 Task: Font style For heading Use Alef with dark cornflower blue 2 colour & Underline. font size for heading '28 Pt. 'Change the font style of data to Amiri Quranand font size to  16 Pt. Change the alignment of both headline & data to  Align bottom. In the sheet  analysisSalesByPromotion_2022
Action: Mouse moved to (9, 19)
Screenshot: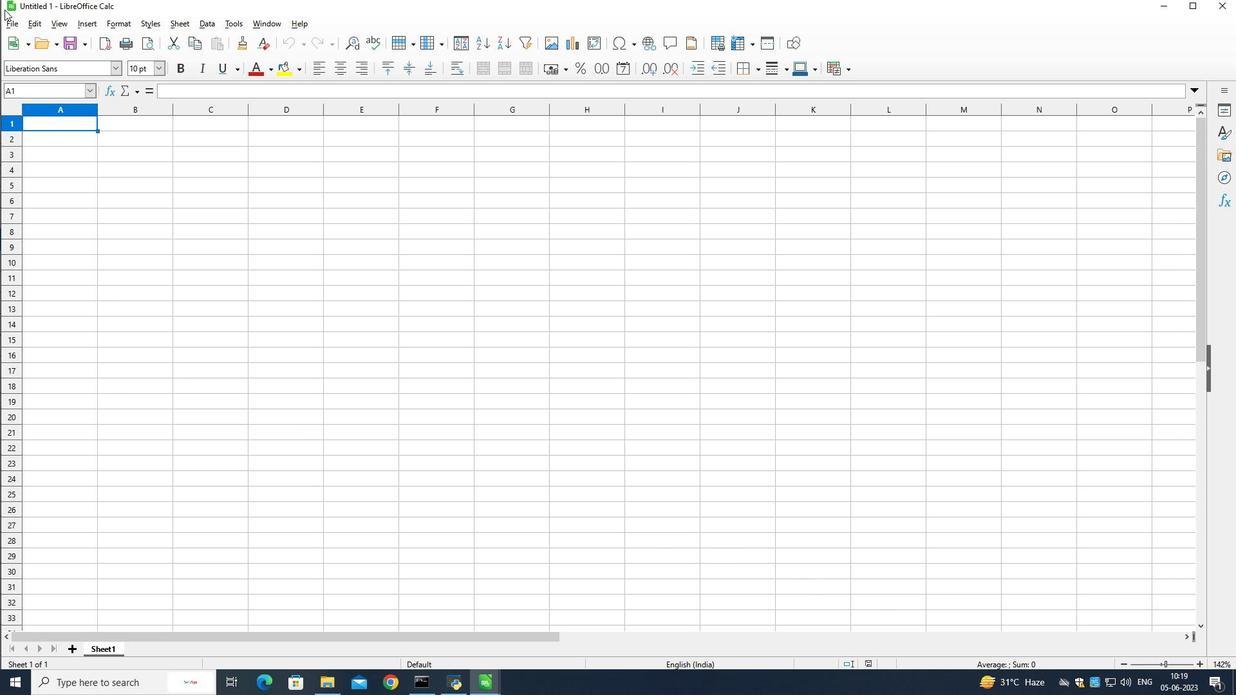 
Action: Mouse pressed left at (9, 19)
Screenshot: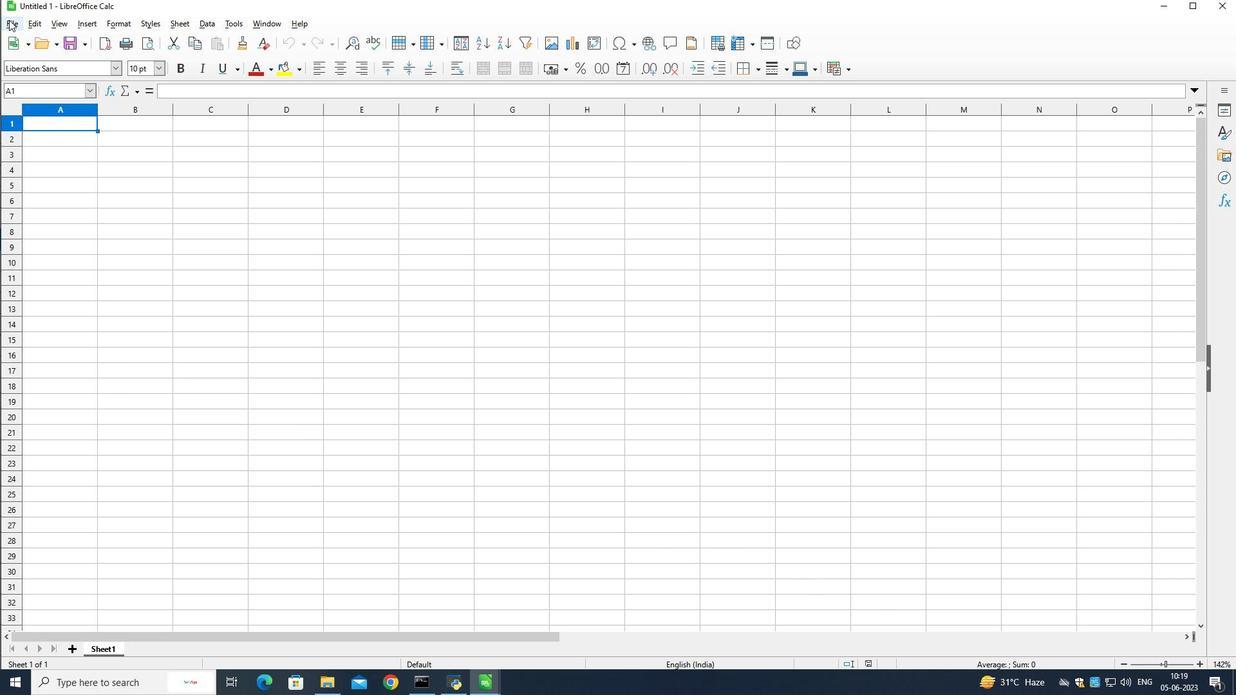 
Action: Mouse moved to (24, 53)
Screenshot: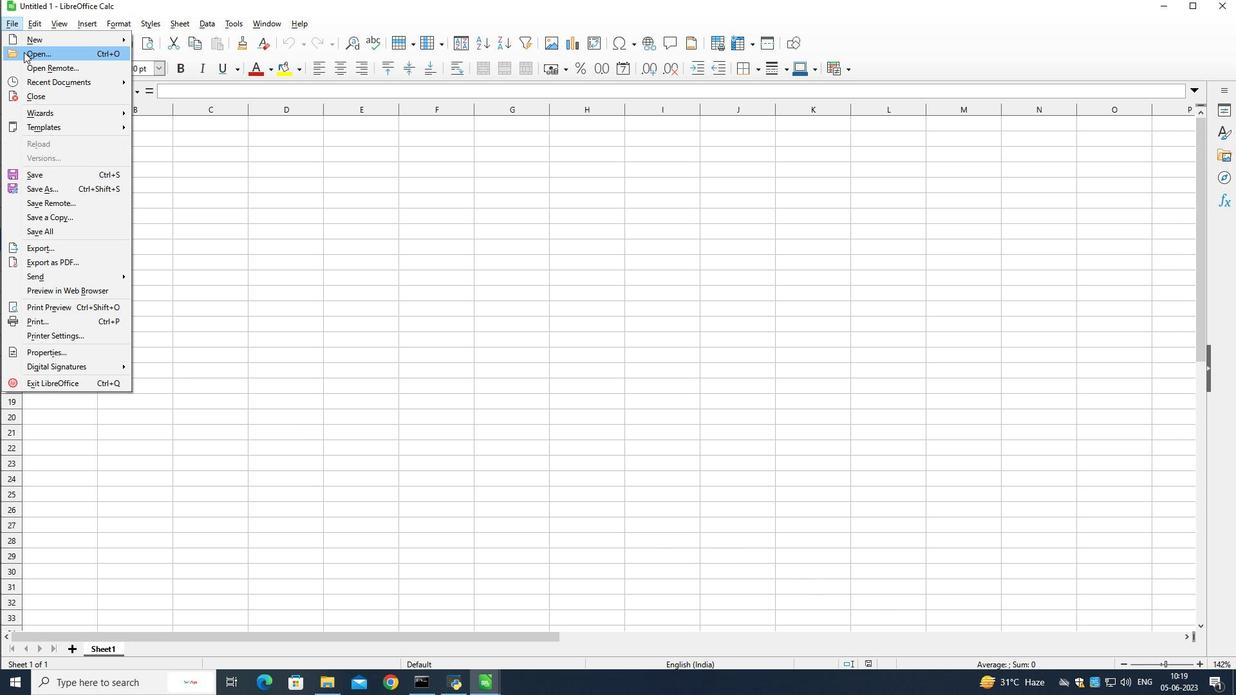 
Action: Mouse pressed left at (24, 53)
Screenshot: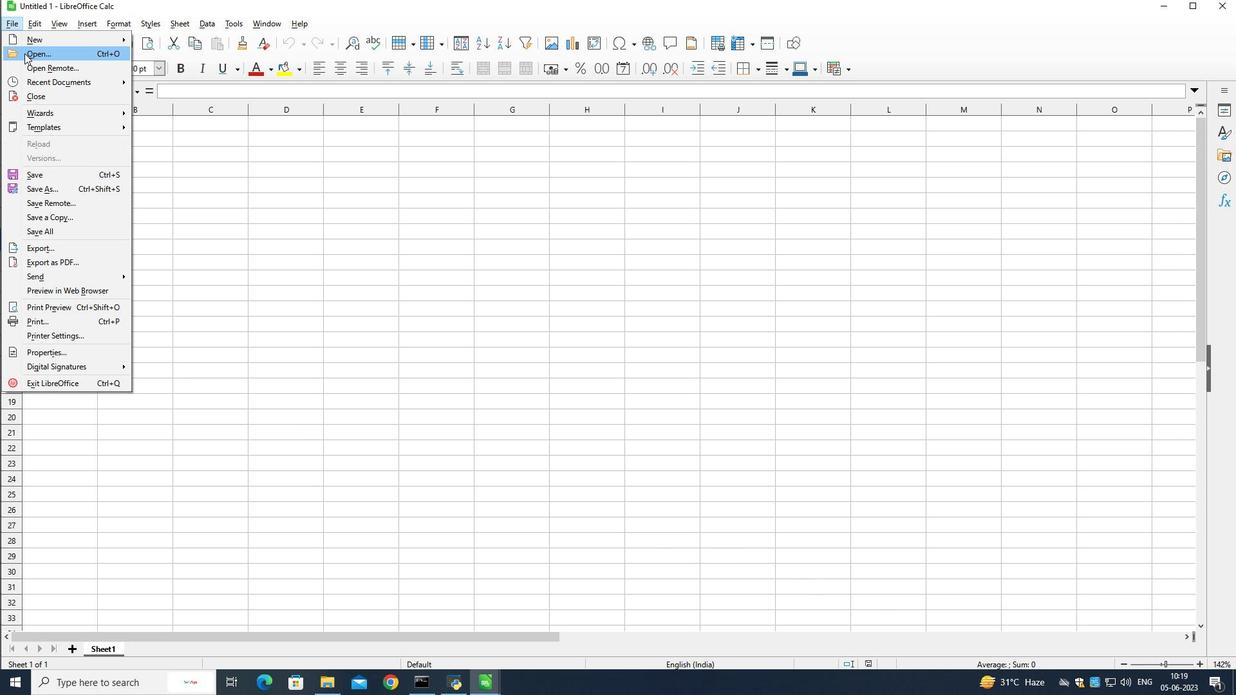 
Action: Mouse moved to (312, 243)
Screenshot: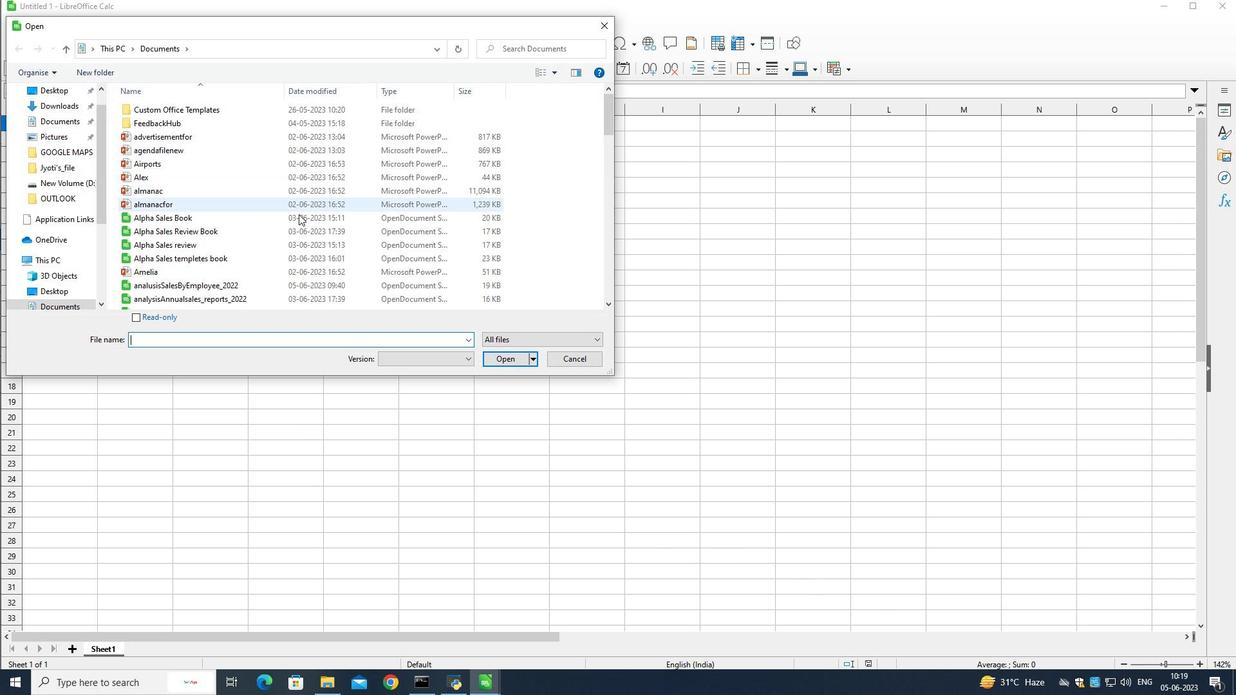 
Action: Mouse scrolled (312, 242) with delta (0, 0)
Screenshot: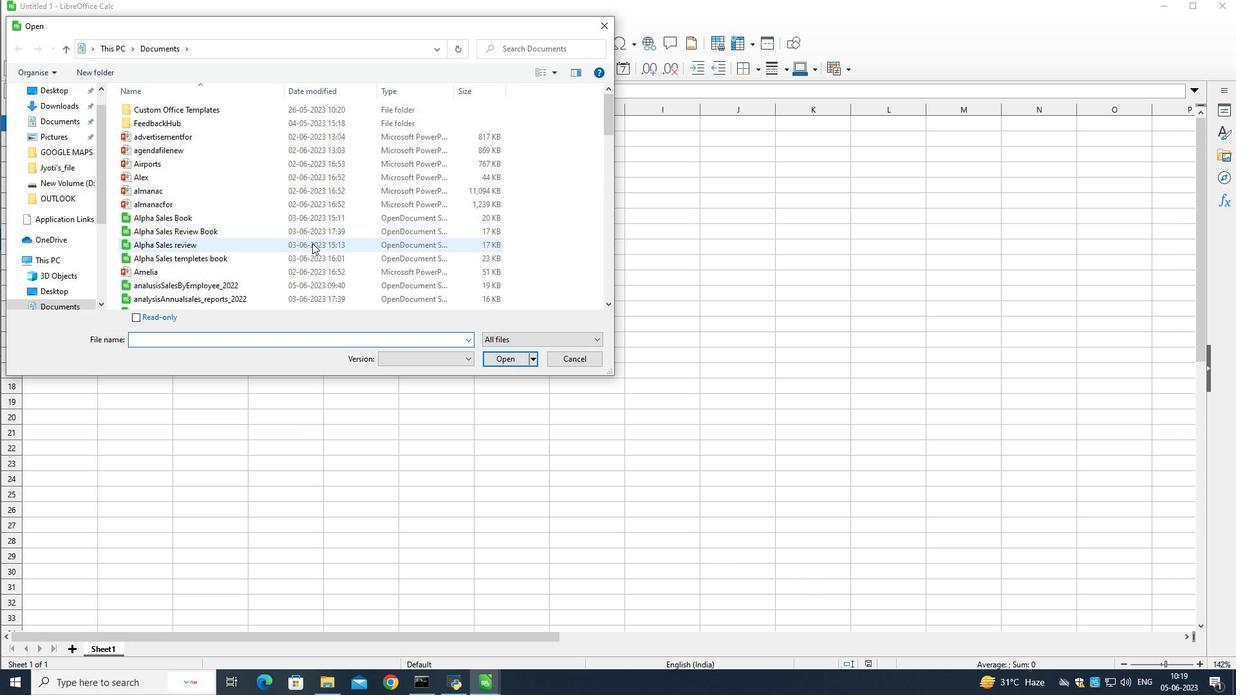 
Action: Mouse scrolled (312, 242) with delta (0, 0)
Screenshot: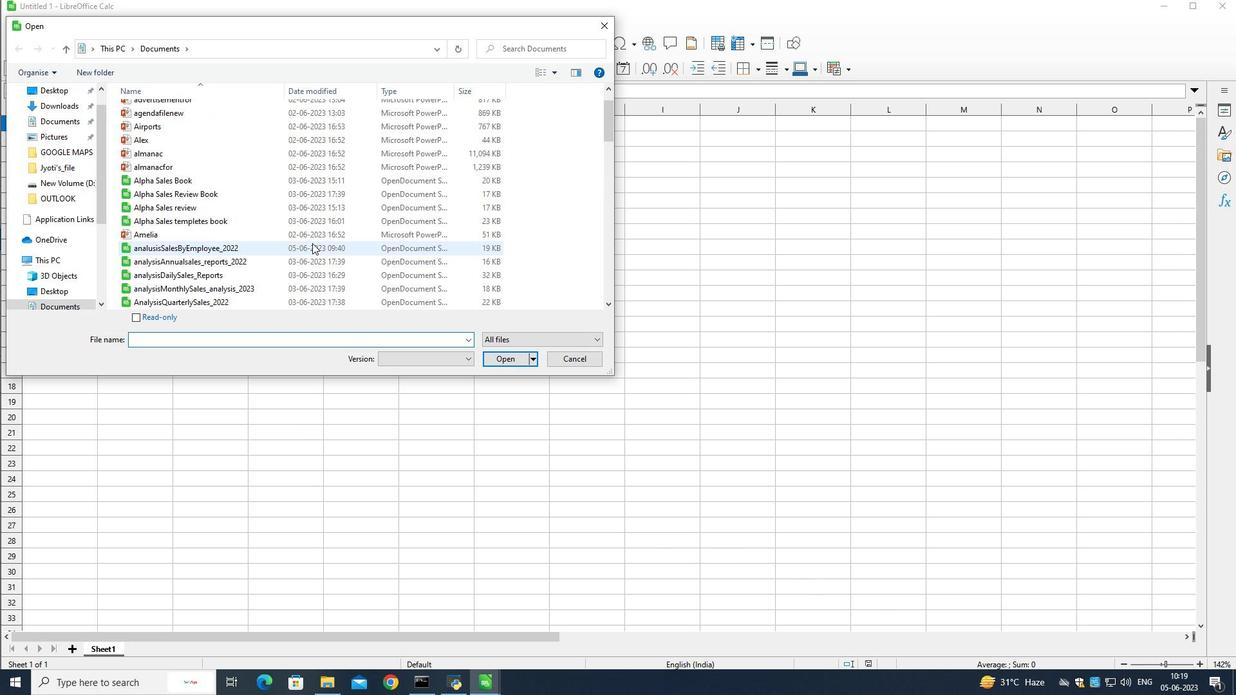 
Action: Mouse moved to (298, 265)
Screenshot: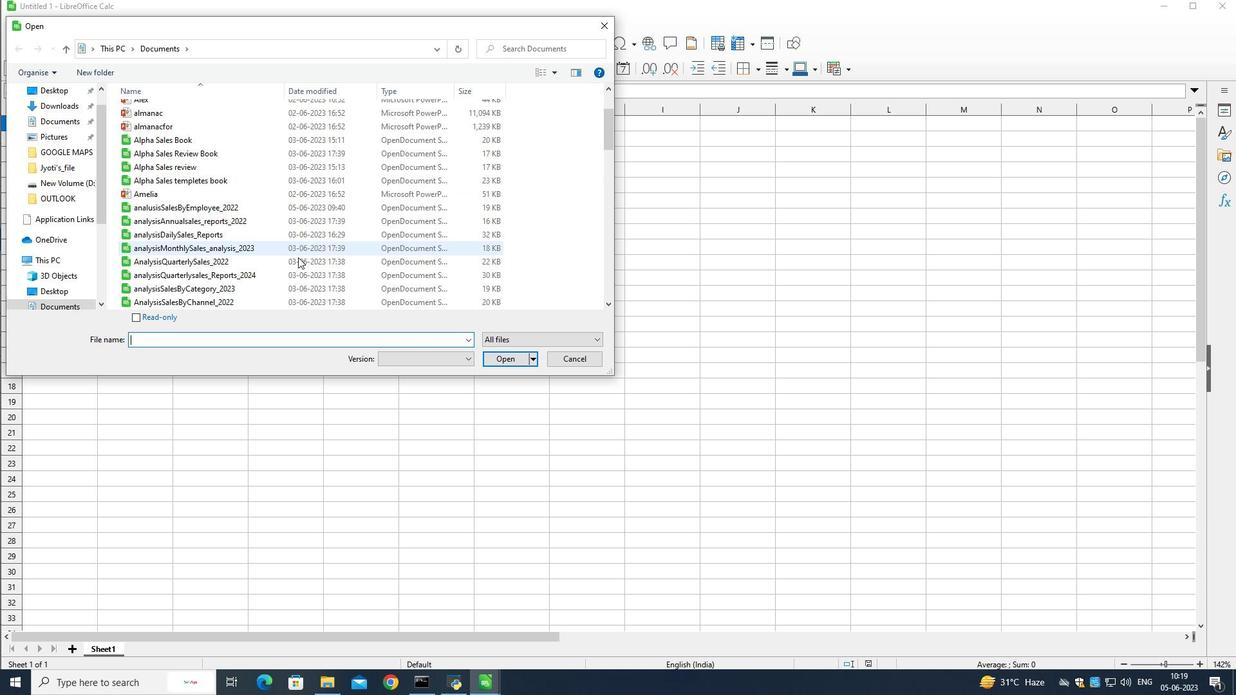 
Action: Mouse scrolled (298, 265) with delta (0, 0)
Screenshot: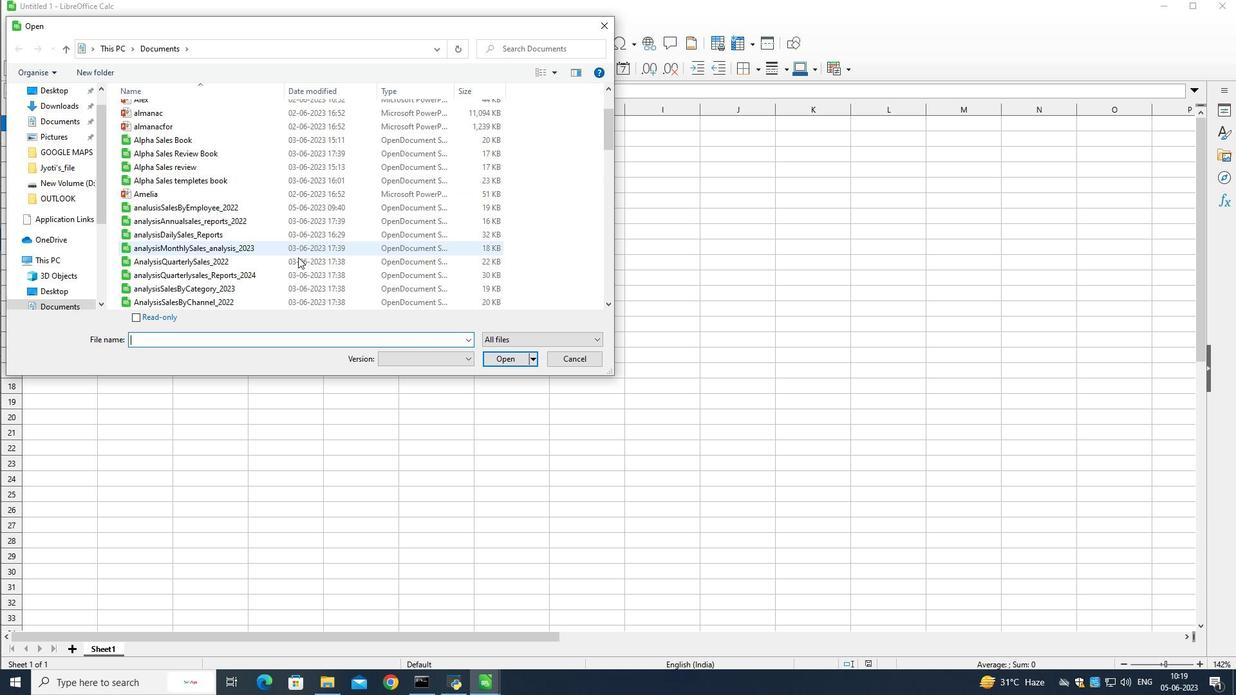 
Action: Mouse moved to (299, 266)
Screenshot: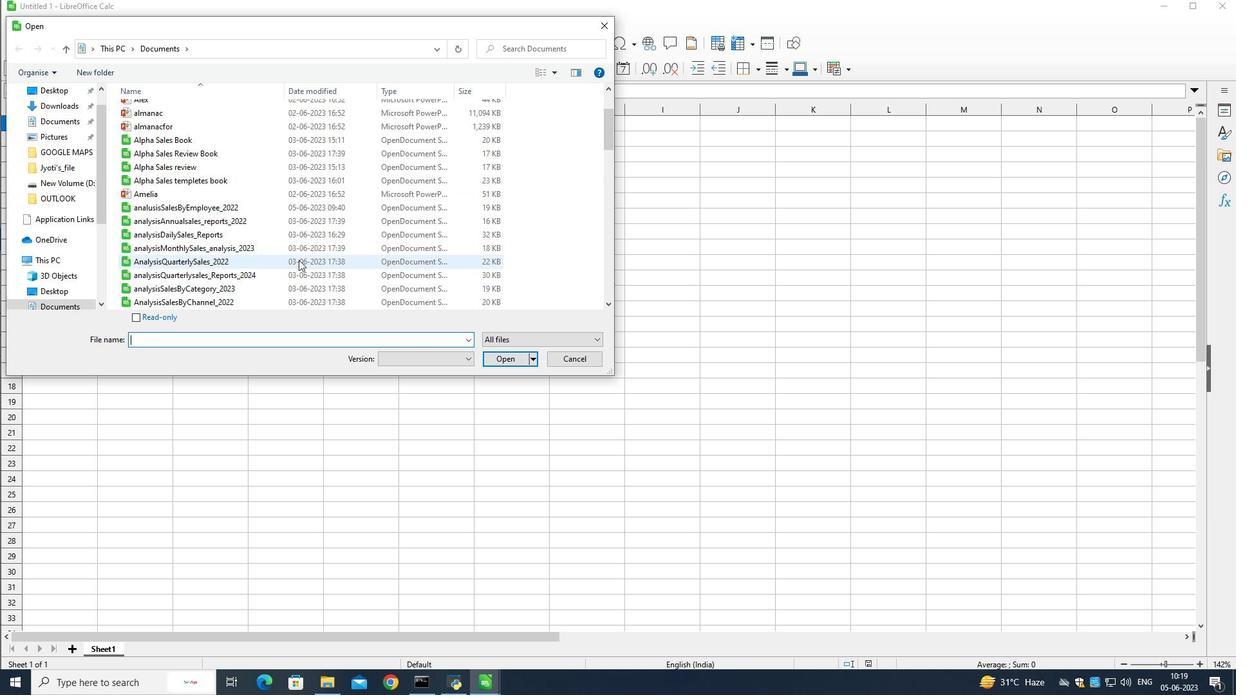 
Action: Mouse scrolled (299, 265) with delta (0, 0)
Screenshot: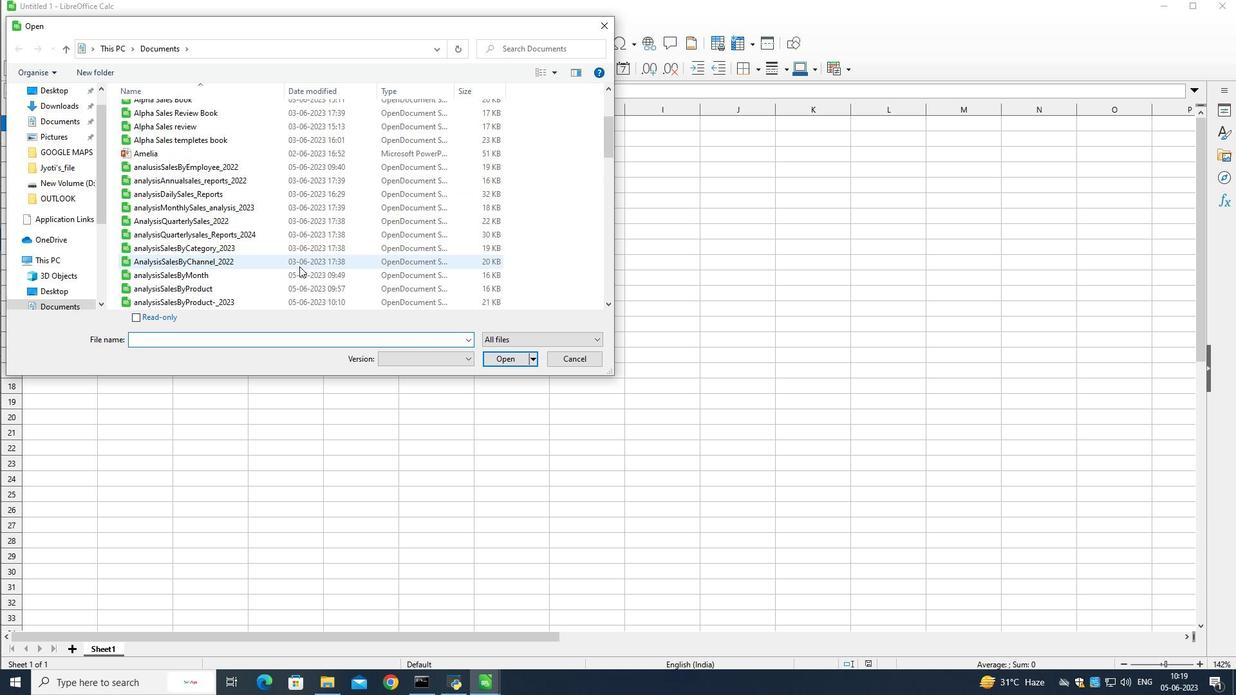 
Action: Mouse moved to (299, 266)
Screenshot: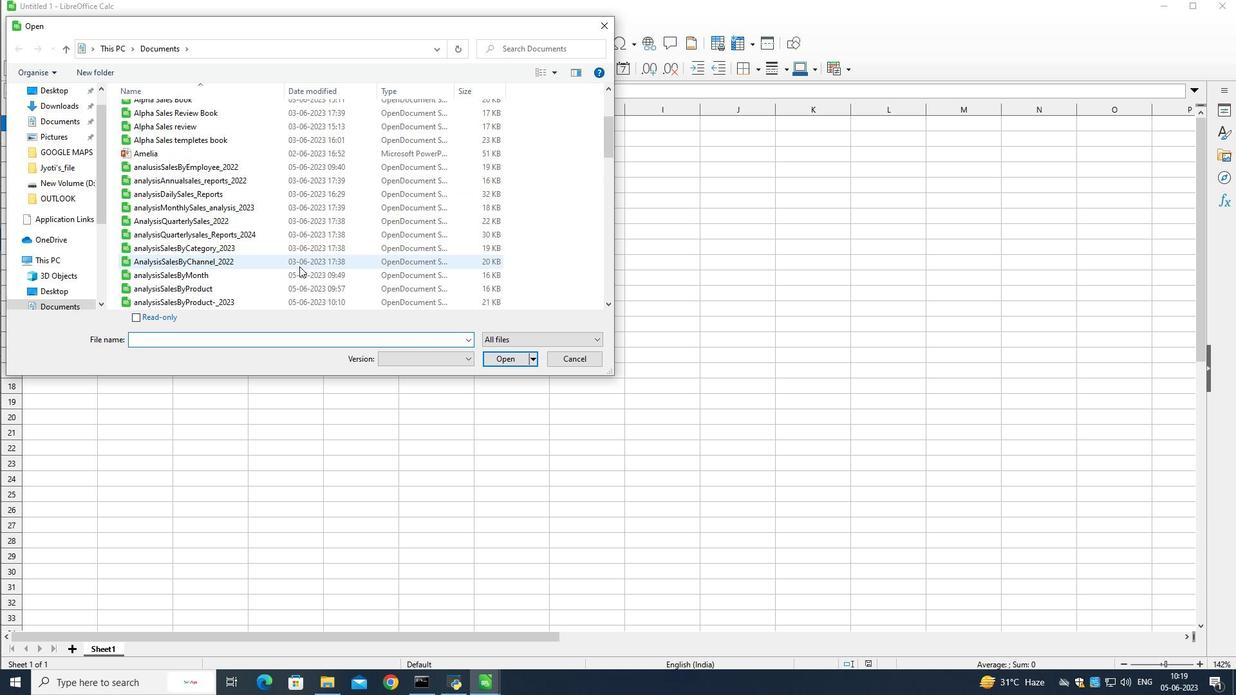 
Action: Mouse scrolled (299, 265) with delta (0, 0)
Screenshot: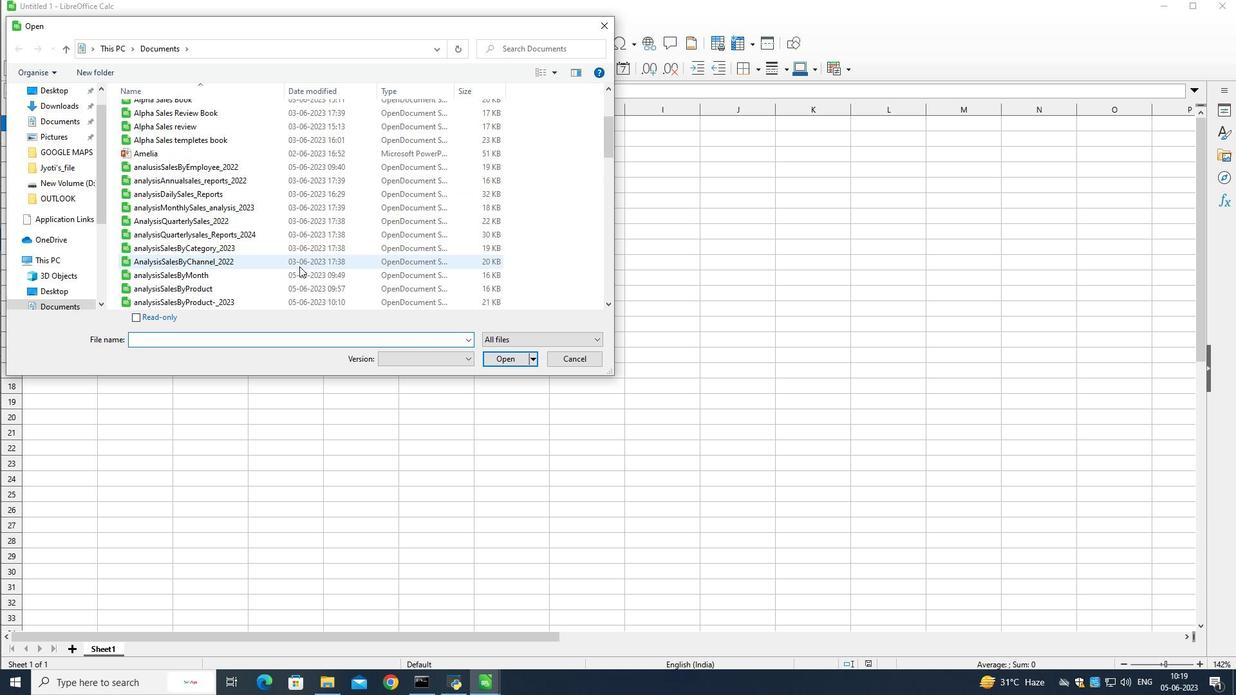 
Action: Mouse moved to (301, 239)
Screenshot: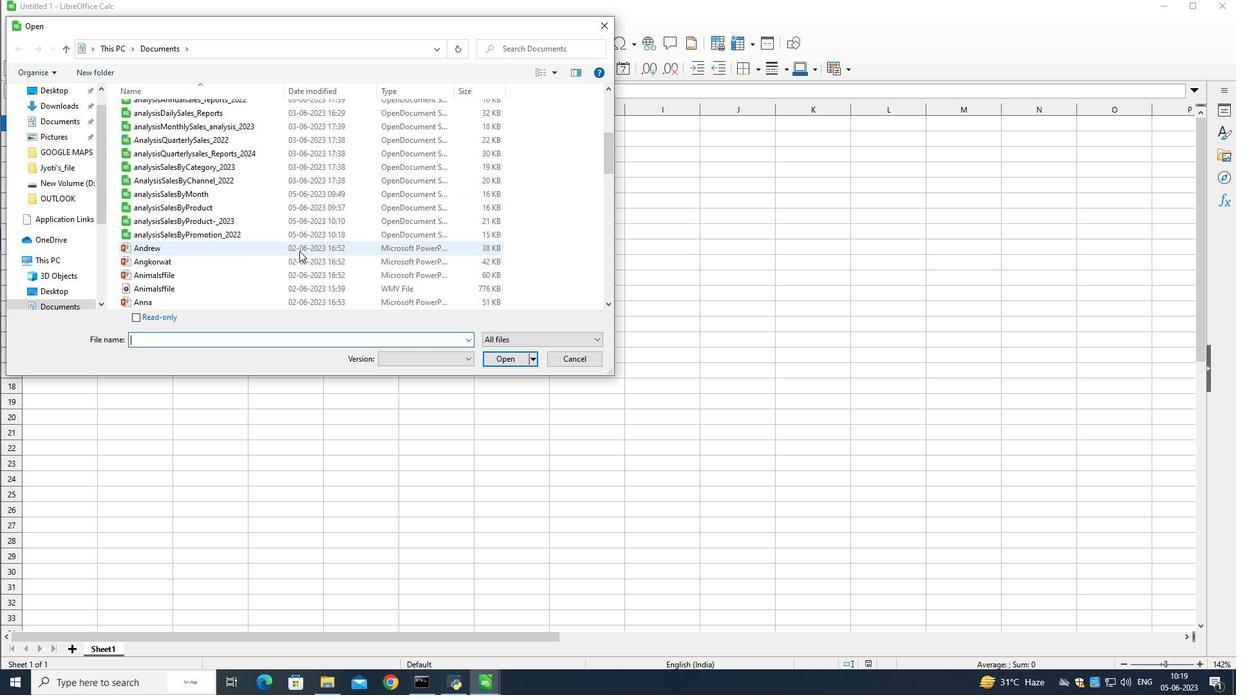
Action: Mouse pressed left at (301, 239)
Screenshot: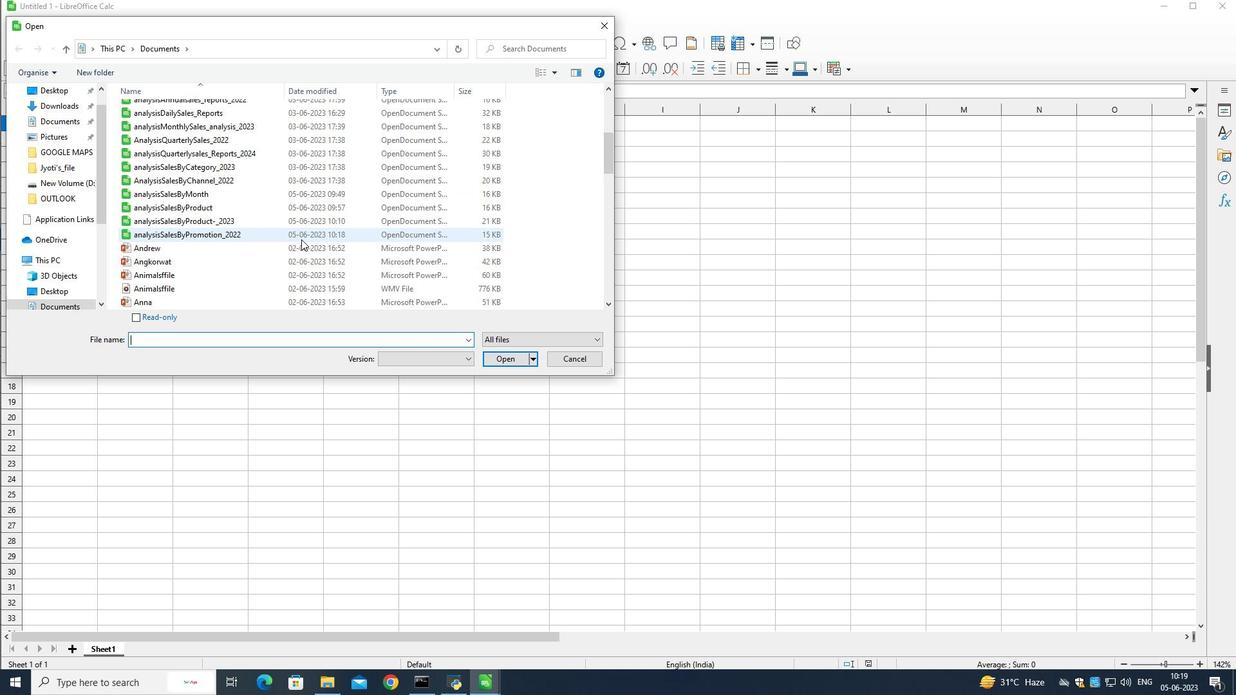 
Action: Mouse moved to (493, 359)
Screenshot: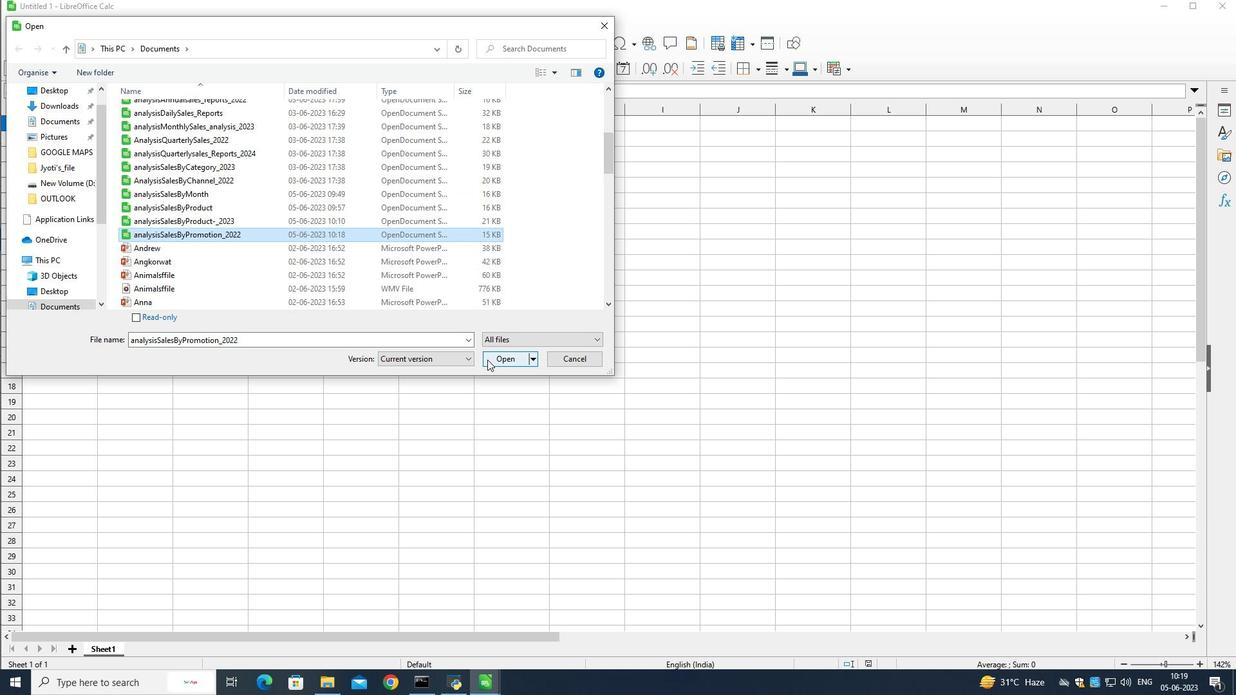 
Action: Mouse pressed left at (493, 359)
Screenshot: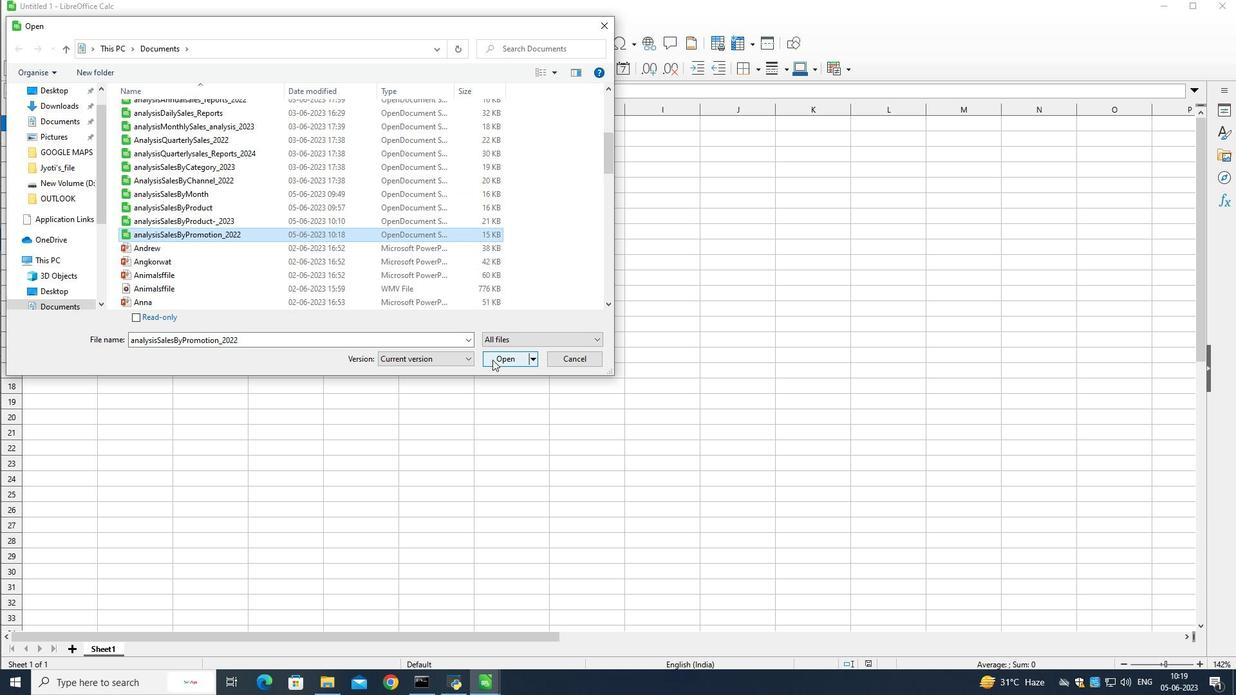 
Action: Mouse moved to (142, 117)
Screenshot: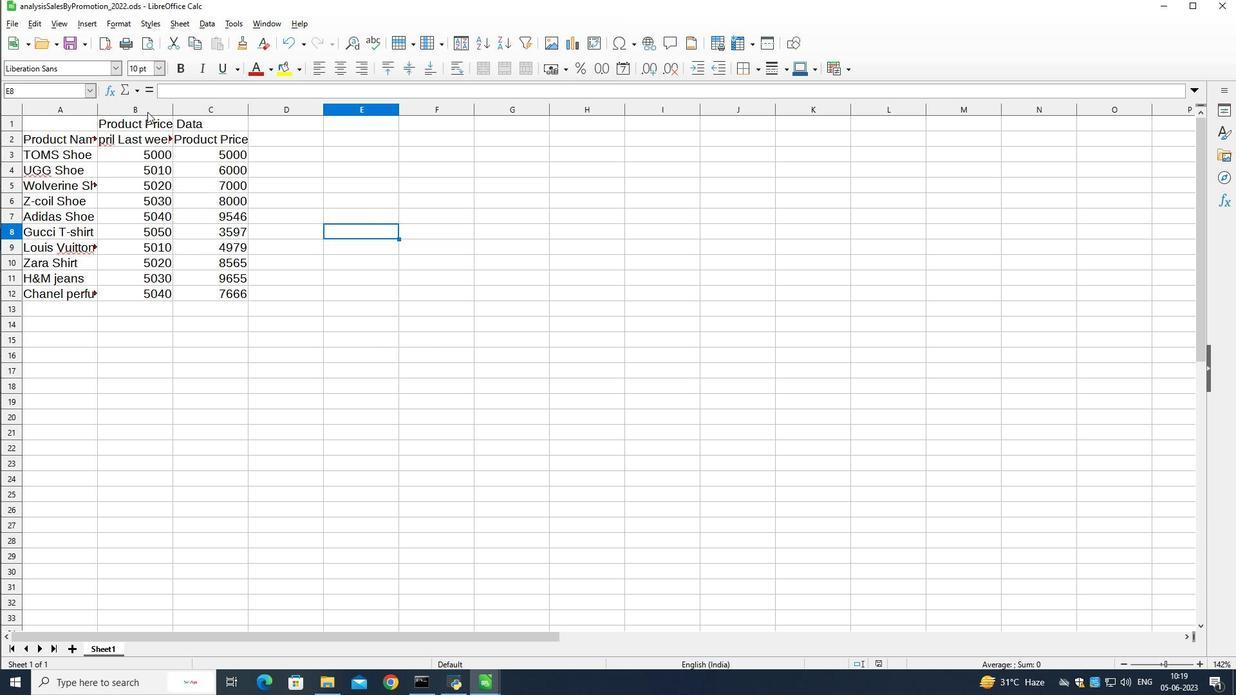 
Action: Mouse pressed left at (142, 117)
Screenshot: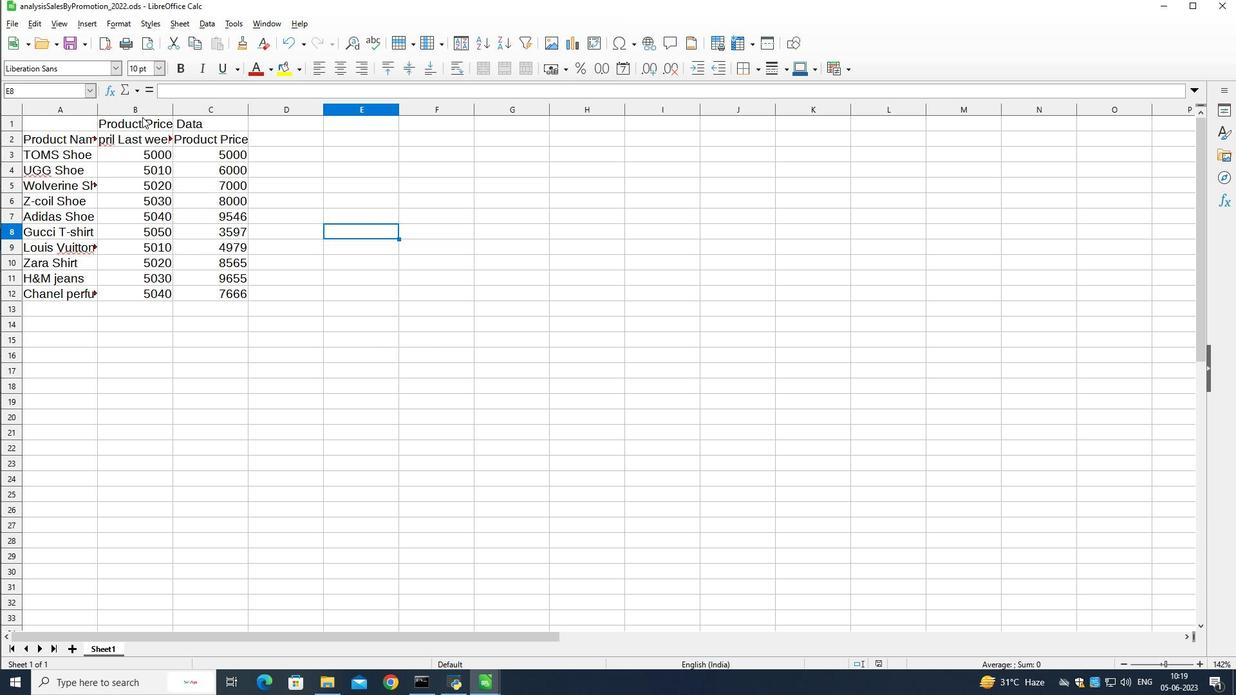 
Action: Mouse pressed left at (142, 117)
Screenshot: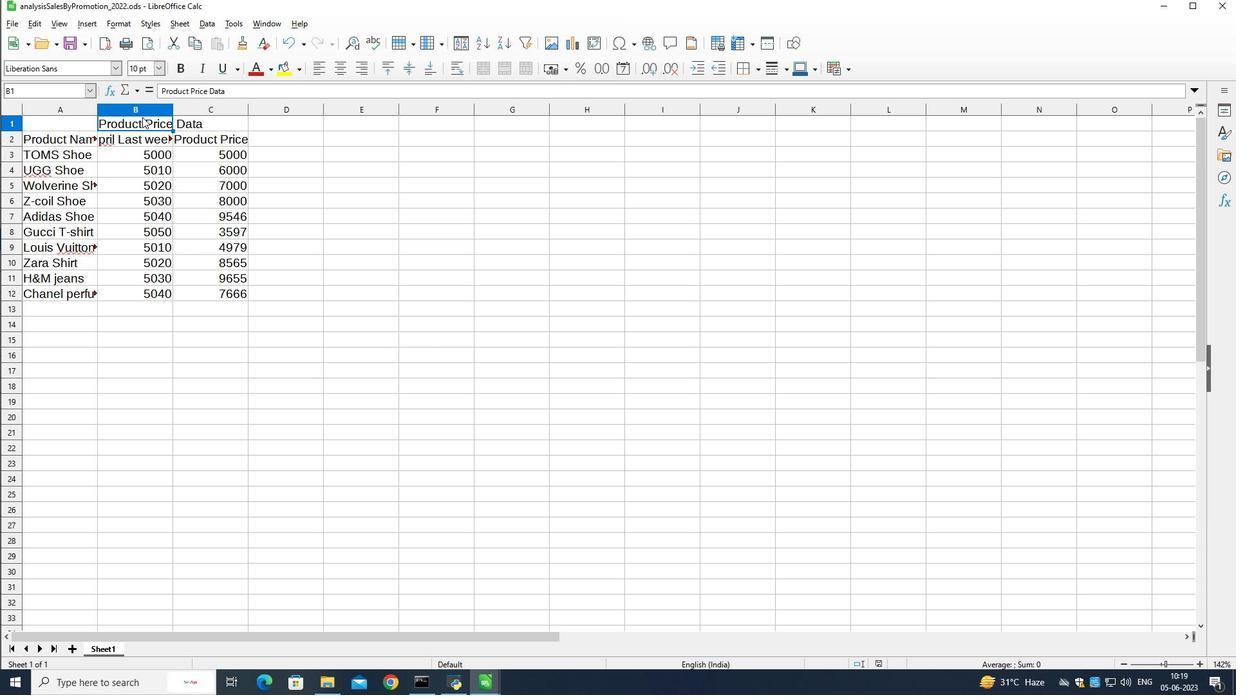 
Action: Mouse moved to (142, 119)
Screenshot: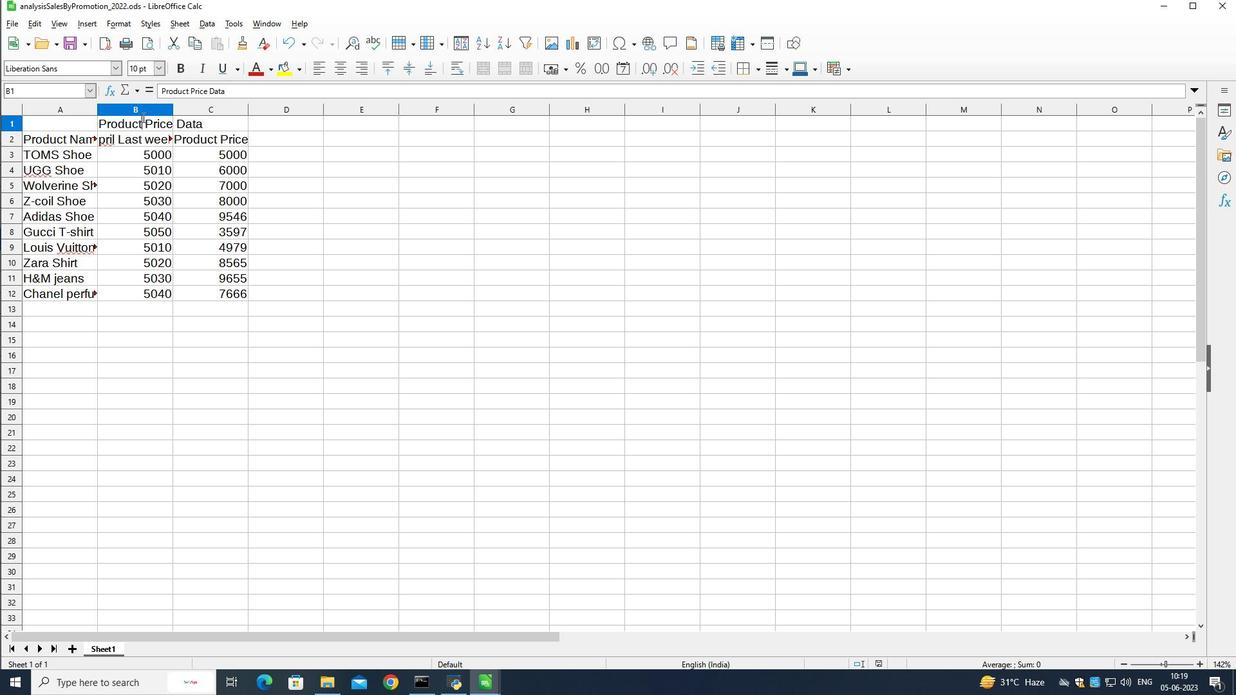 
Action: Mouse pressed left at (142, 119)
Screenshot: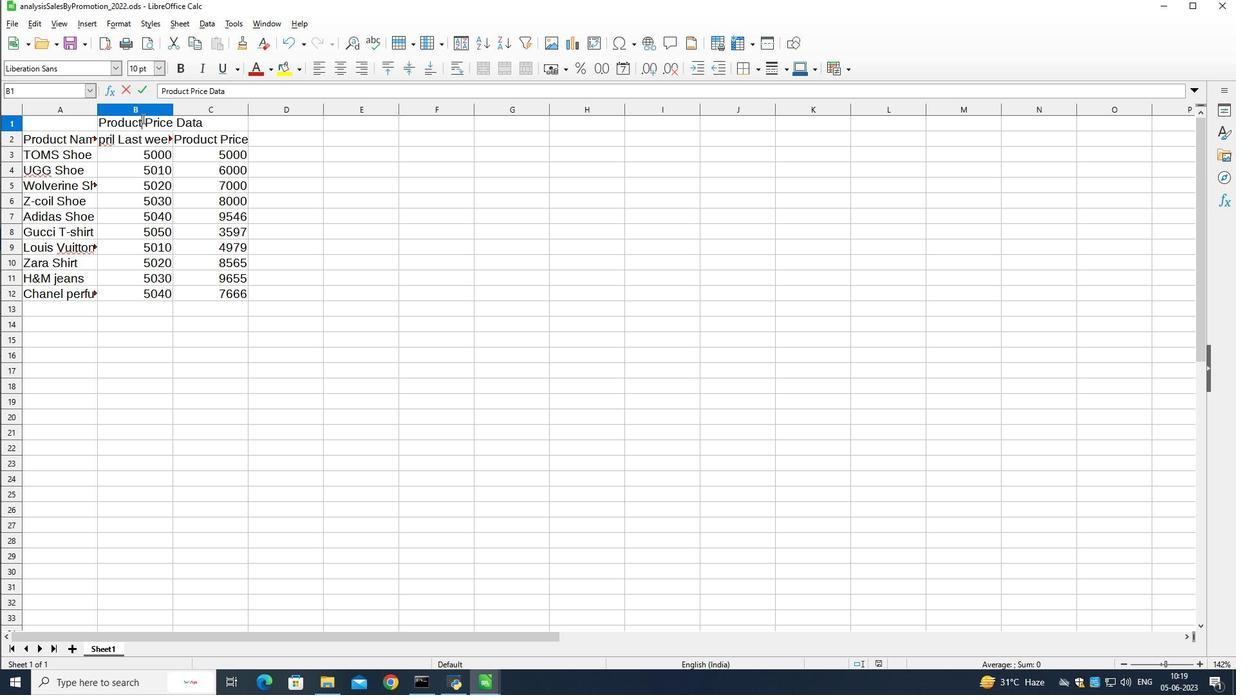 
Action: Mouse pressed left at (142, 119)
Screenshot: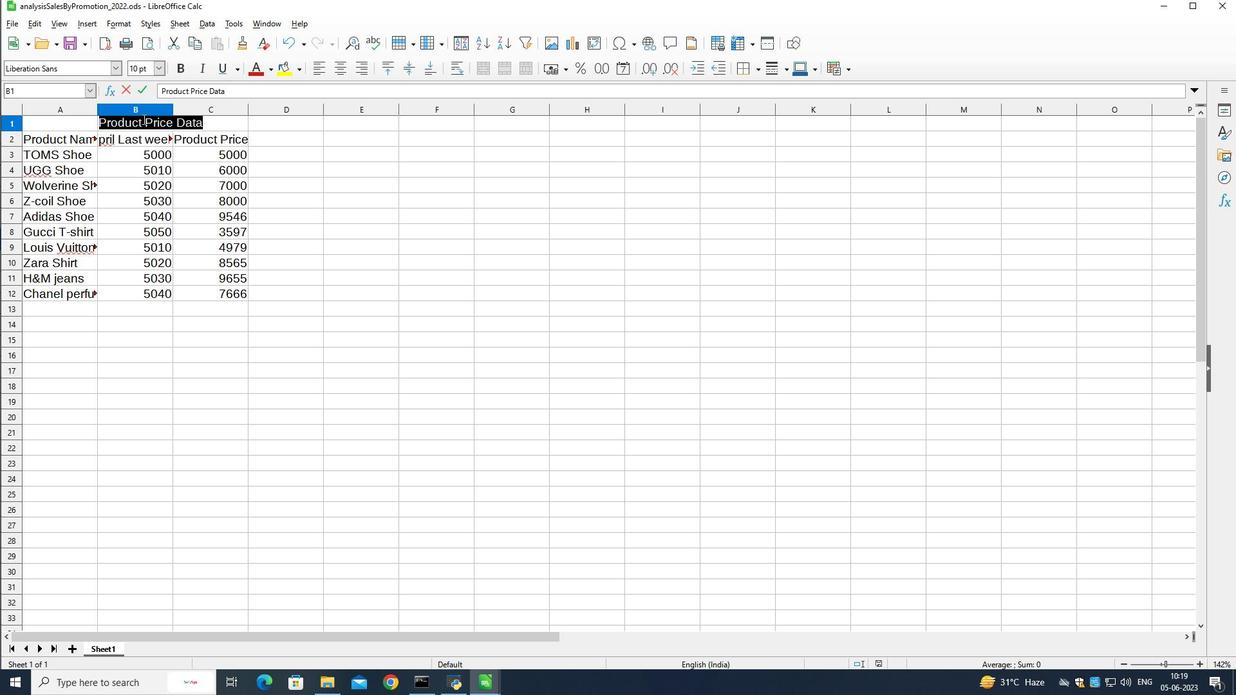 
Action: Mouse moved to (77, 69)
Screenshot: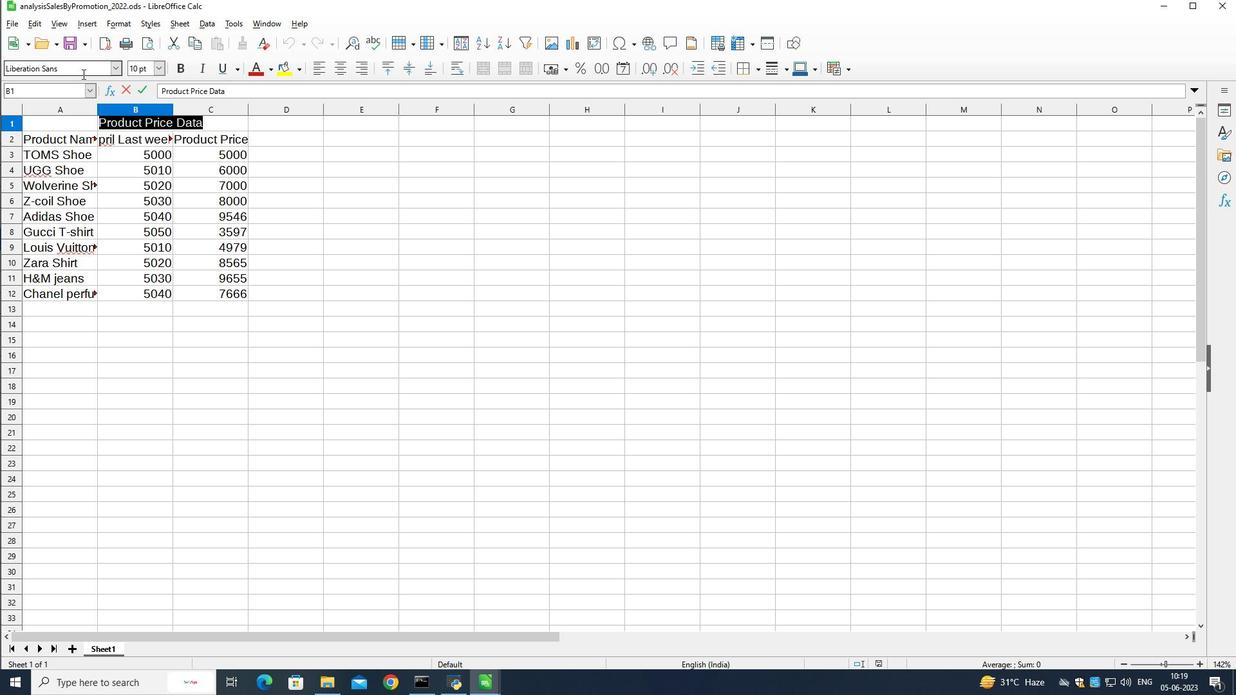 
Action: Mouse pressed left at (77, 69)
Screenshot: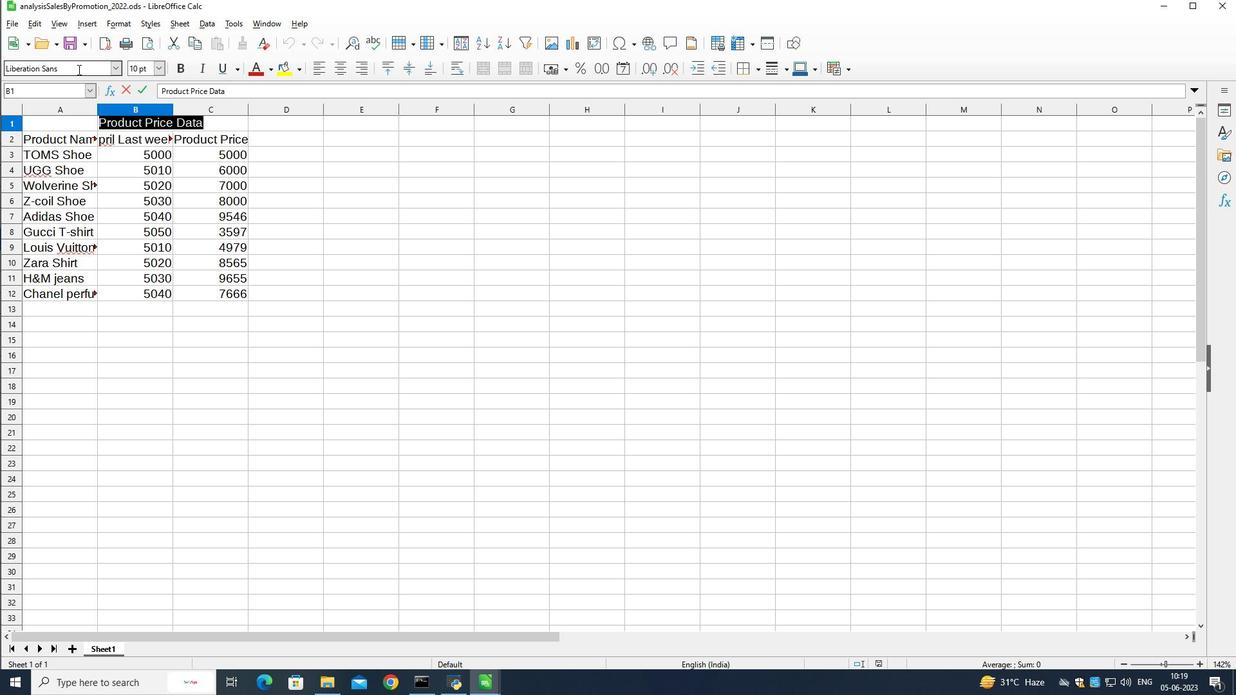 
Action: Mouse pressed left at (77, 69)
Screenshot: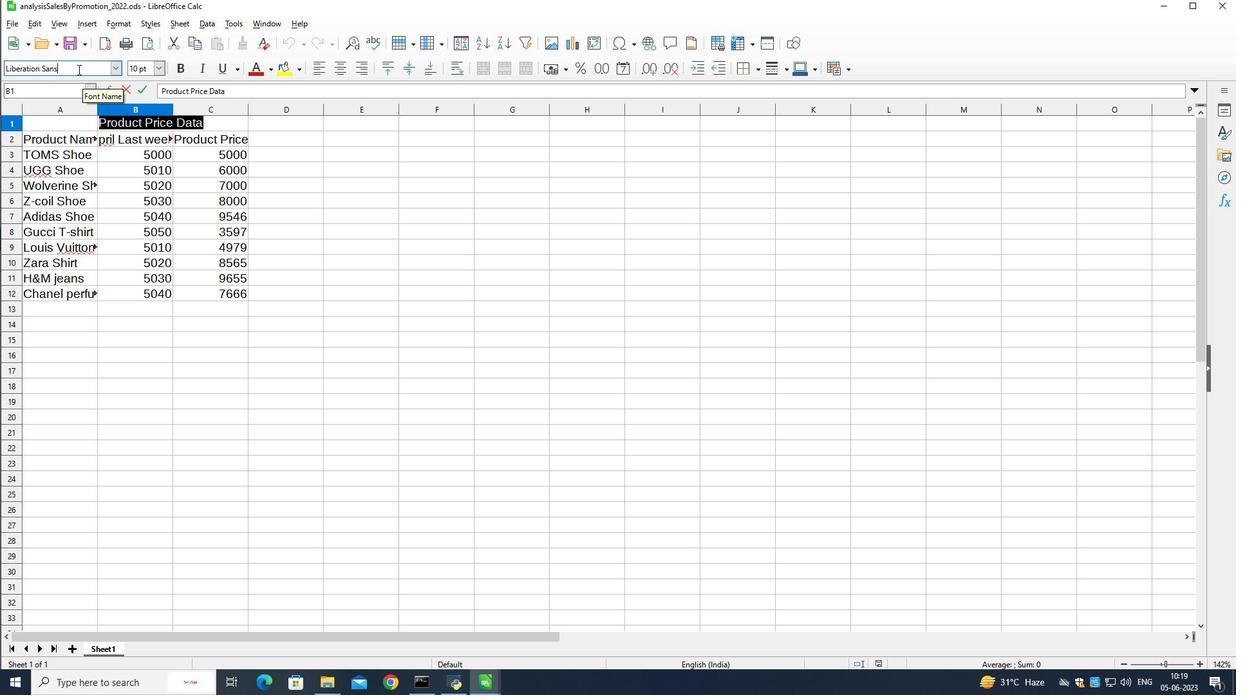 
Action: Mouse pressed left at (77, 69)
Screenshot: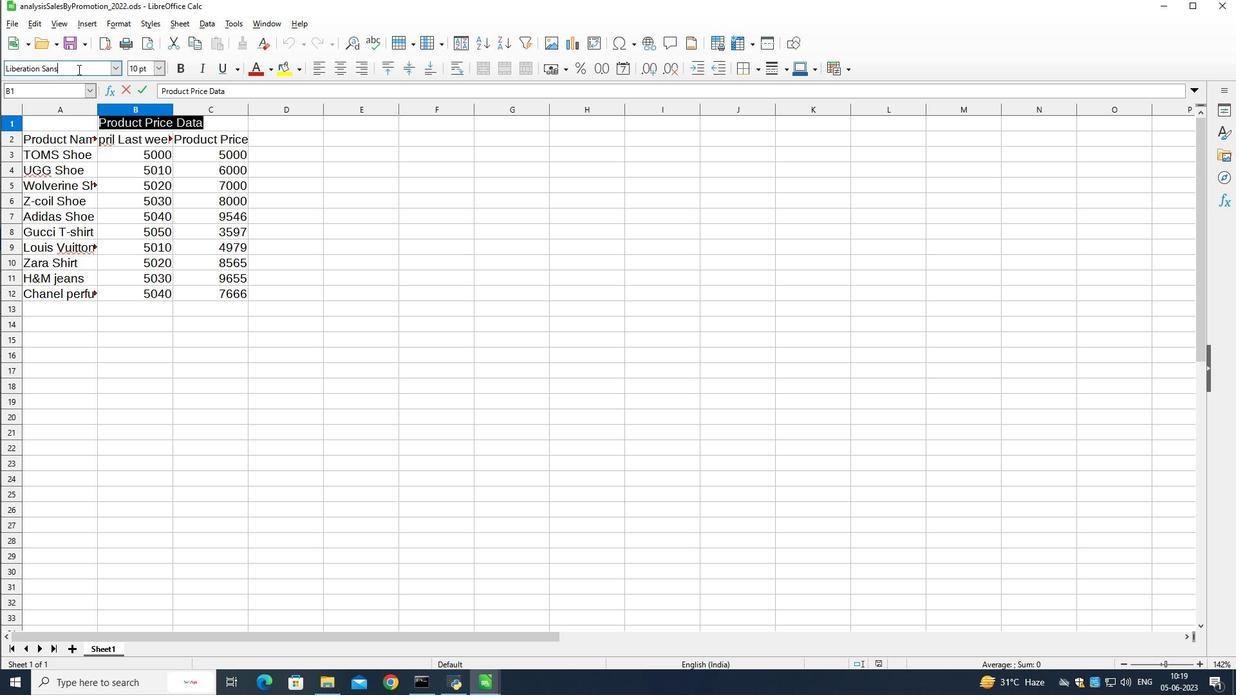 
Action: Mouse pressed left at (77, 69)
Screenshot: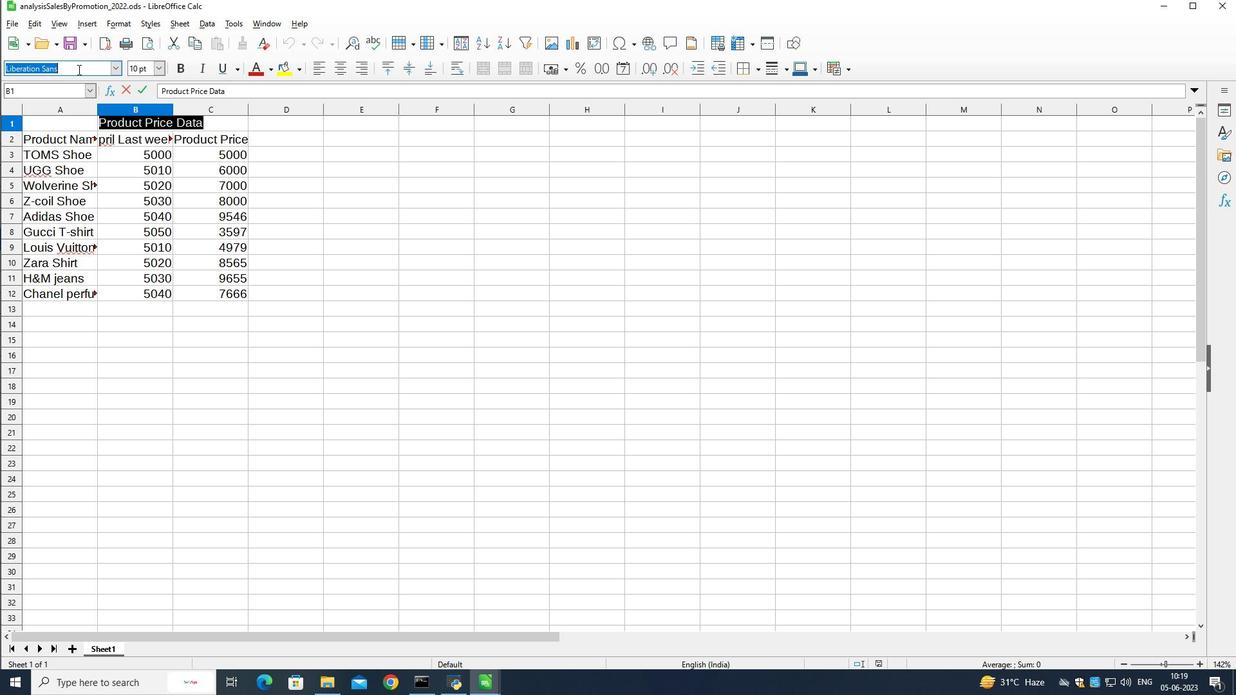 
Action: Key pressed <Key.shift>ALef<Key.enter>
Screenshot: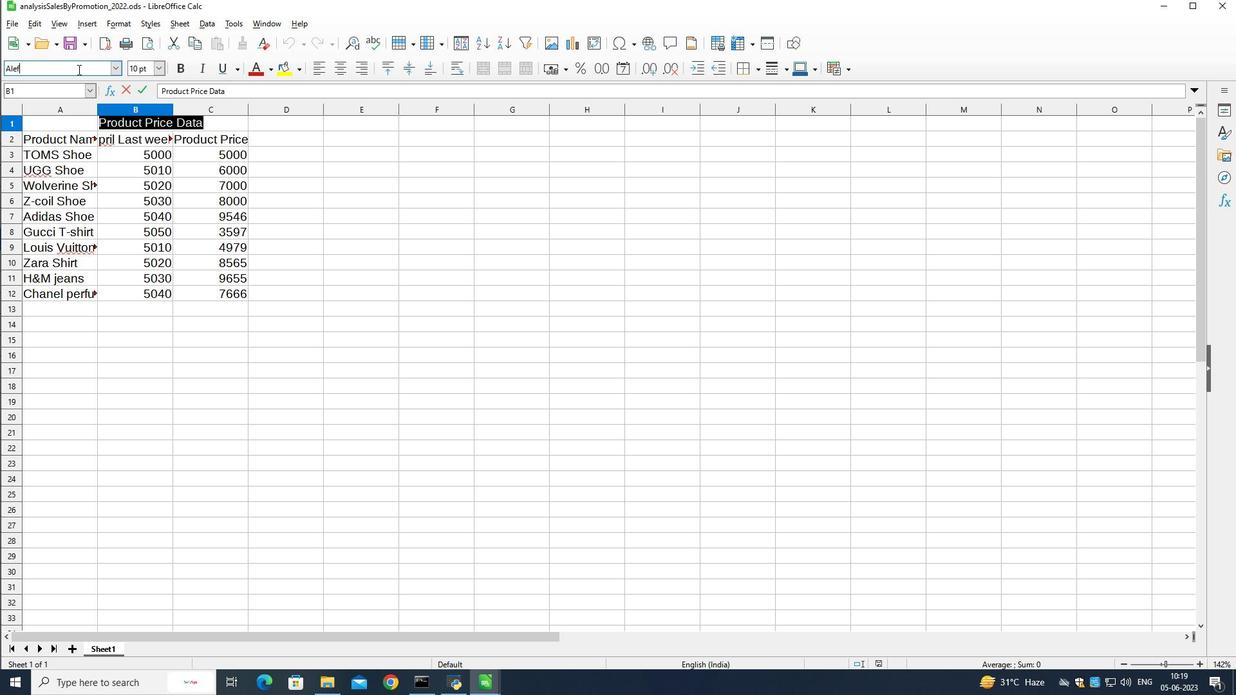 
Action: Mouse moved to (269, 72)
Screenshot: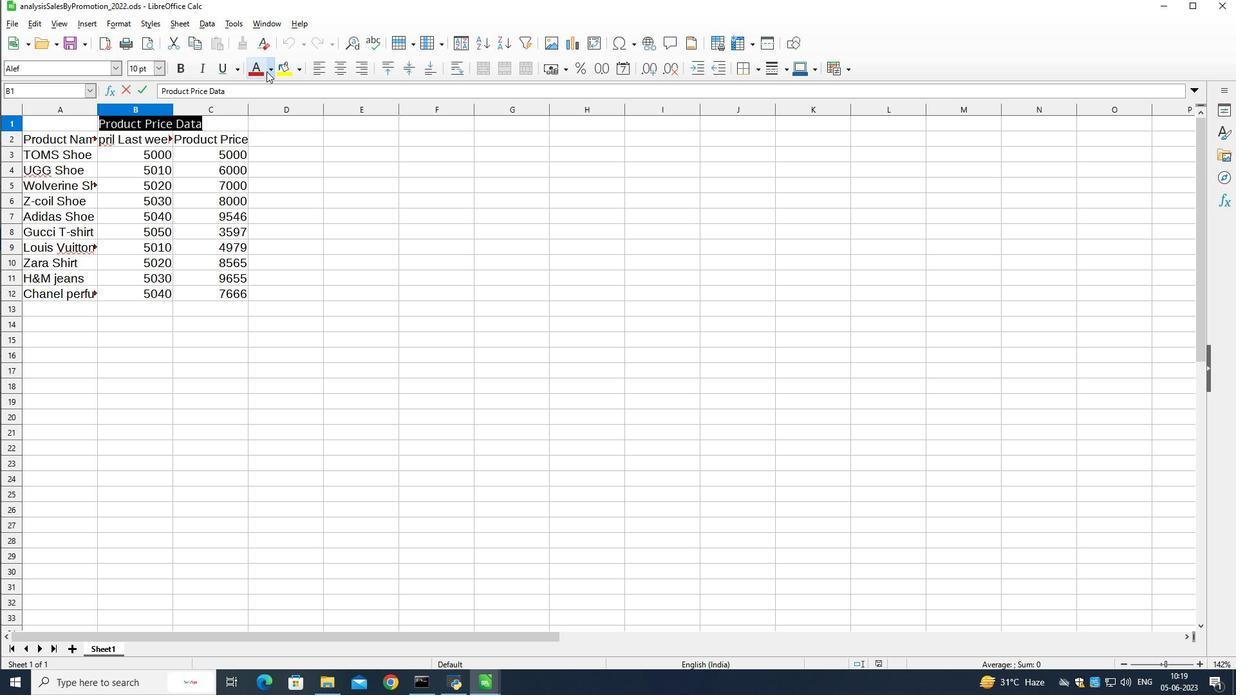 
Action: Mouse pressed left at (269, 72)
Screenshot: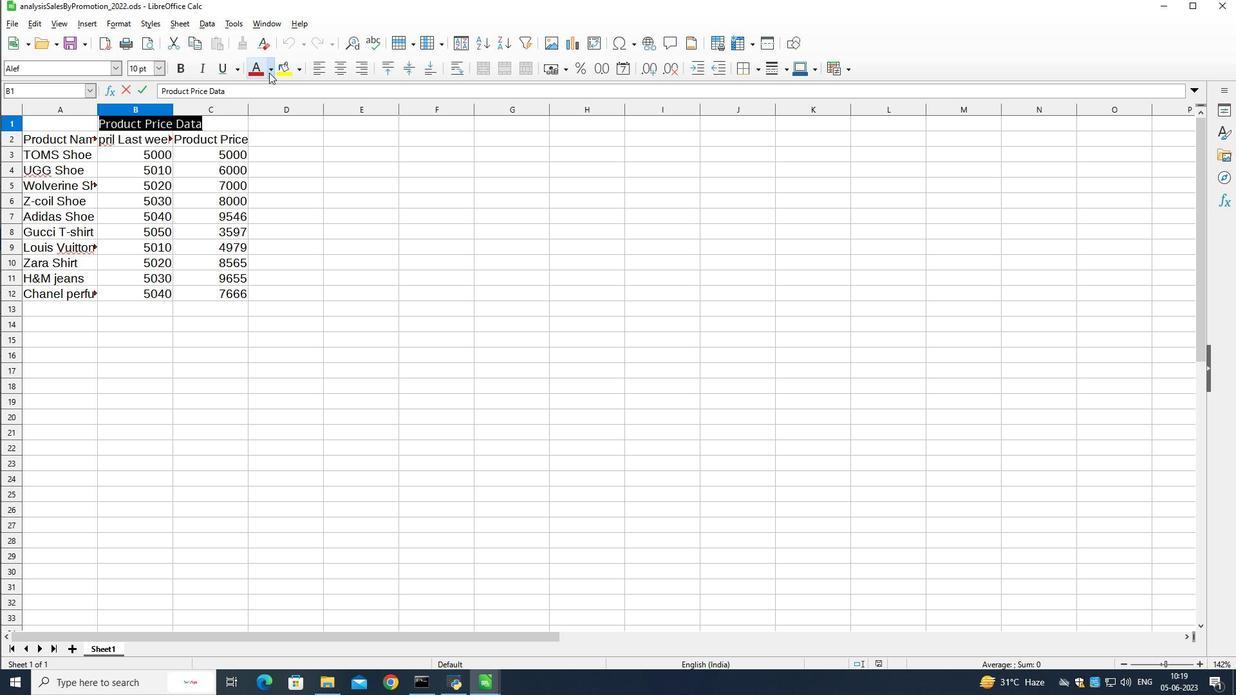 
Action: Mouse moved to (310, 301)
Screenshot: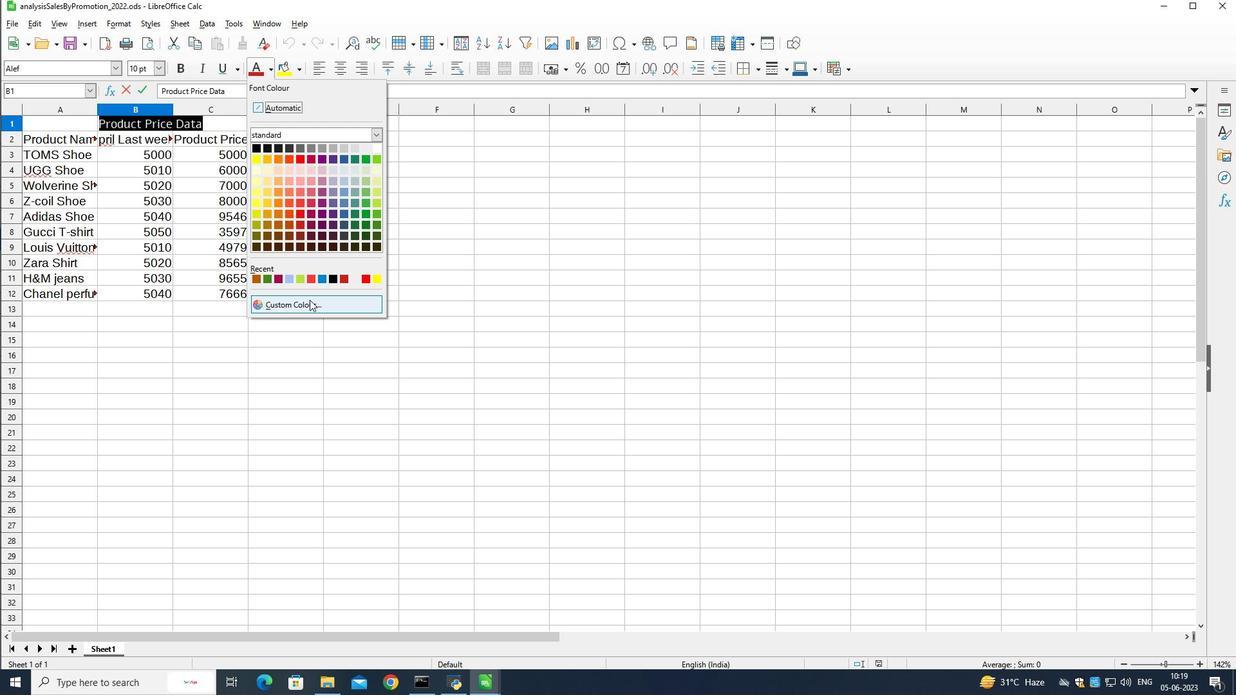 
Action: Mouse pressed left at (310, 301)
Screenshot: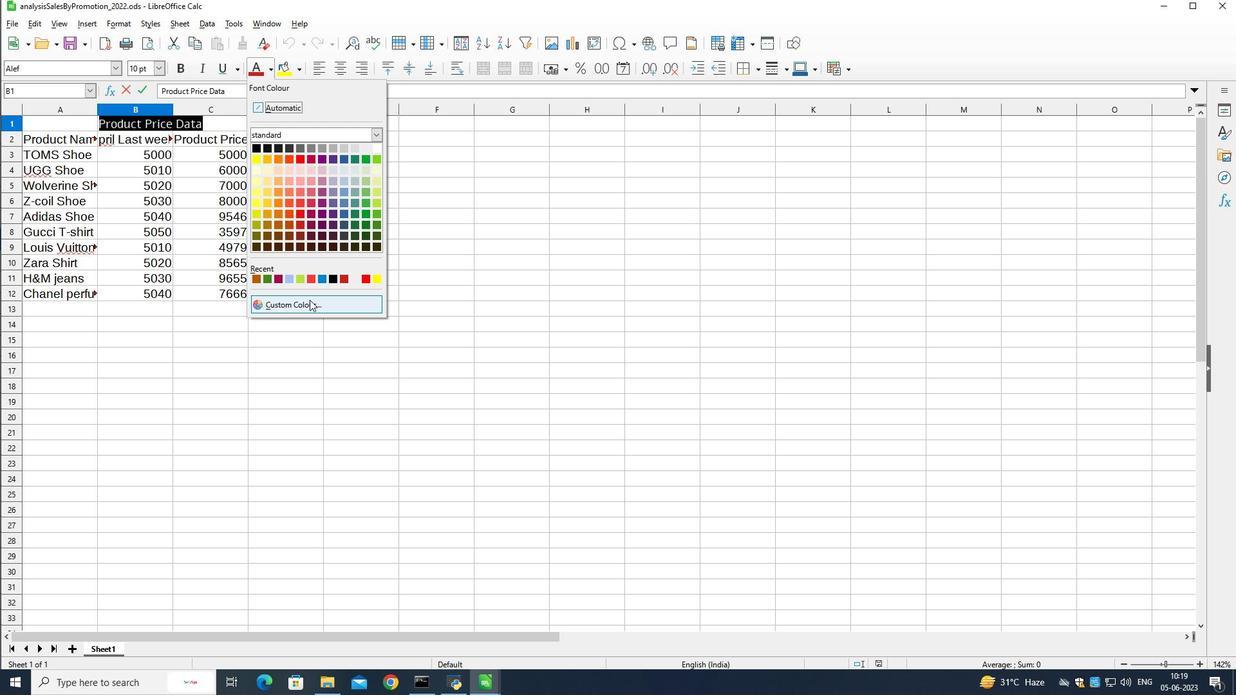 
Action: Mouse moved to (742, 285)
Screenshot: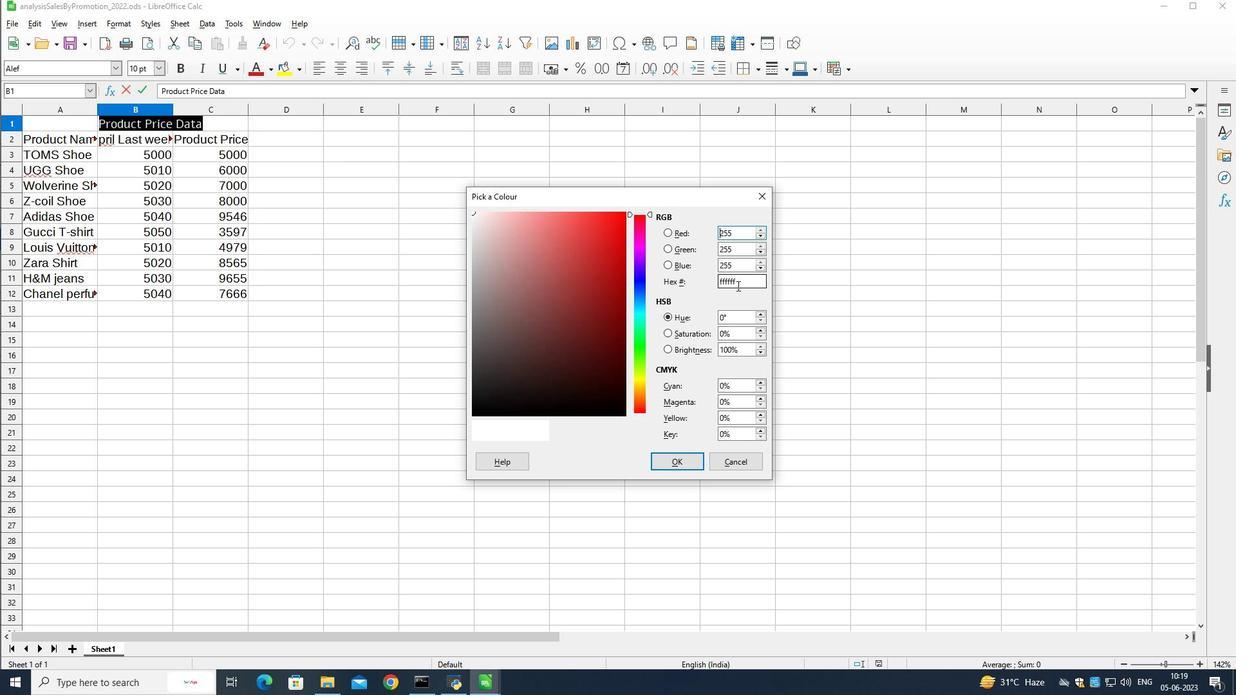 
Action: Mouse pressed left at (742, 285)
Screenshot: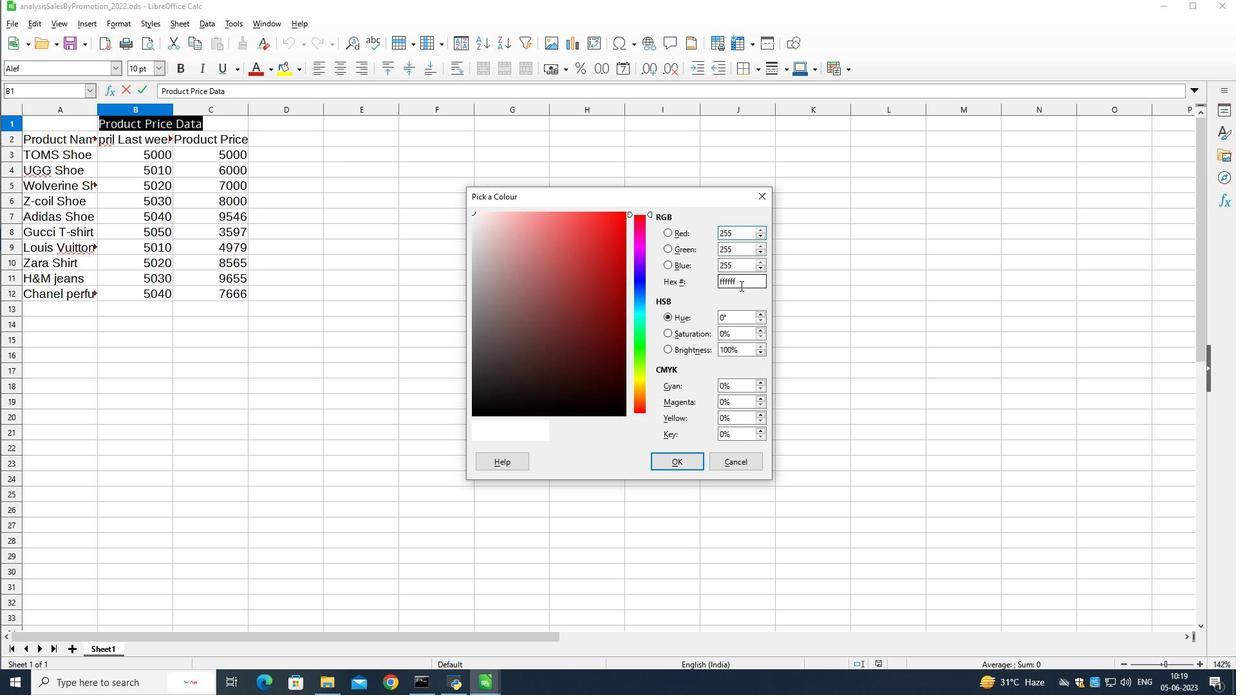 
Action: Mouse pressed left at (742, 285)
Screenshot: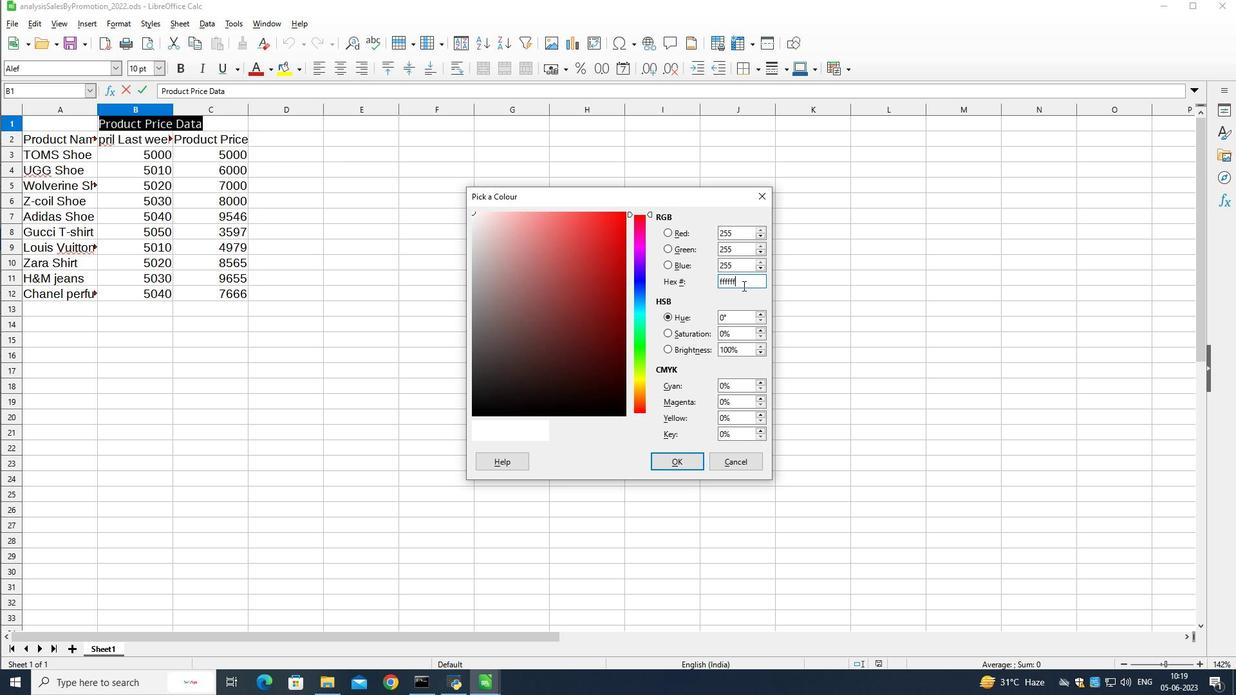 
Action: Mouse moved to (744, 284)
Screenshot: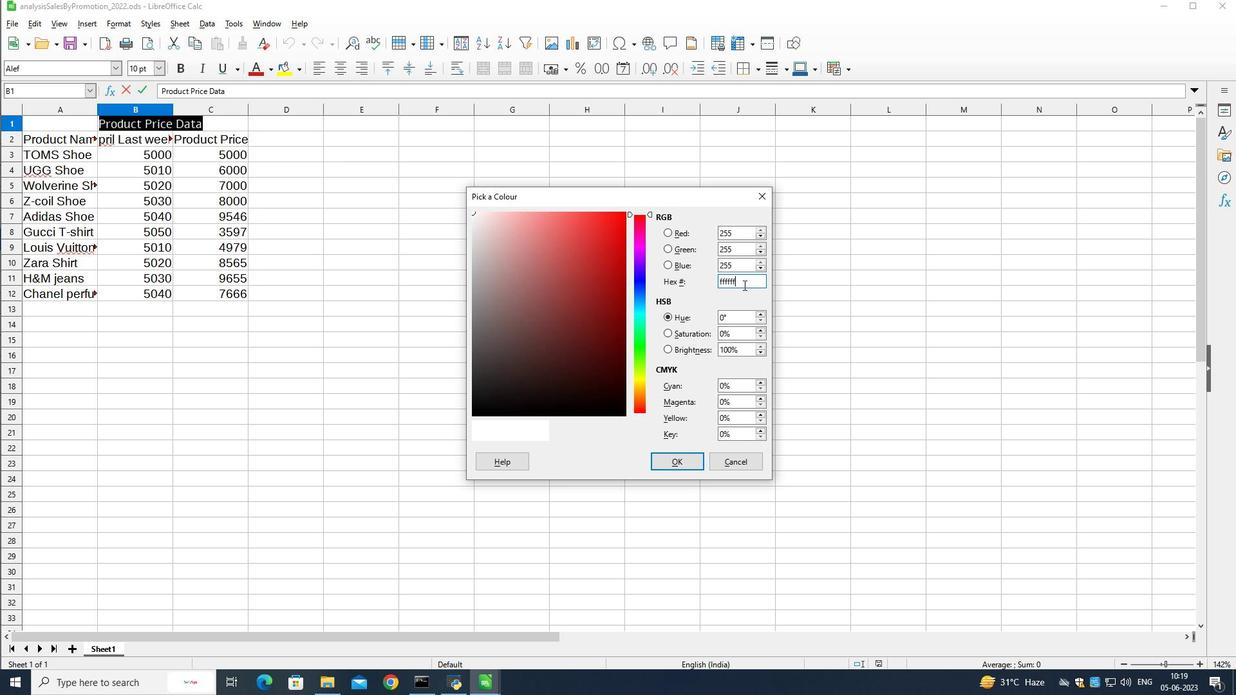 
Action: Mouse pressed left at (744, 284)
Screenshot: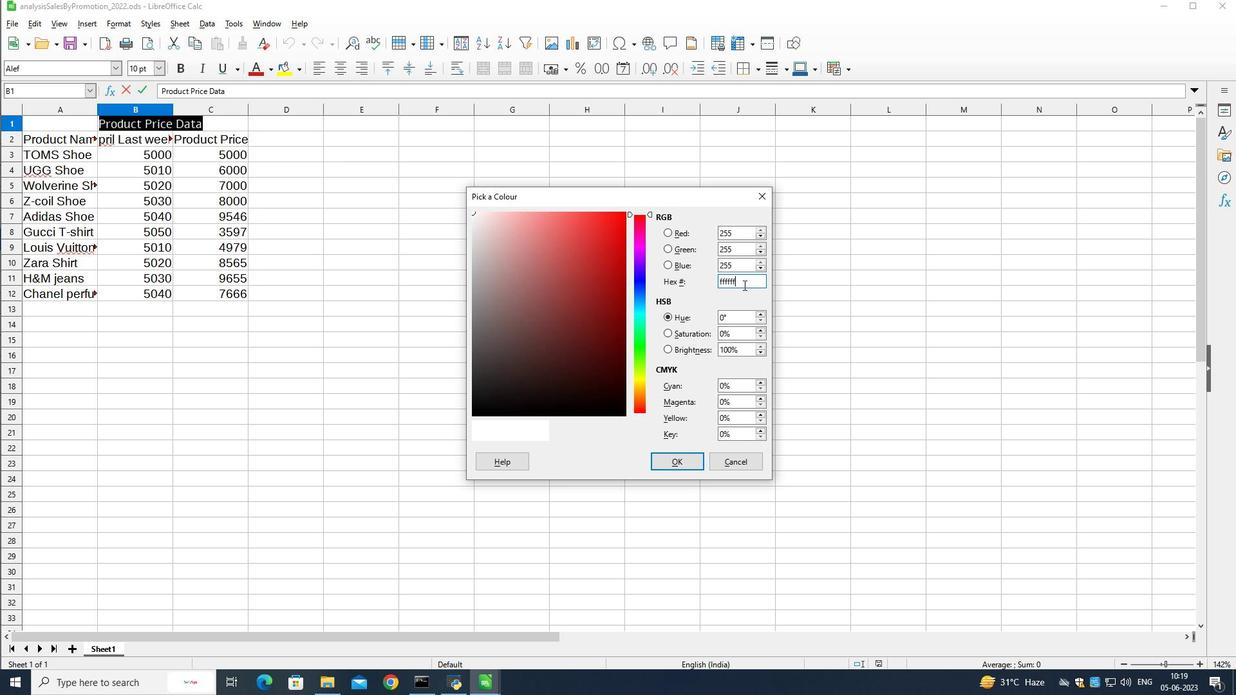 
Action: Mouse pressed left at (744, 284)
Screenshot: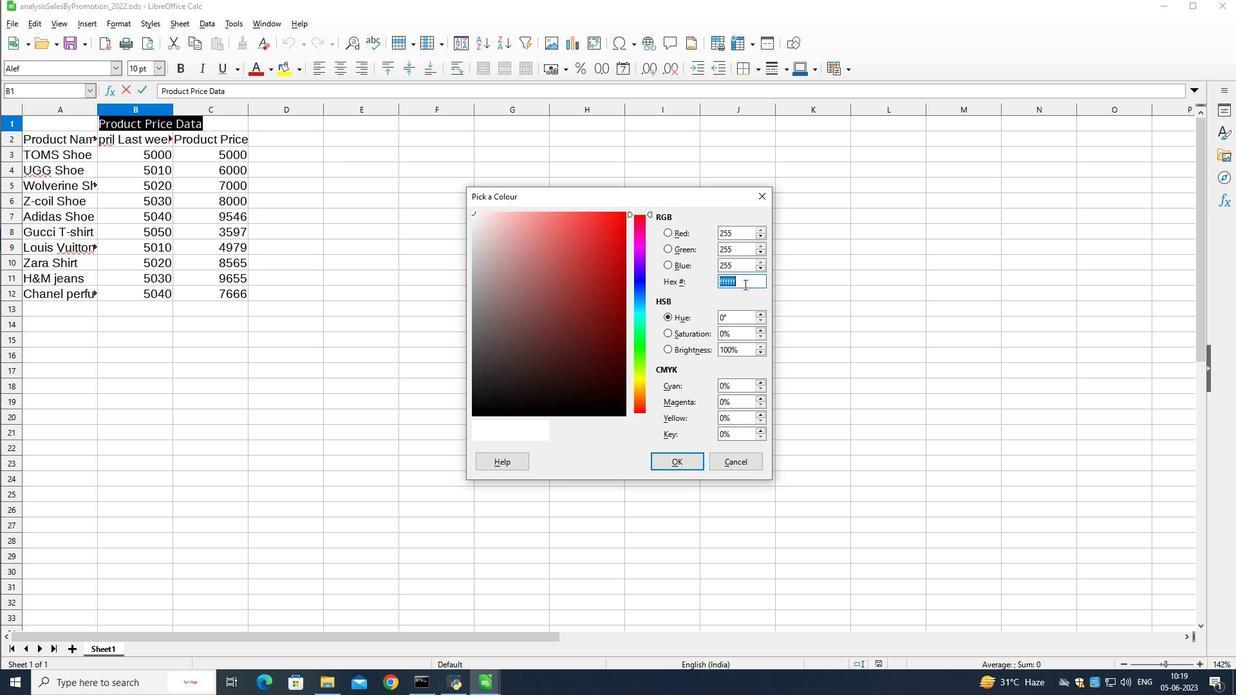 
Action: Key pressed <Key.shift><Key.shift><Key.shift>#a4c2f4
Screenshot: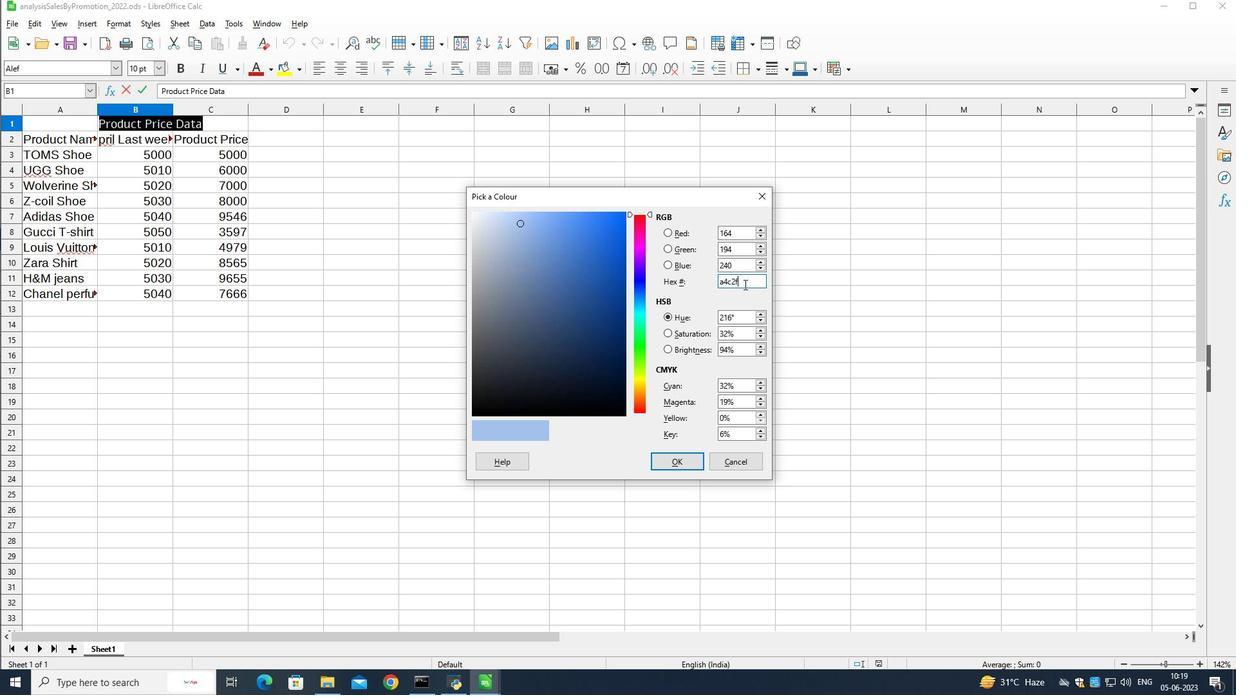 
Action: Mouse moved to (684, 464)
Screenshot: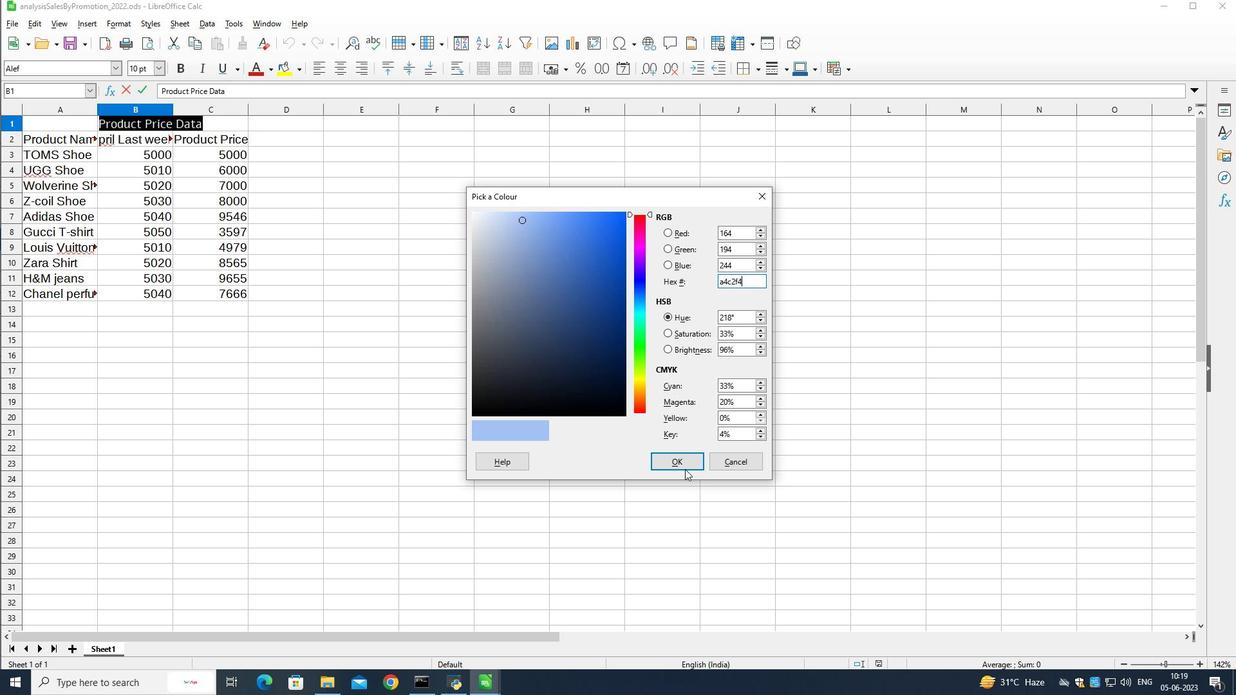 
Action: Mouse pressed left at (684, 464)
Screenshot: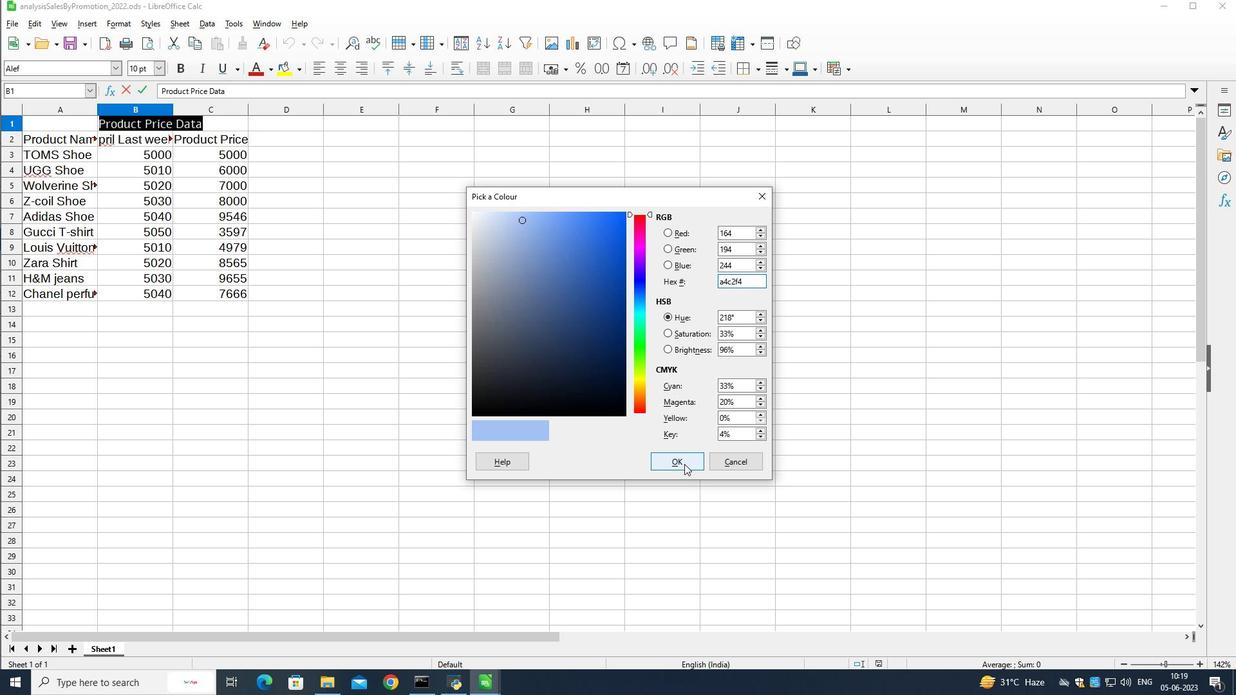 
Action: Mouse moved to (221, 73)
Screenshot: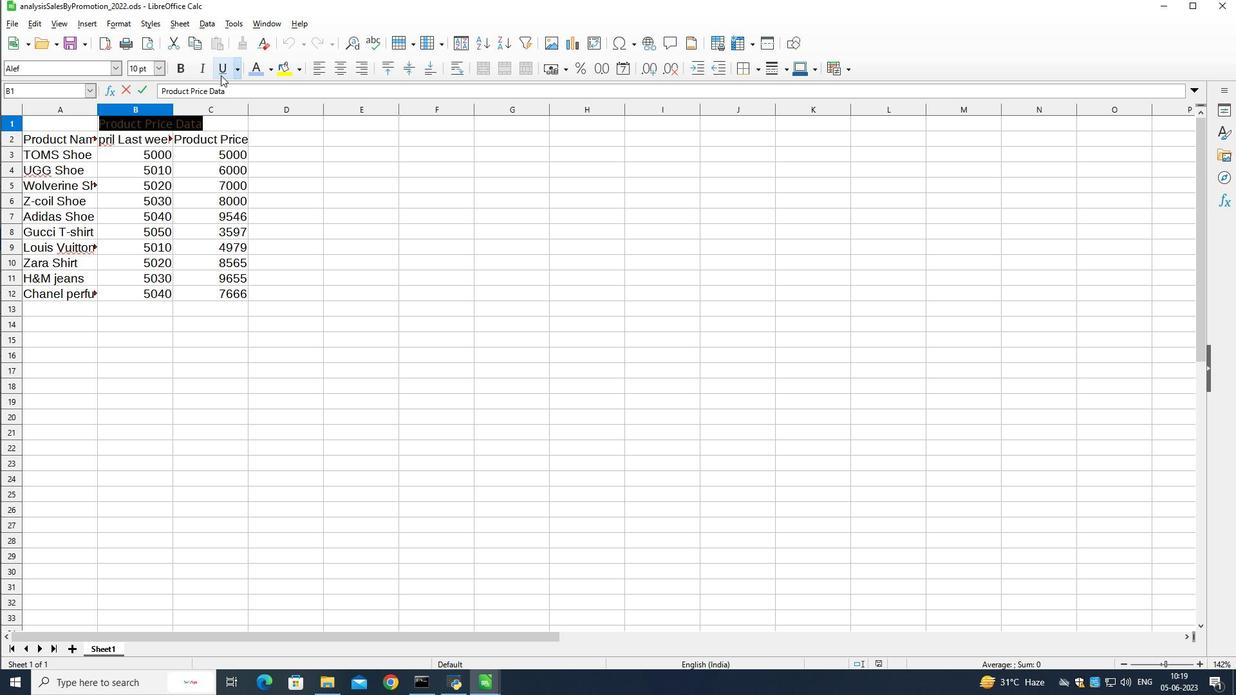 
Action: Mouse pressed left at (221, 73)
Screenshot: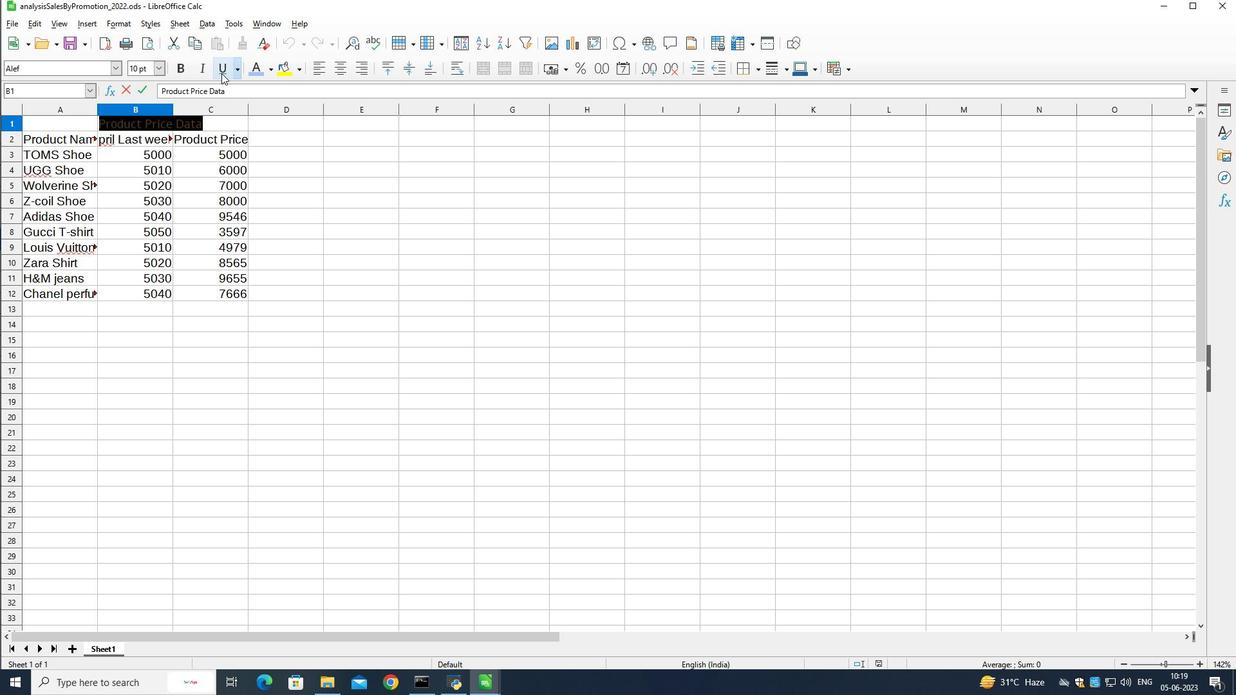 
Action: Mouse moved to (165, 67)
Screenshot: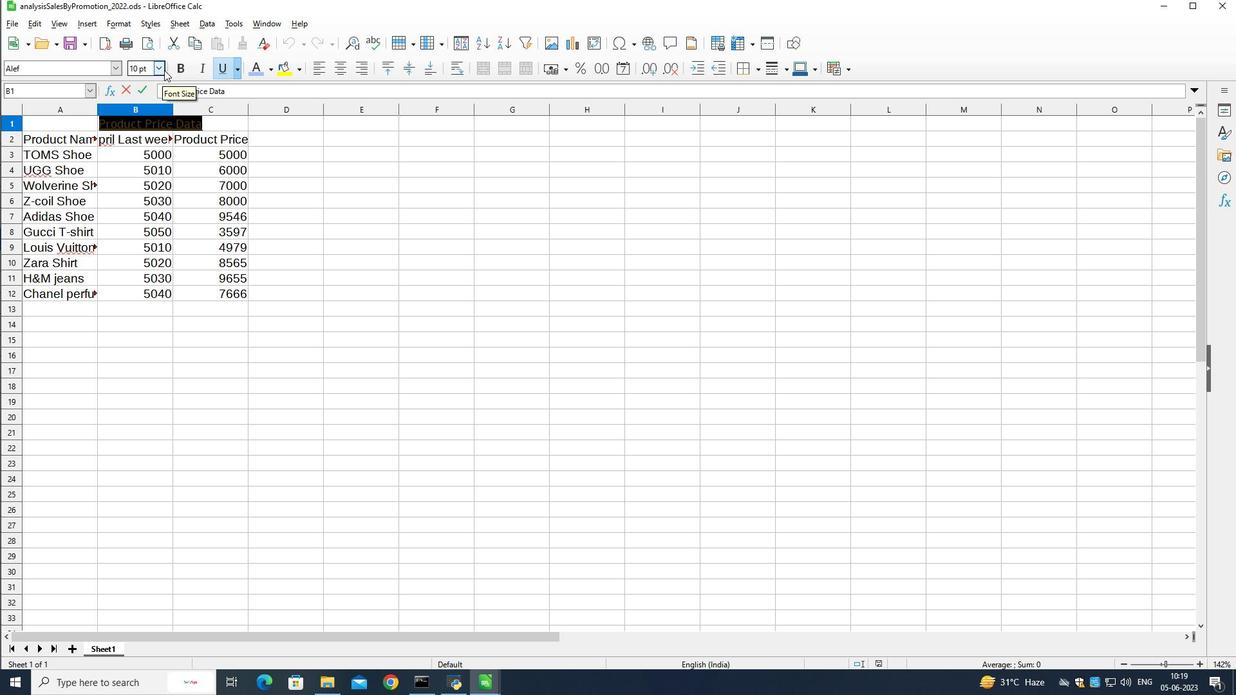 
Action: Mouse pressed left at (165, 67)
Screenshot: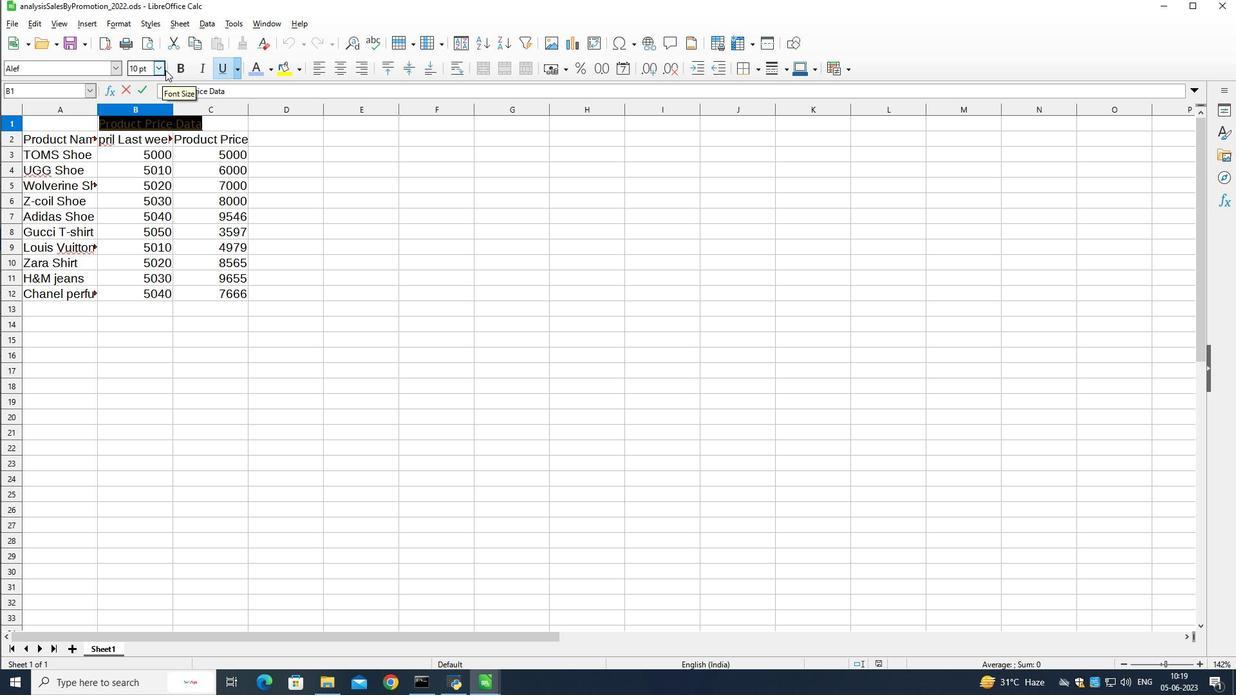 
Action: Mouse moved to (160, 63)
Screenshot: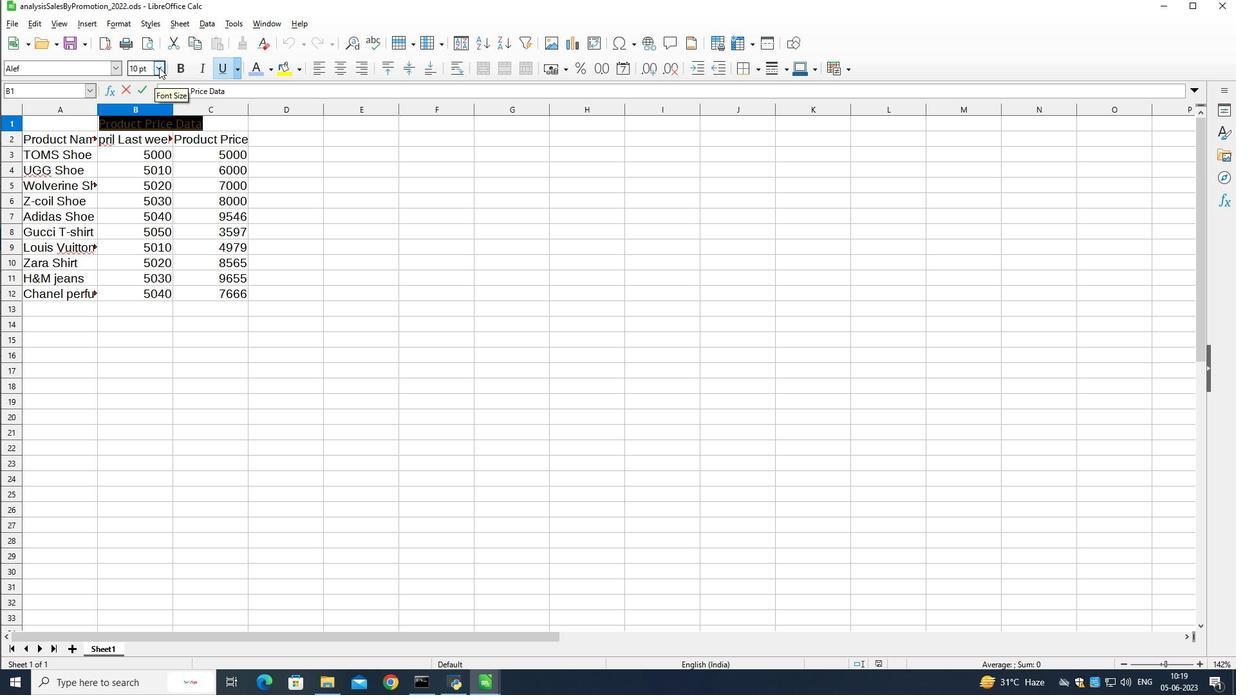 
Action: Mouse pressed left at (160, 63)
Screenshot: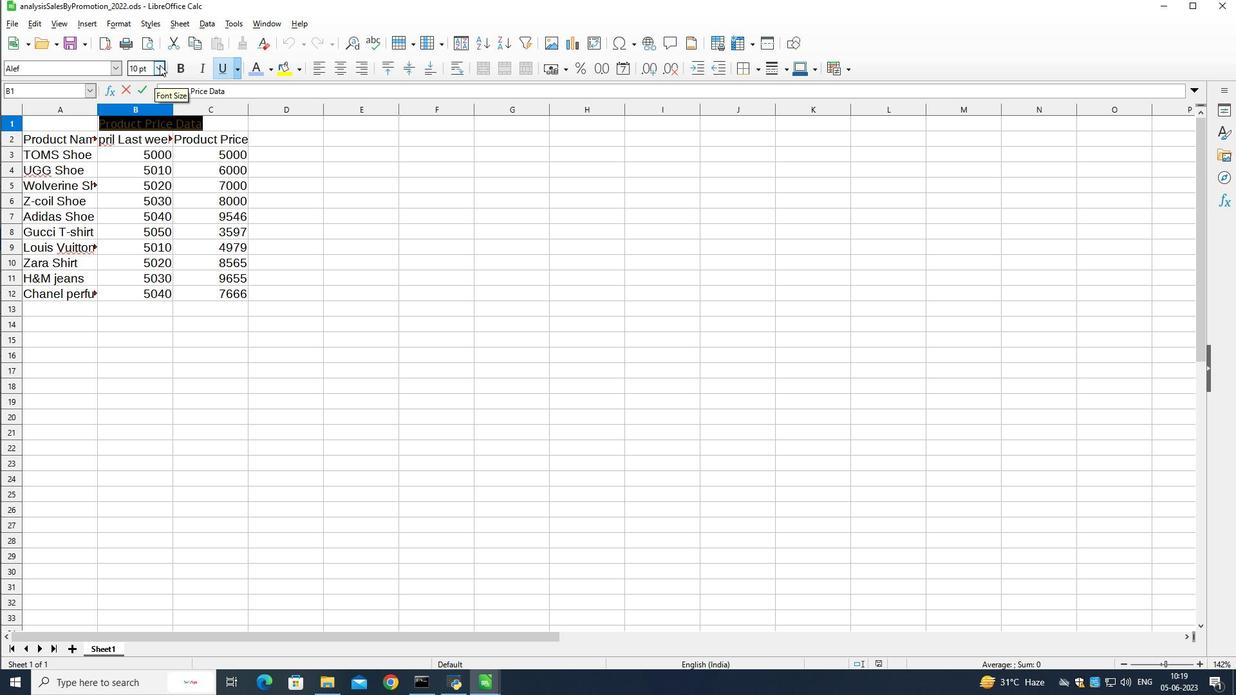 
Action: Mouse moved to (141, 277)
Screenshot: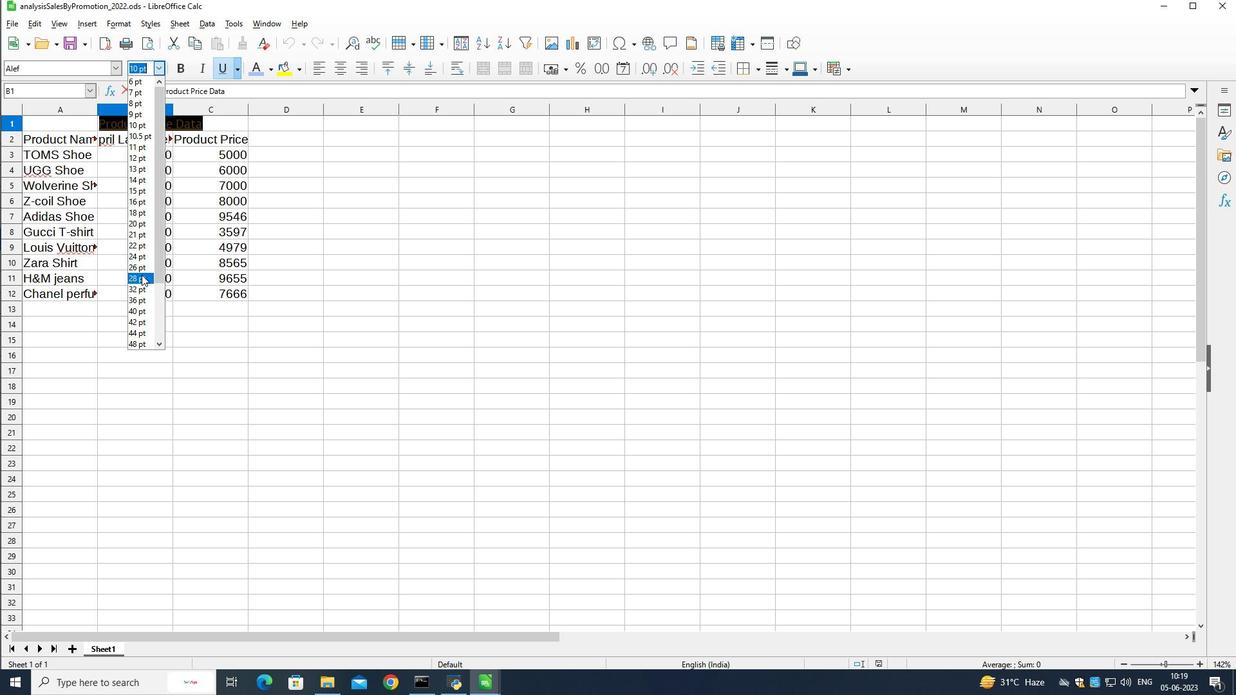 
Action: Mouse pressed left at (141, 277)
Screenshot: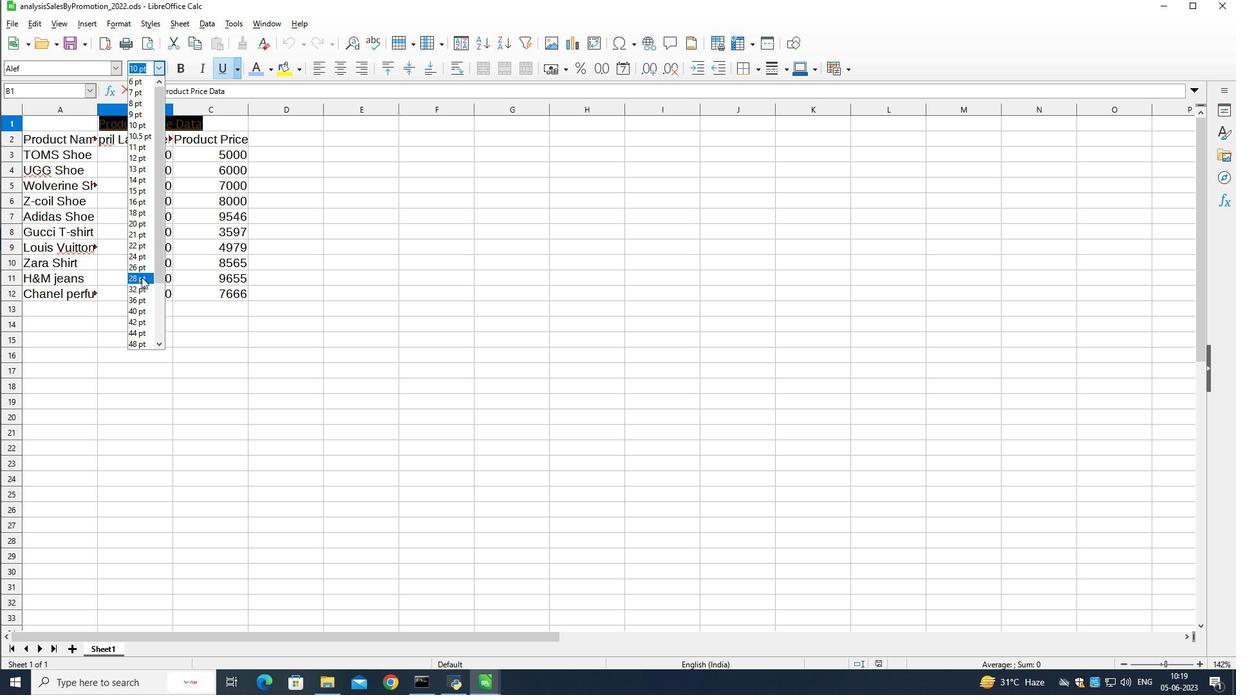
Action: Mouse moved to (255, 239)
Screenshot: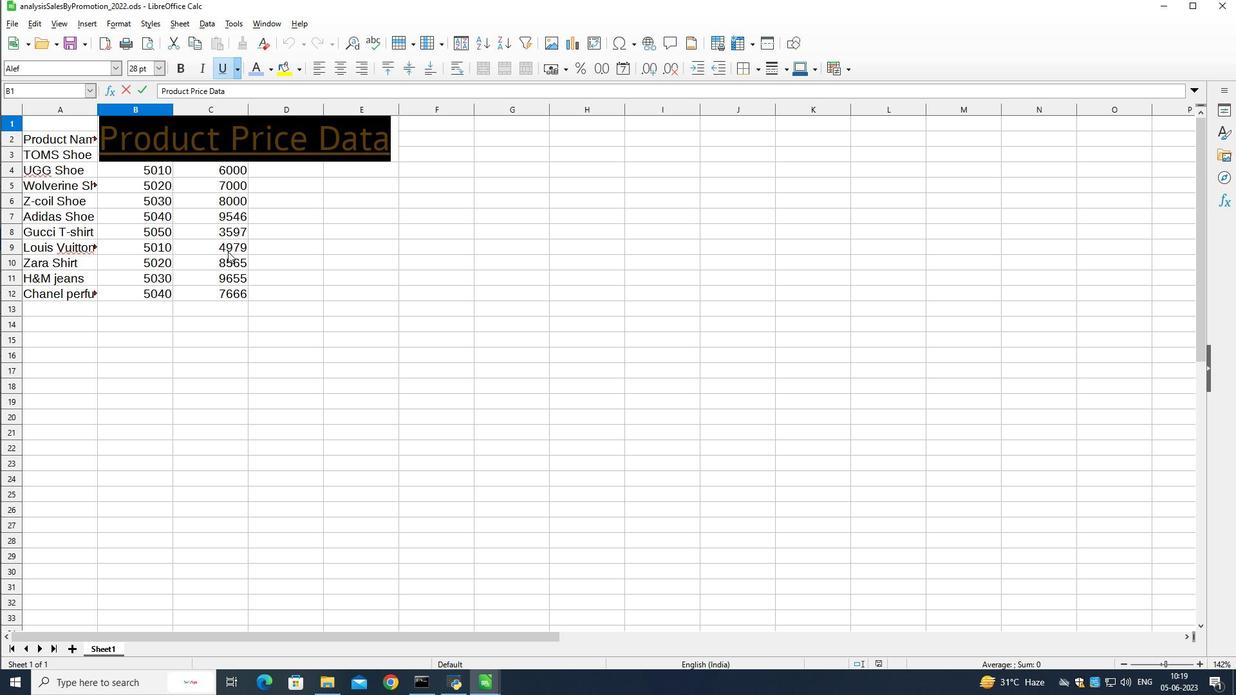 
Action: Mouse pressed left at (255, 239)
Screenshot: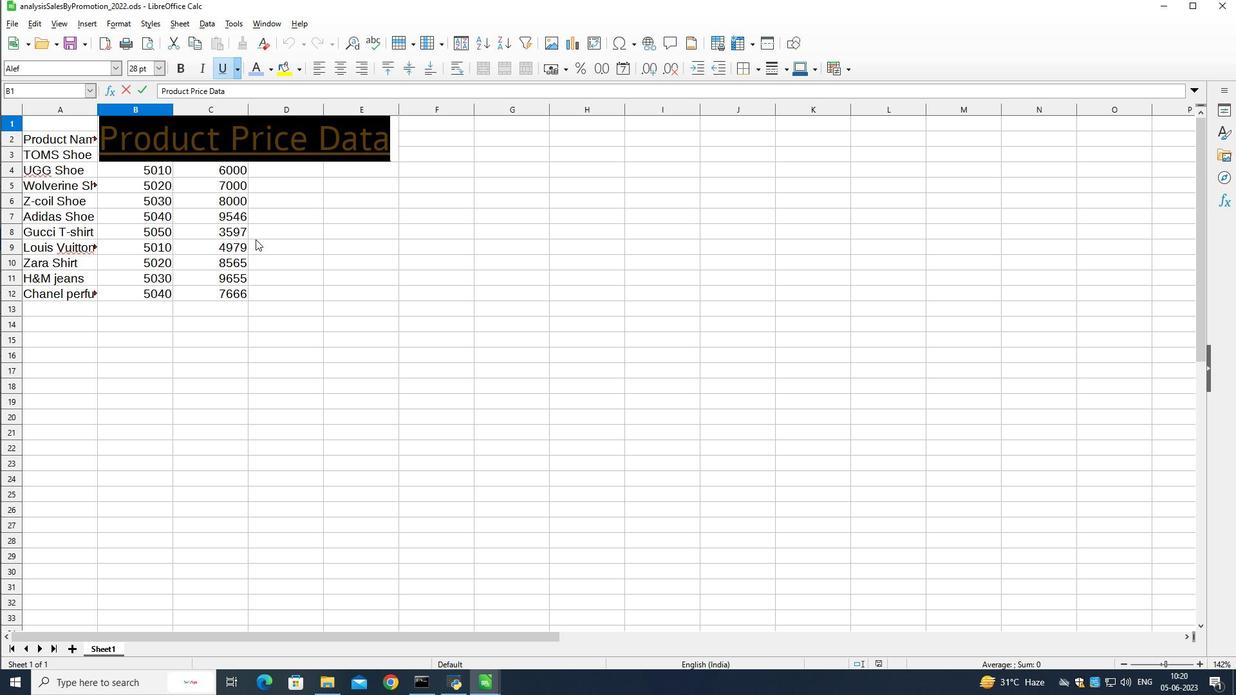 
Action: Mouse moved to (46, 166)
Screenshot: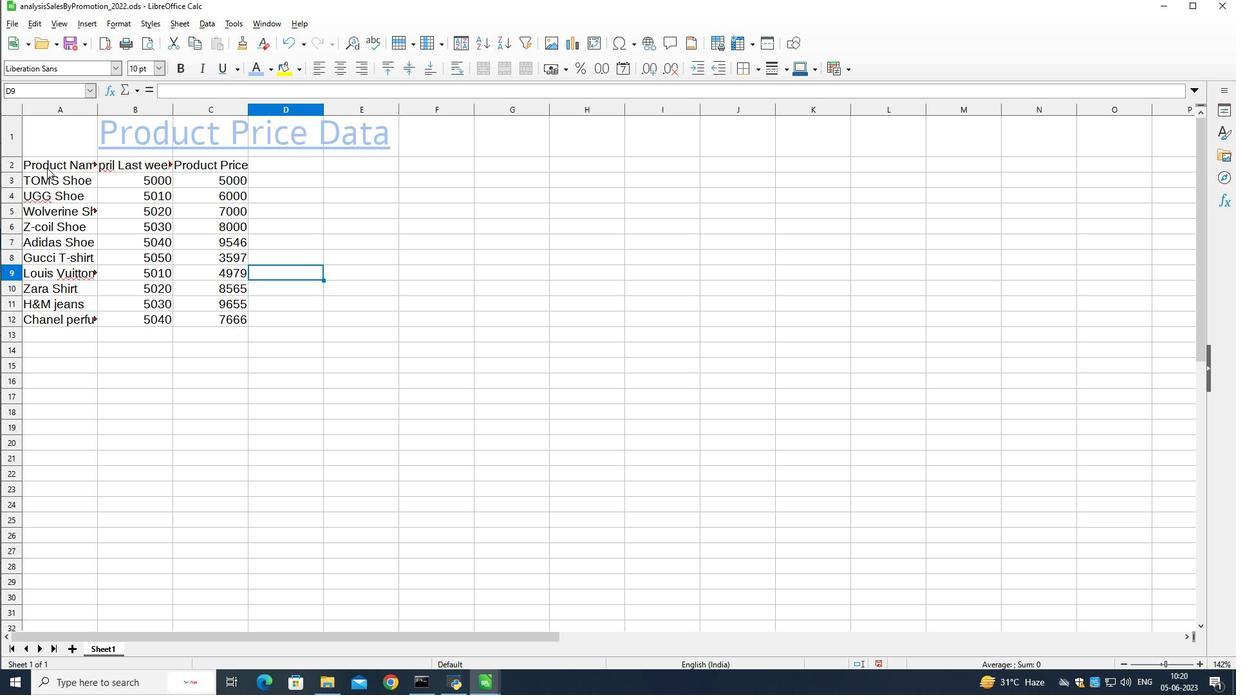 
Action: Mouse pressed left at (46, 166)
Screenshot: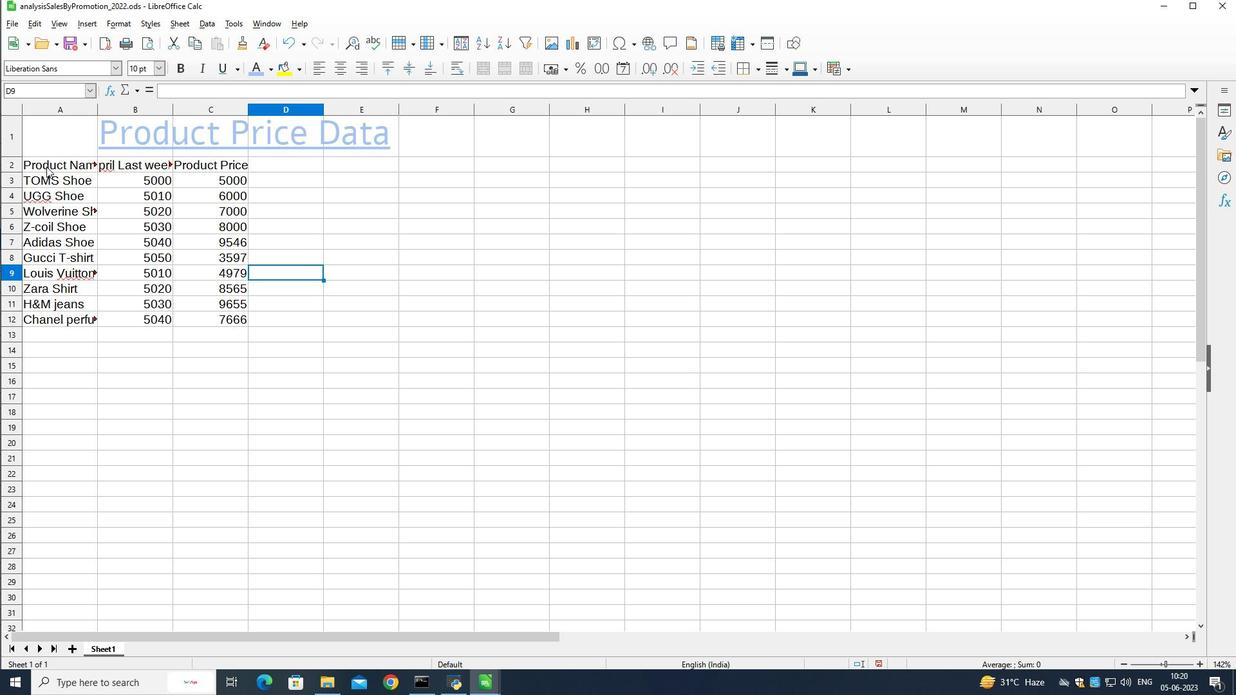 
Action: Mouse pressed left at (46, 166)
Screenshot: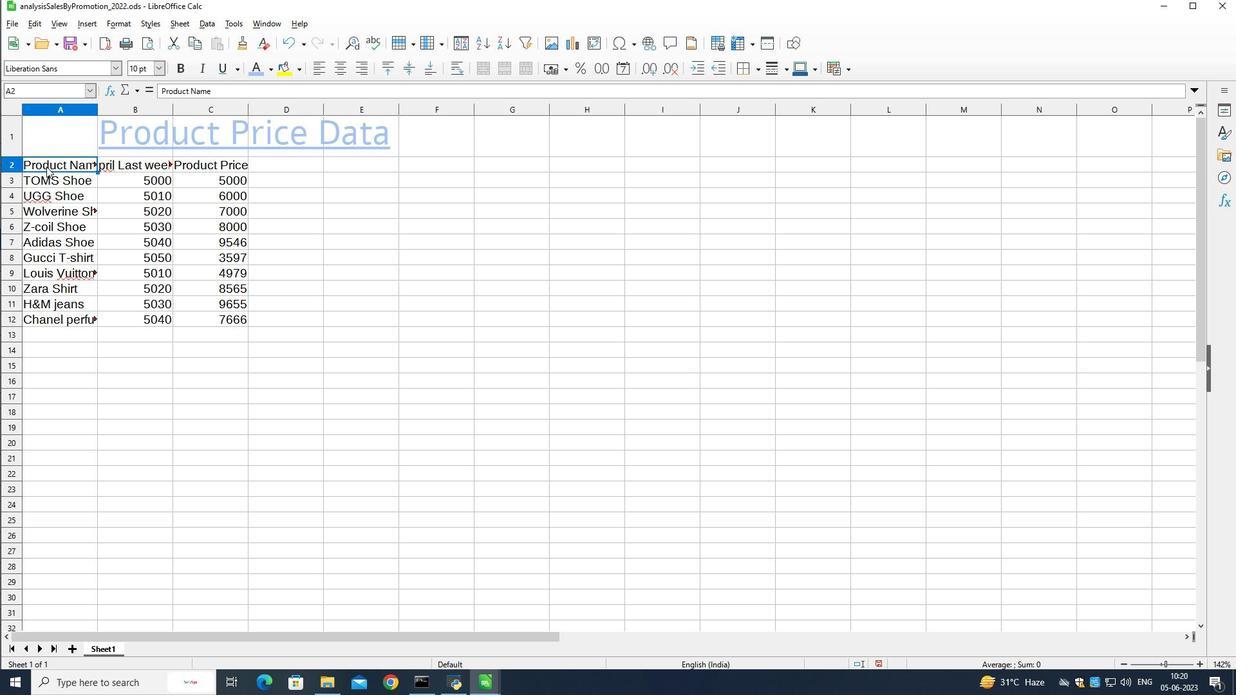 
Action: Mouse moved to (70, 73)
Screenshot: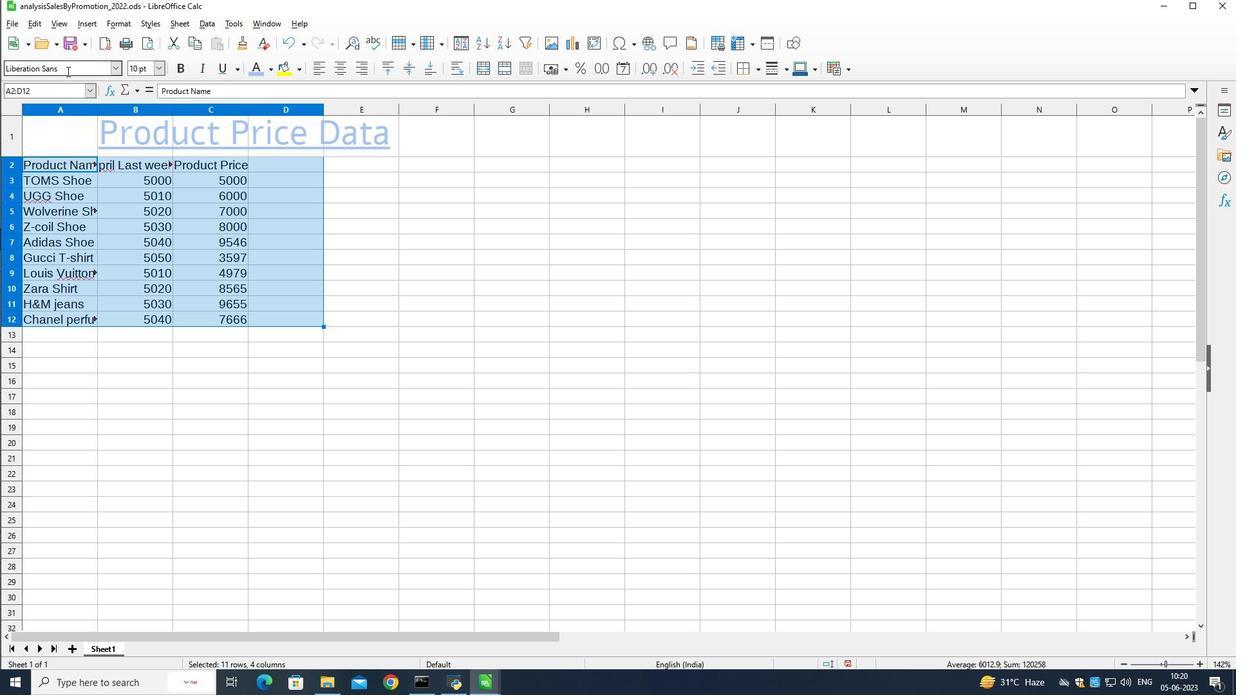 
Action: Mouse pressed left at (70, 73)
Screenshot: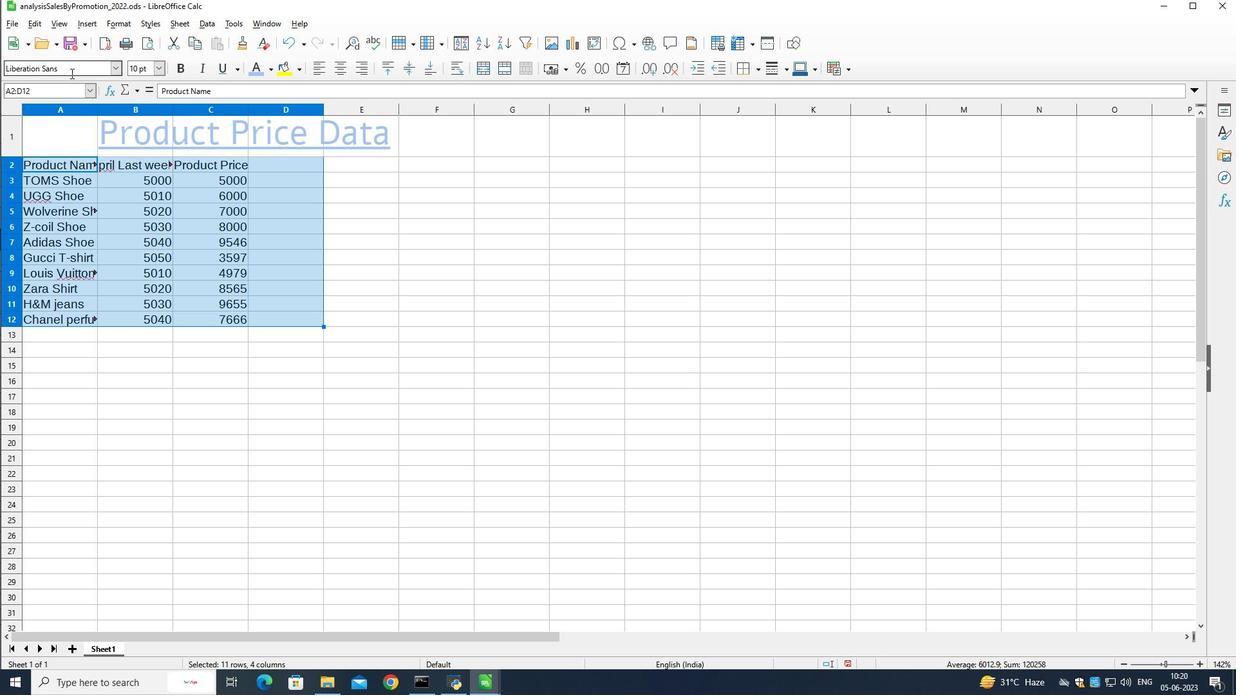 
Action: Mouse pressed left at (70, 73)
Screenshot: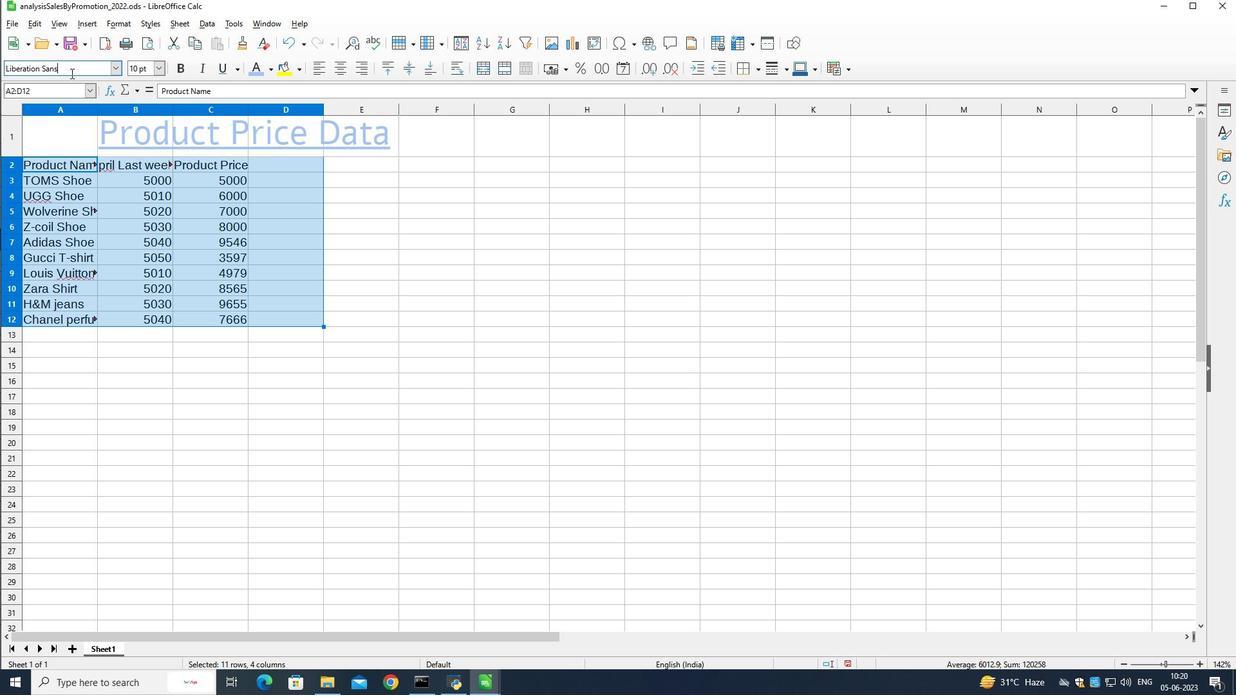 
Action: Mouse pressed left at (70, 73)
Screenshot: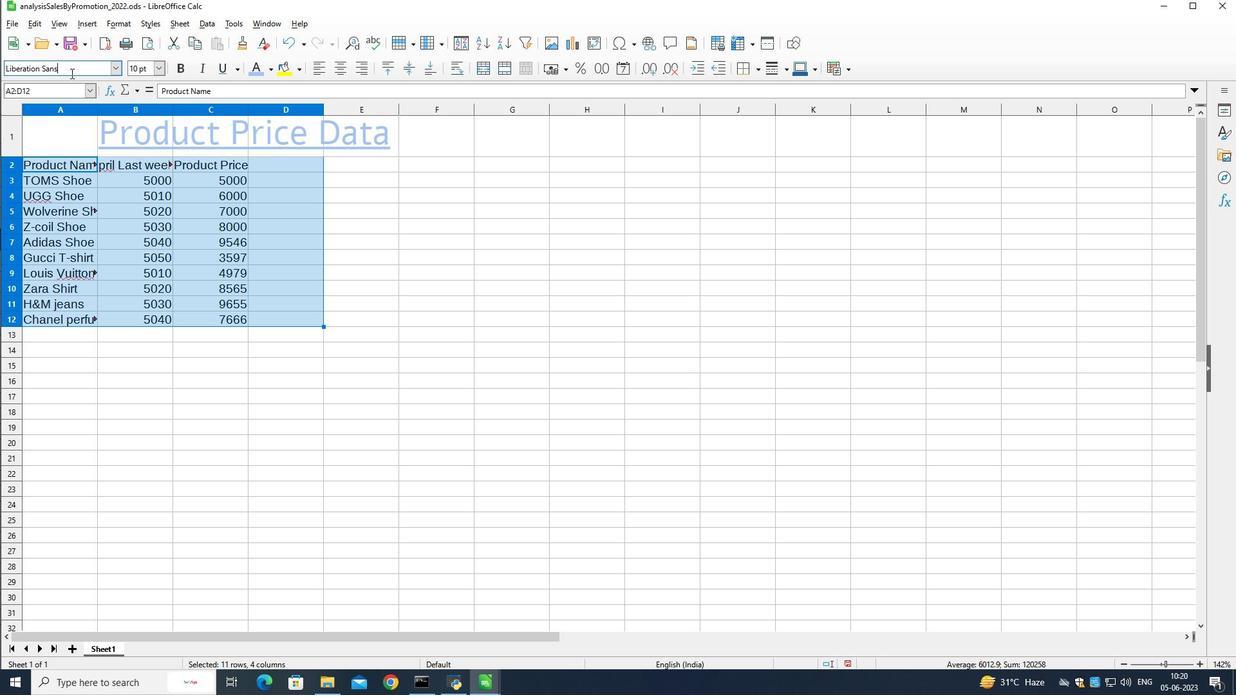 
Action: Key pressed <Key.shift>Amiri<Key.space><Key.enter>
Screenshot: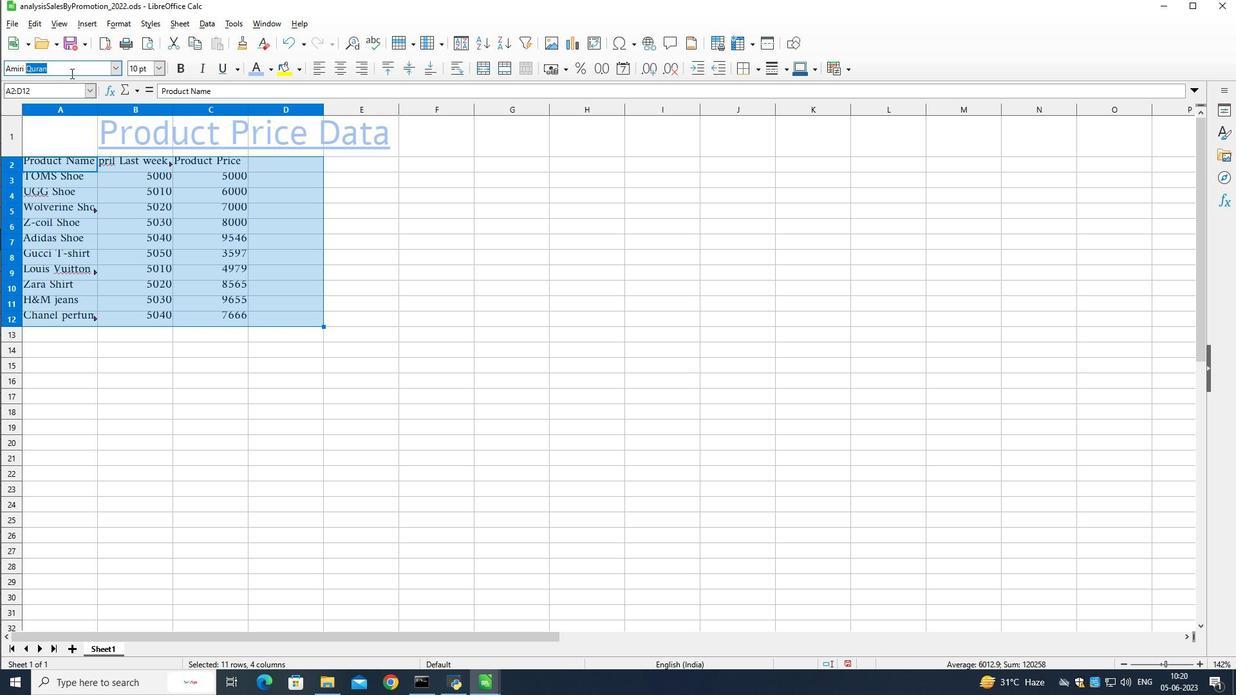 
Action: Mouse moved to (159, 70)
Screenshot: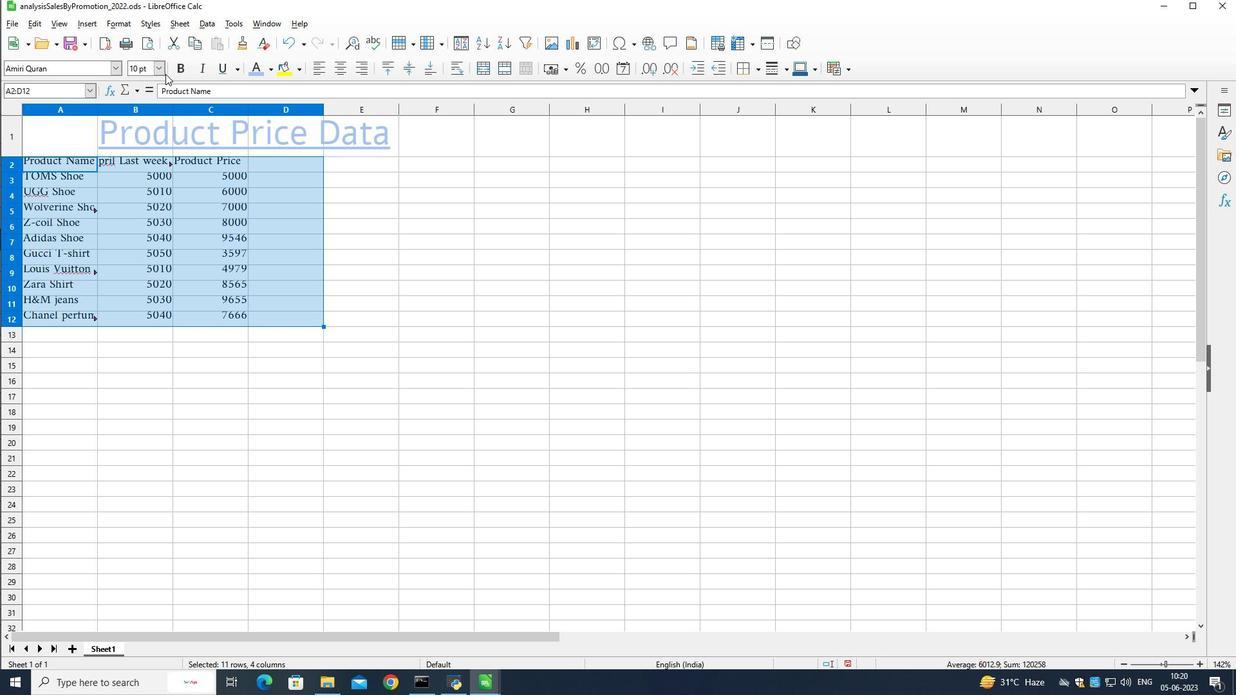 
Action: Mouse pressed left at (159, 70)
Screenshot: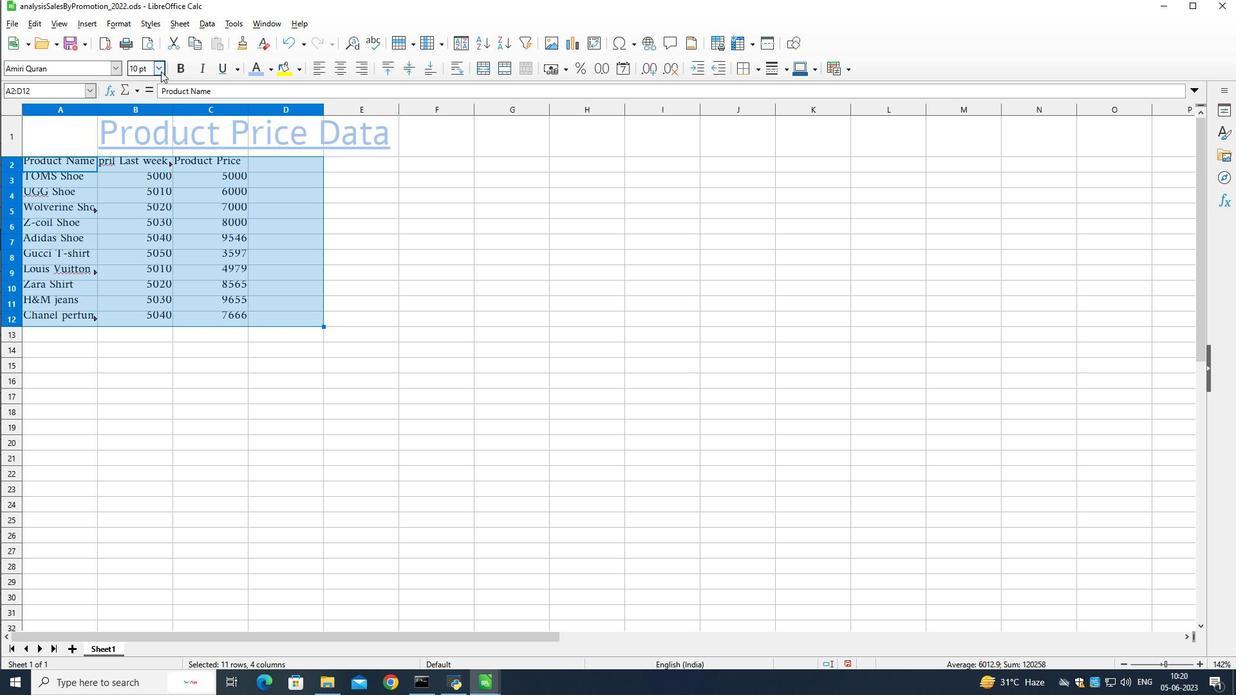 
Action: Mouse moved to (143, 204)
Screenshot: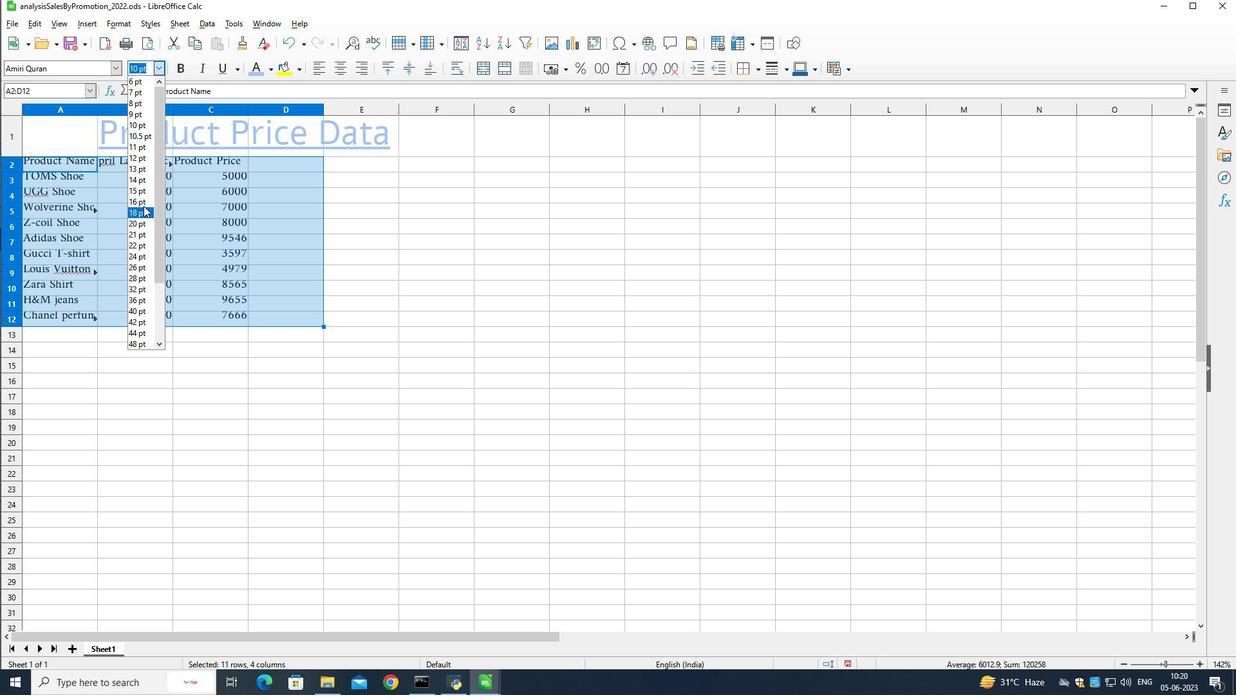 
Action: Mouse pressed left at (143, 204)
Screenshot: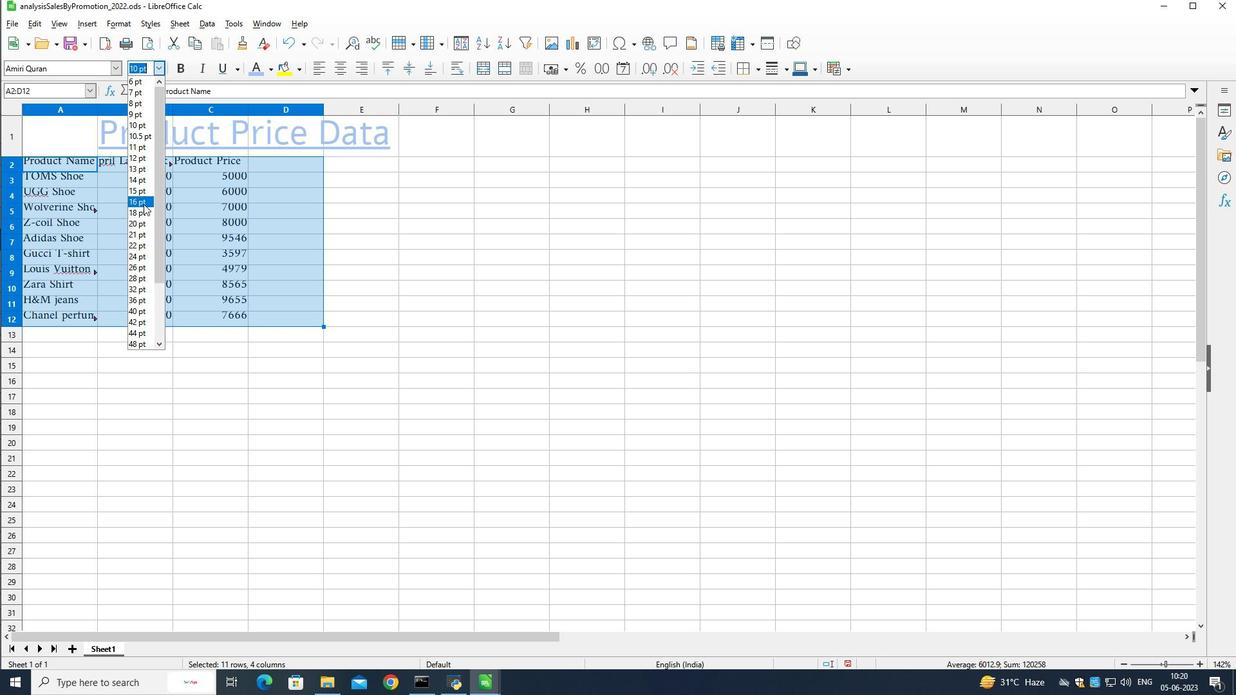
Action: Mouse moved to (457, 294)
Screenshot: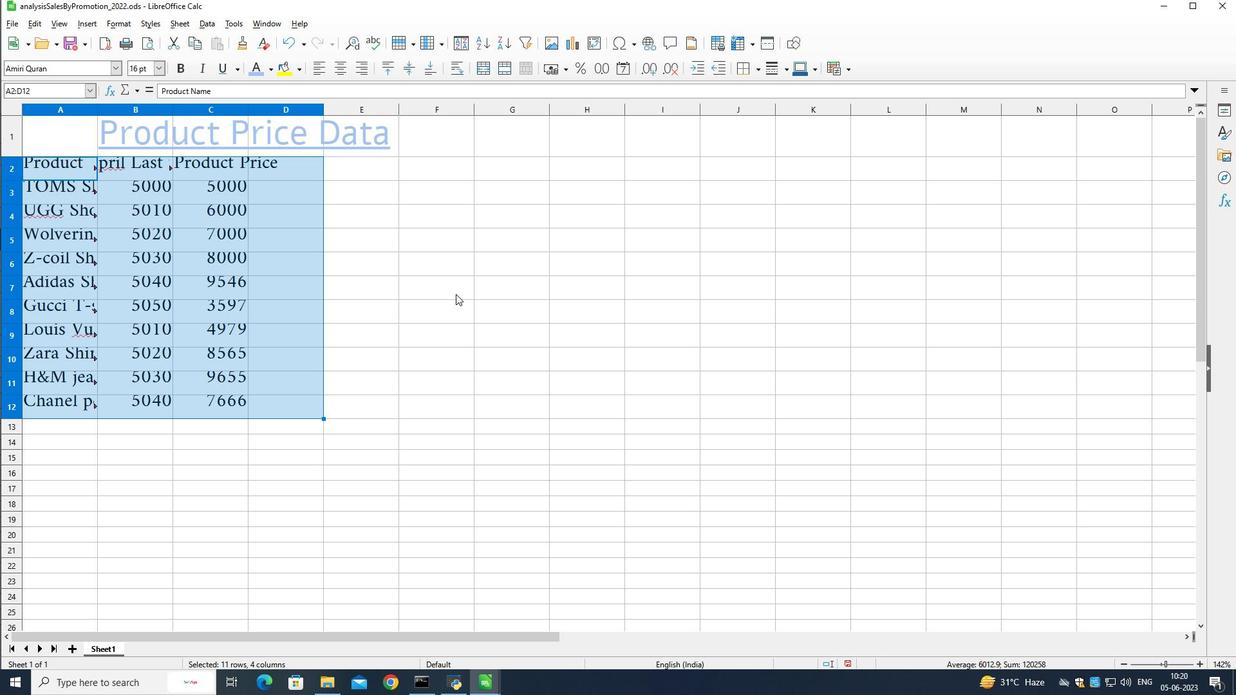 
Action: Mouse pressed left at (457, 294)
Screenshot: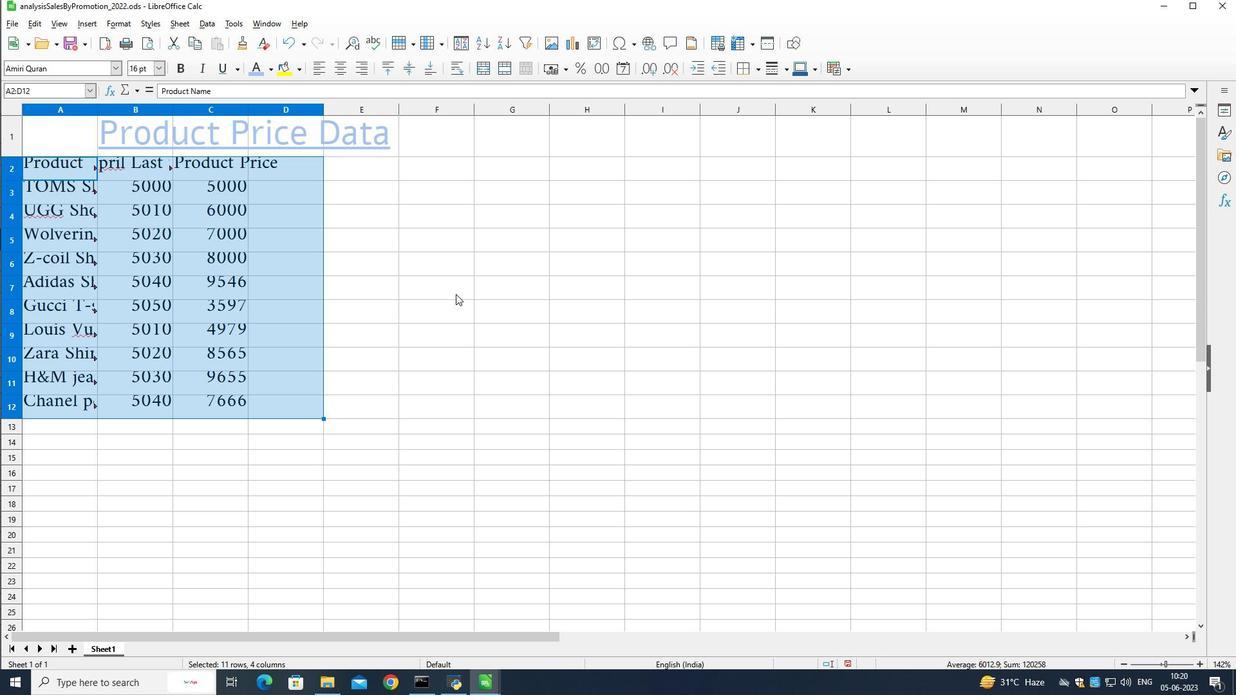 
Action: Mouse moved to (38, 129)
Screenshot: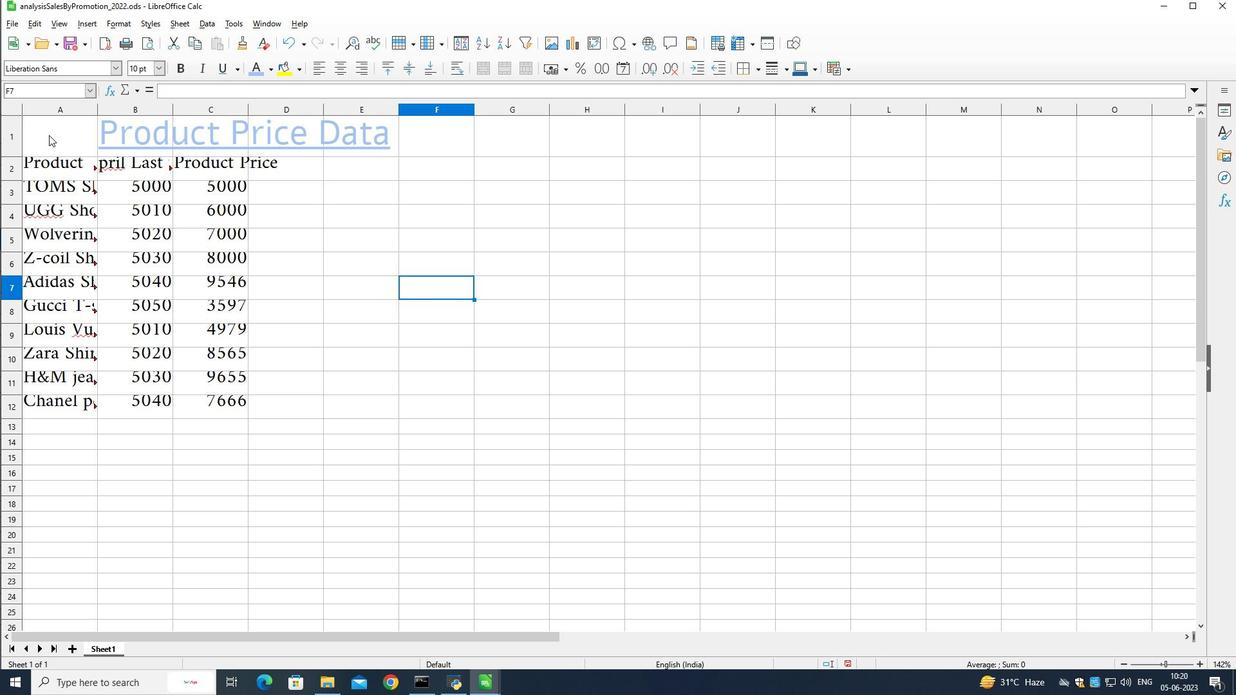 
Action: Mouse pressed left at (38, 129)
Screenshot: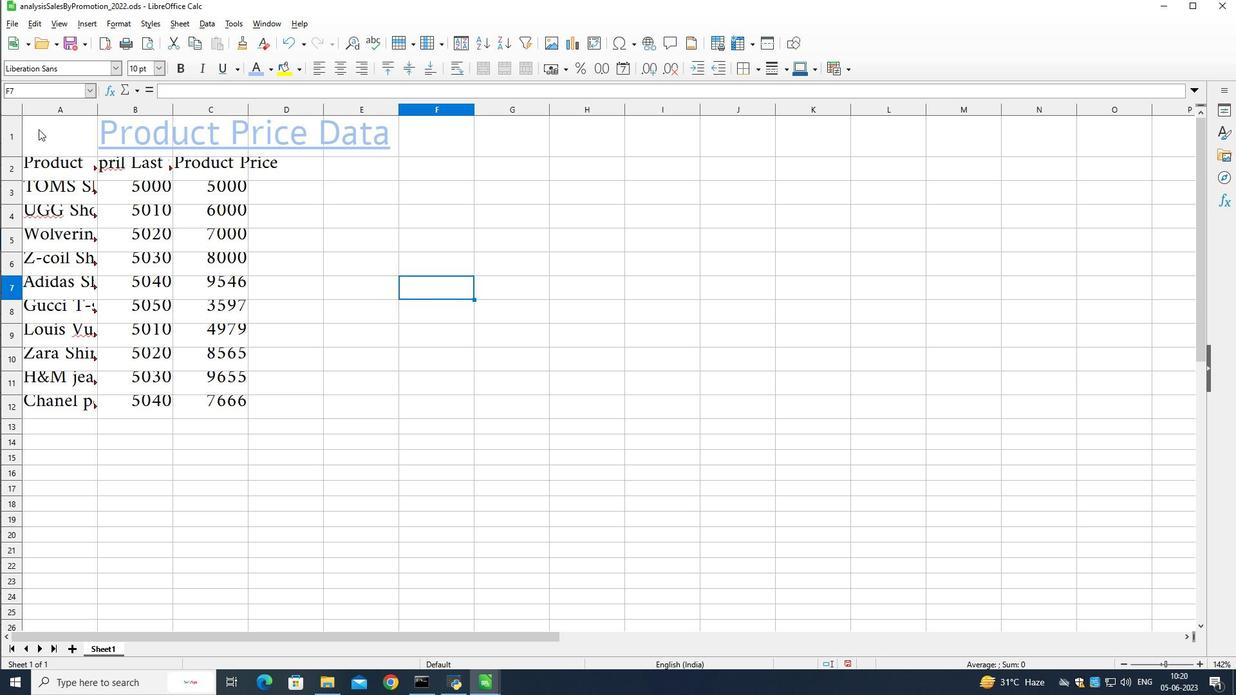 
Action: Mouse moved to (429, 76)
Screenshot: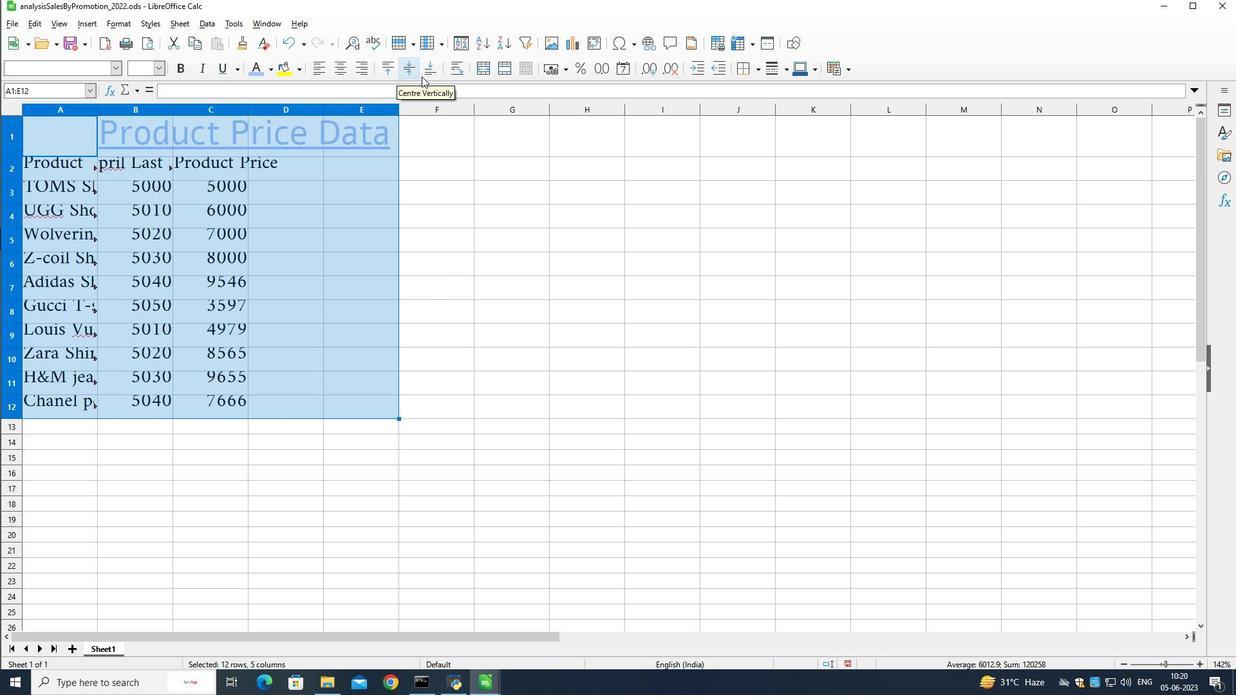 
Action: Mouse pressed left at (429, 76)
Screenshot: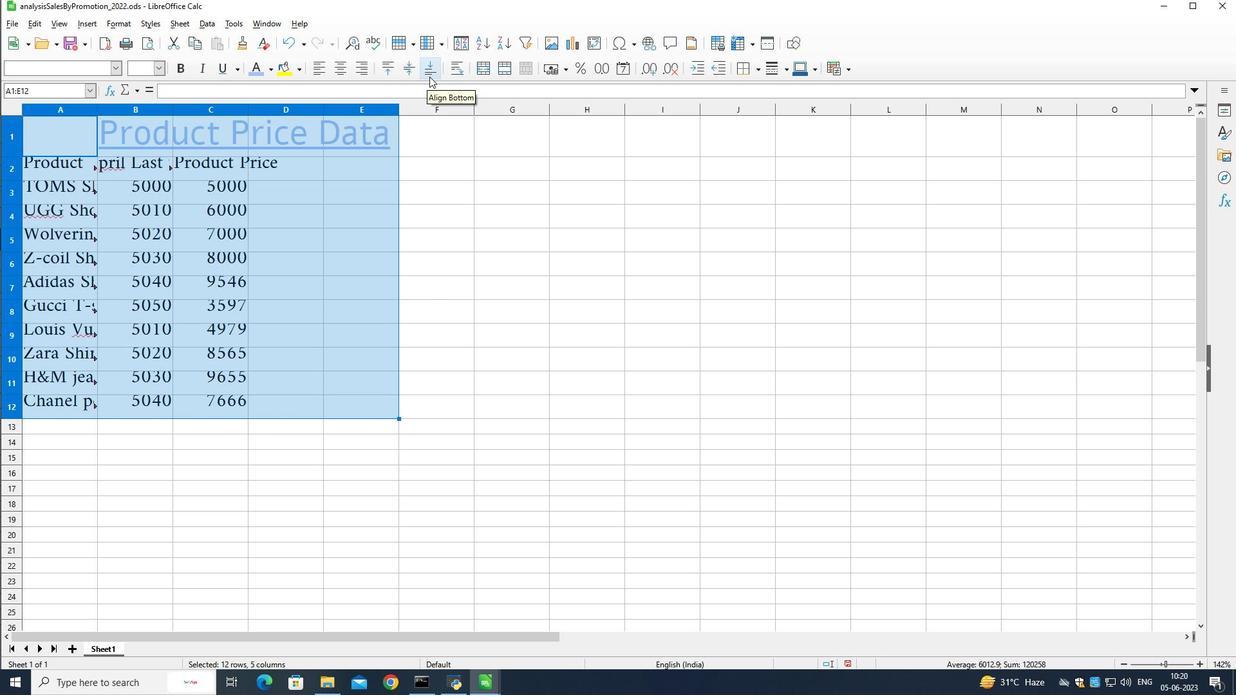 
Action: Mouse moved to (426, 71)
Screenshot: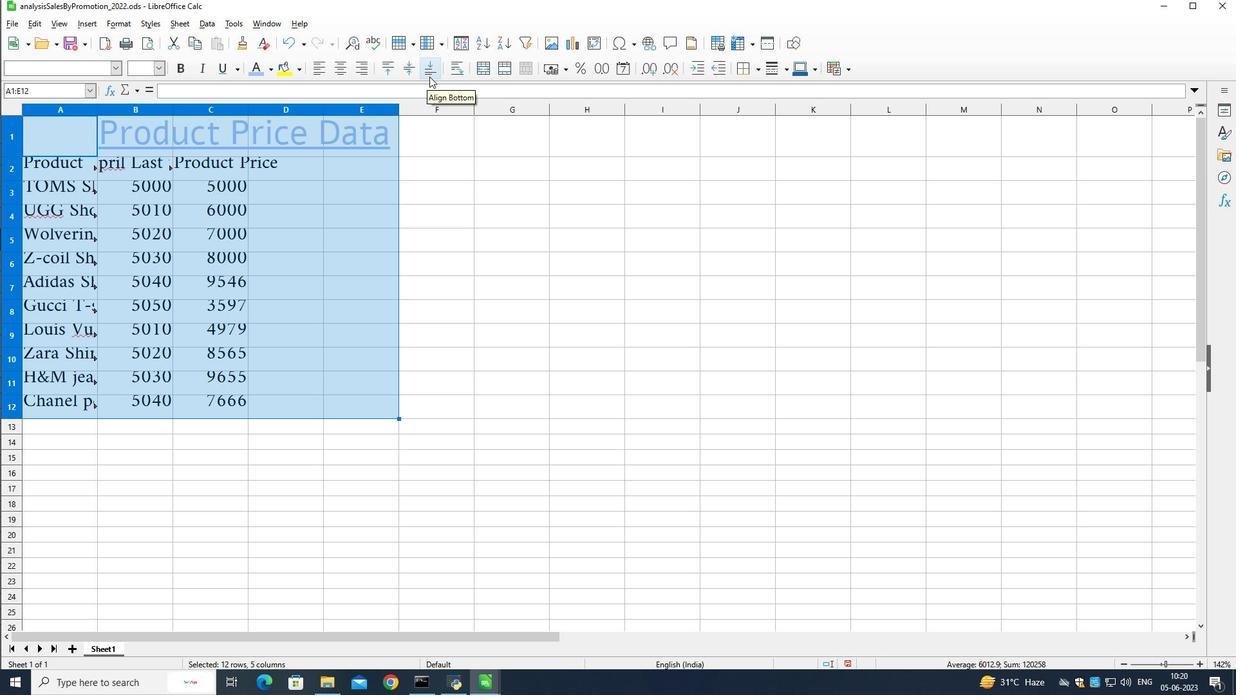 
Action: Mouse pressed left at (426, 71)
Screenshot: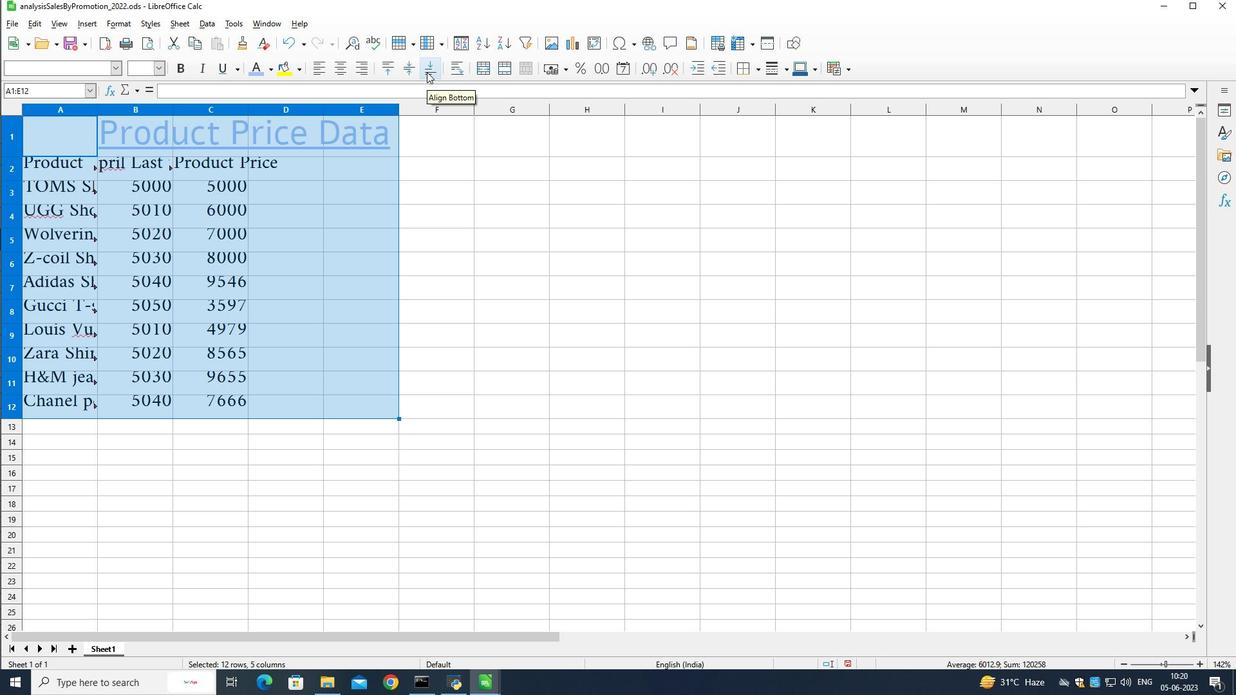 
Action: Mouse moved to (419, 285)
Screenshot: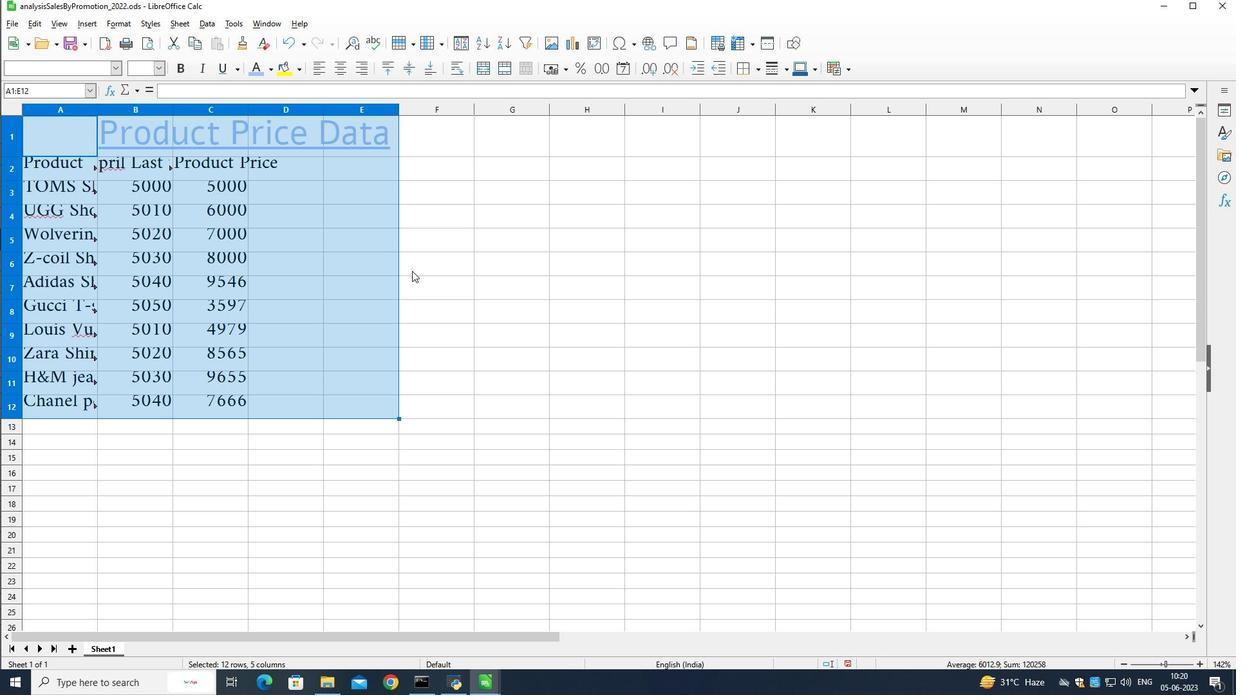 
Action: Mouse pressed left at (419, 285)
Screenshot: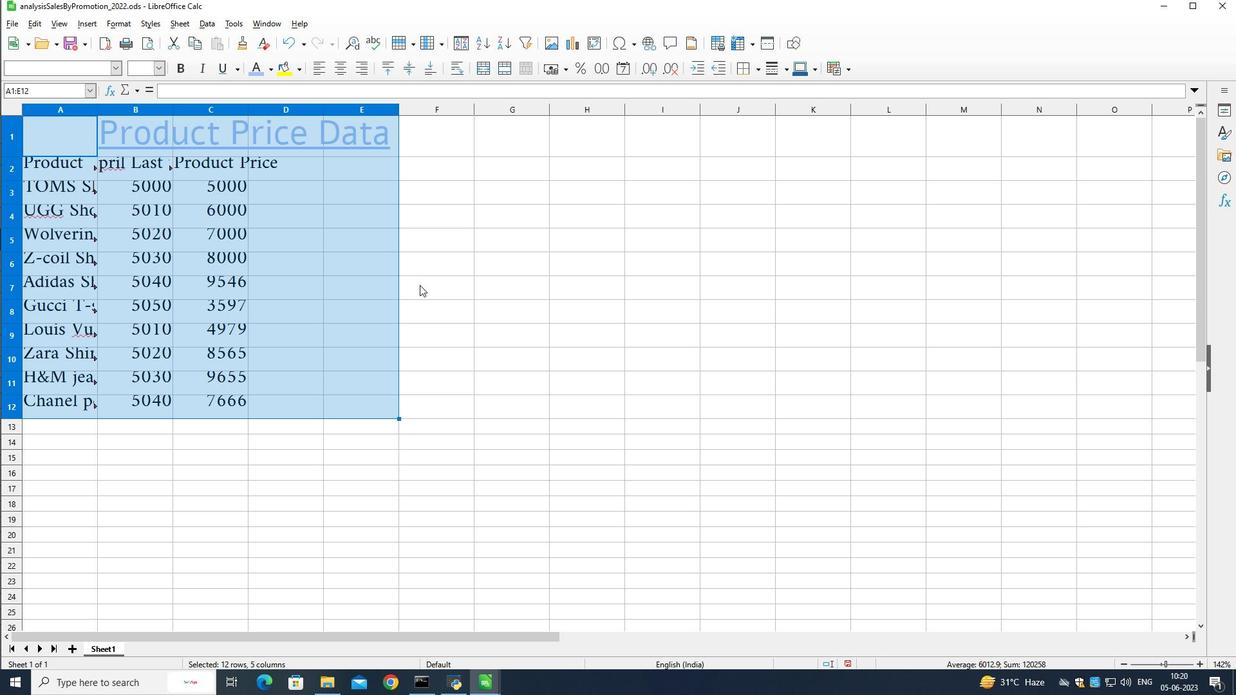 
Action: Mouse moved to (212, 106)
Screenshot: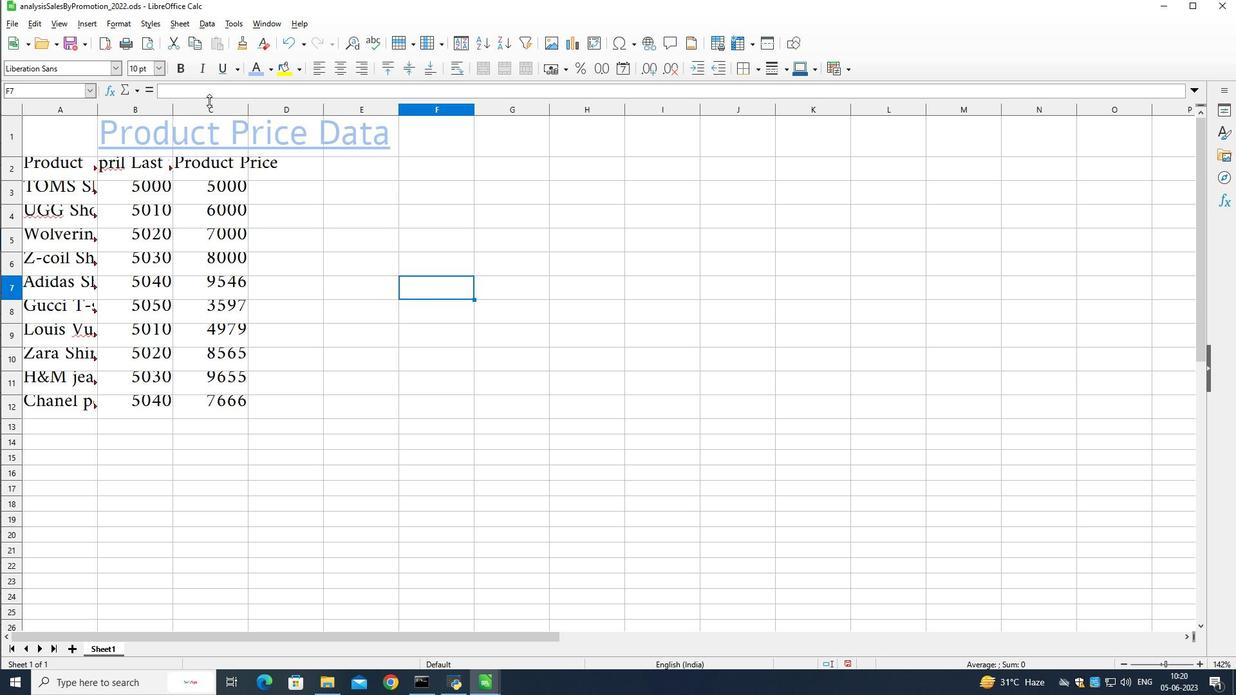 
Action: Mouse pressed left at (212, 106)
Screenshot: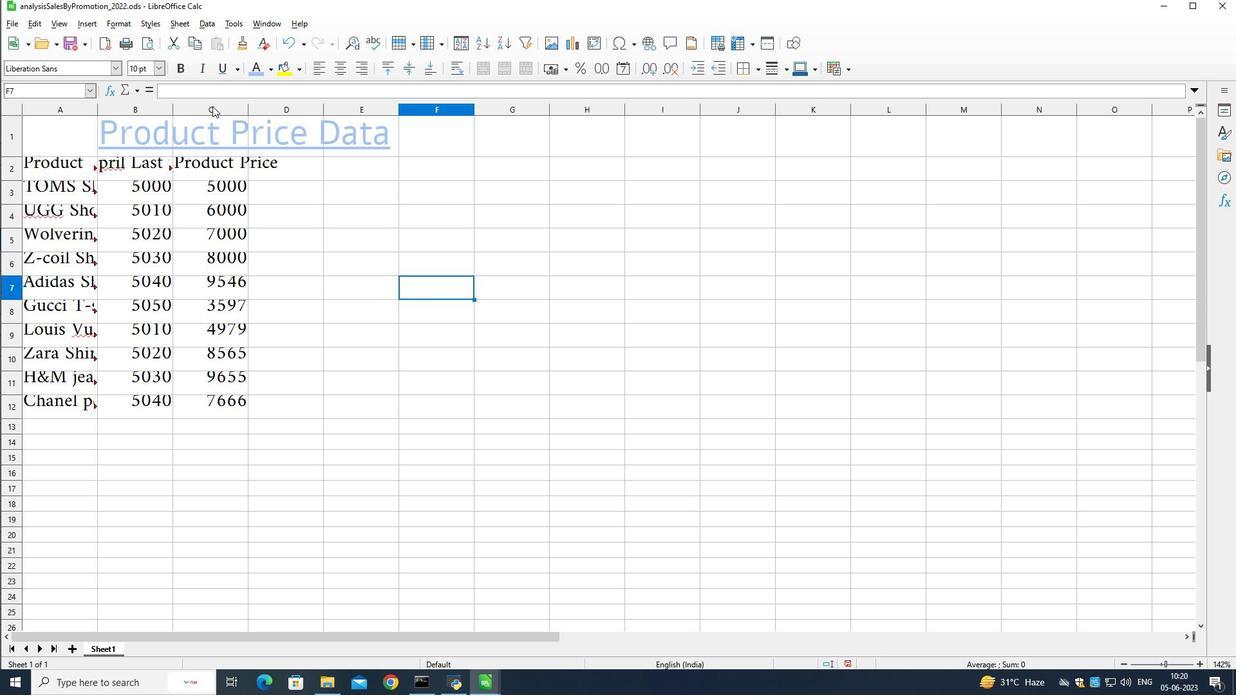 
Action: Mouse moved to (249, 121)
Screenshot: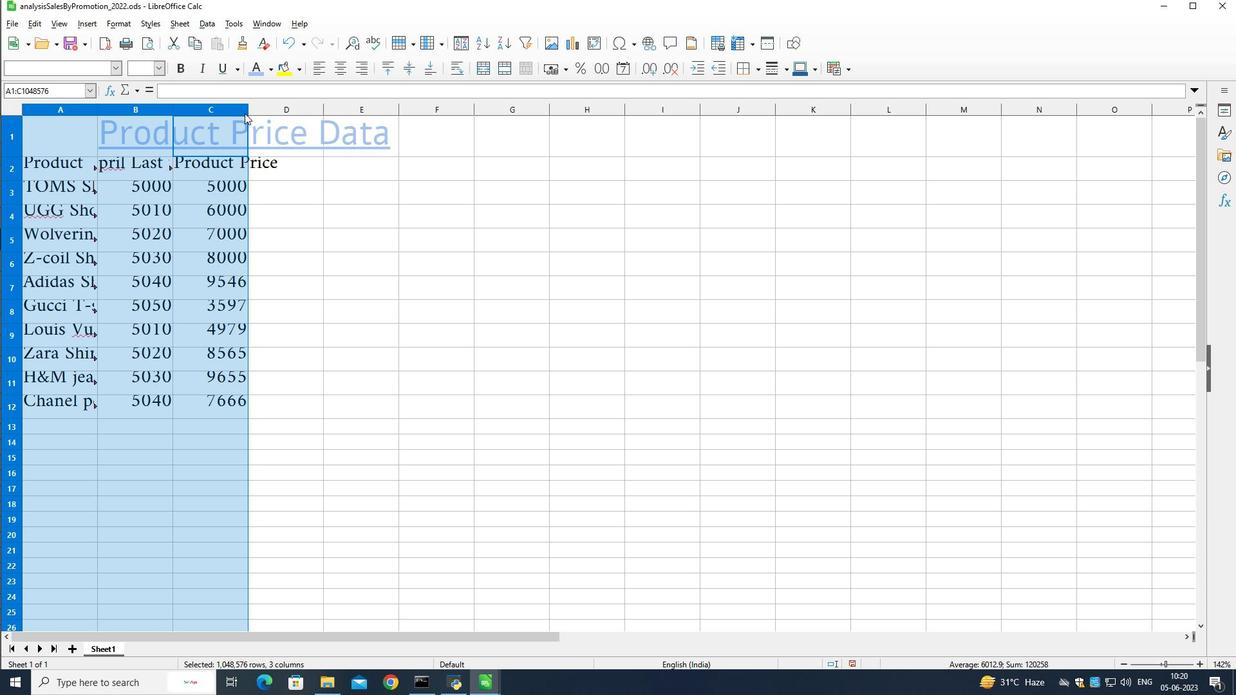 
Action: Mouse pressed left at (249, 121)
Screenshot: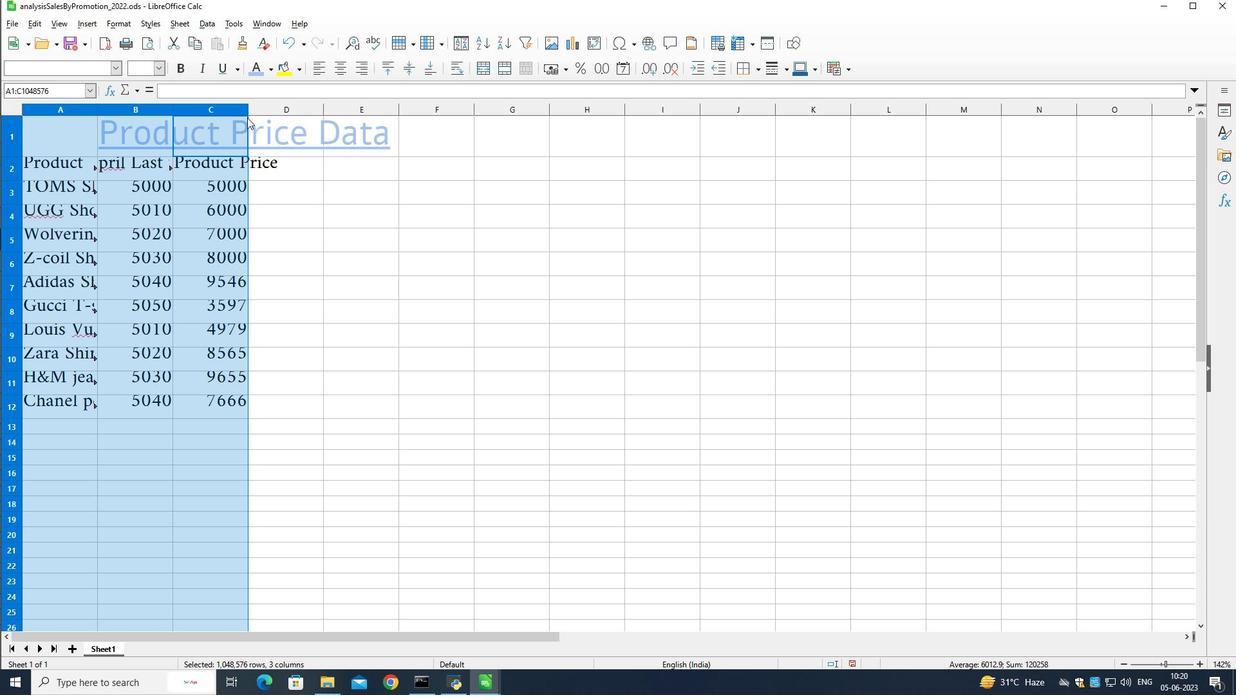 
Action: Mouse moved to (224, 110)
Screenshot: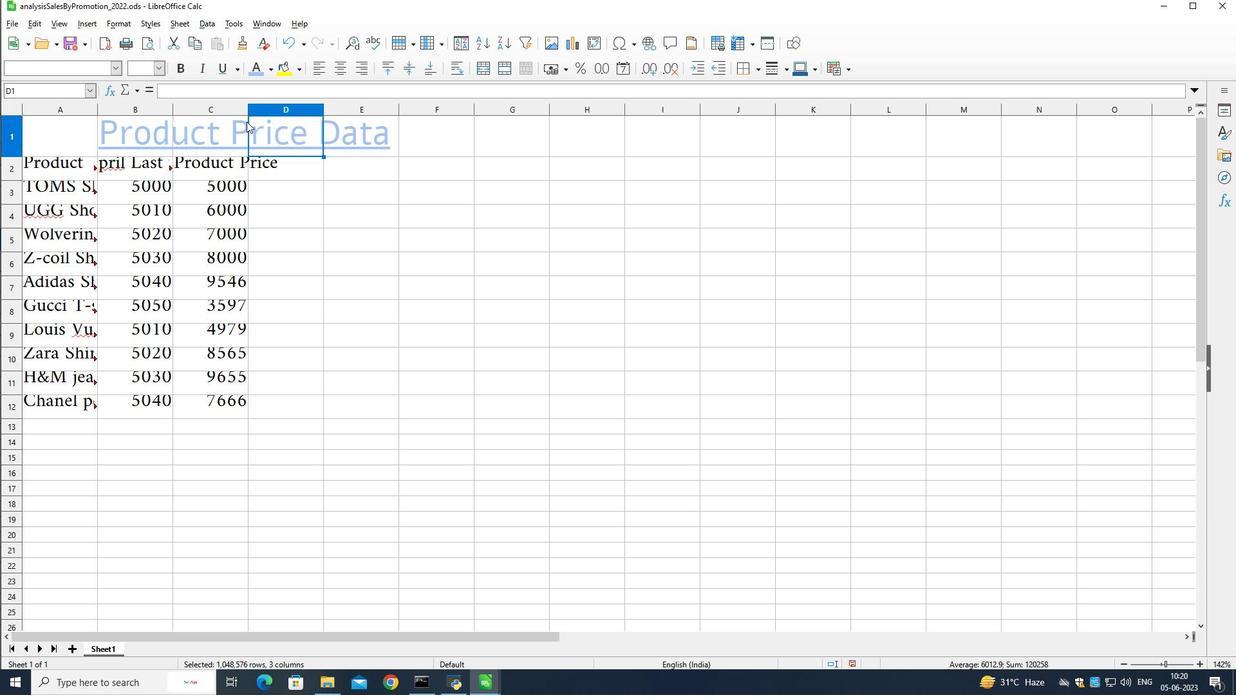 
Action: Mouse pressed left at (224, 110)
Screenshot: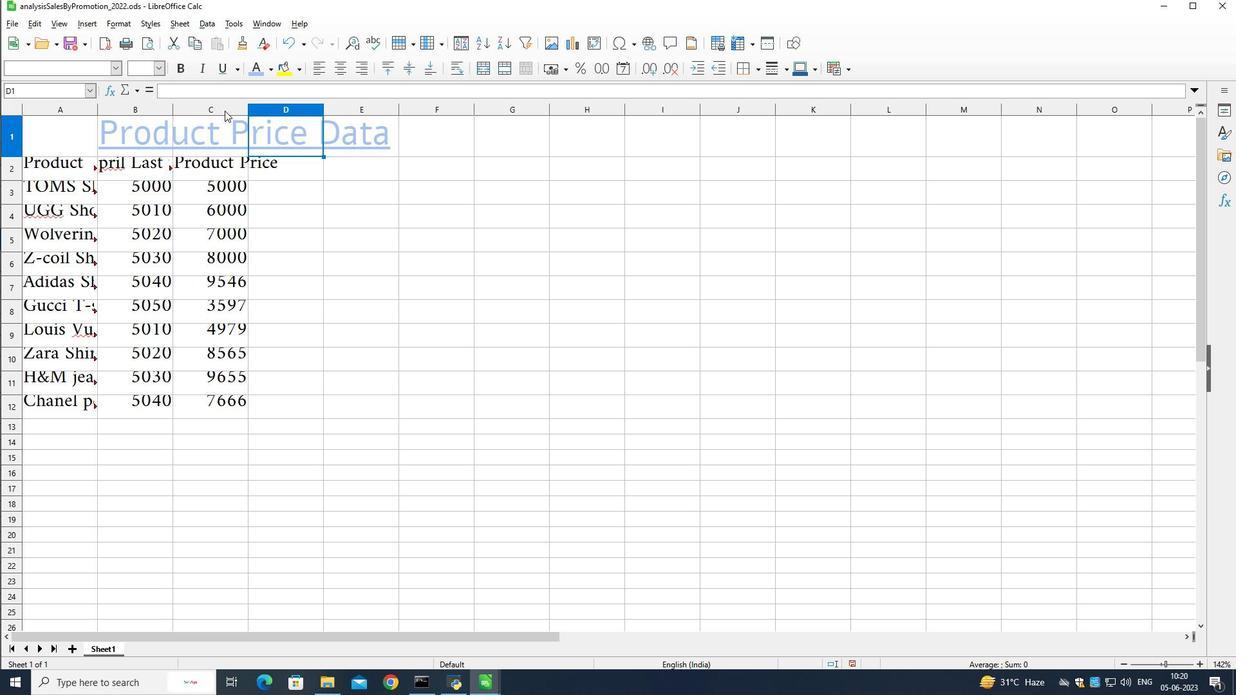 
Action: Mouse moved to (246, 109)
Screenshot: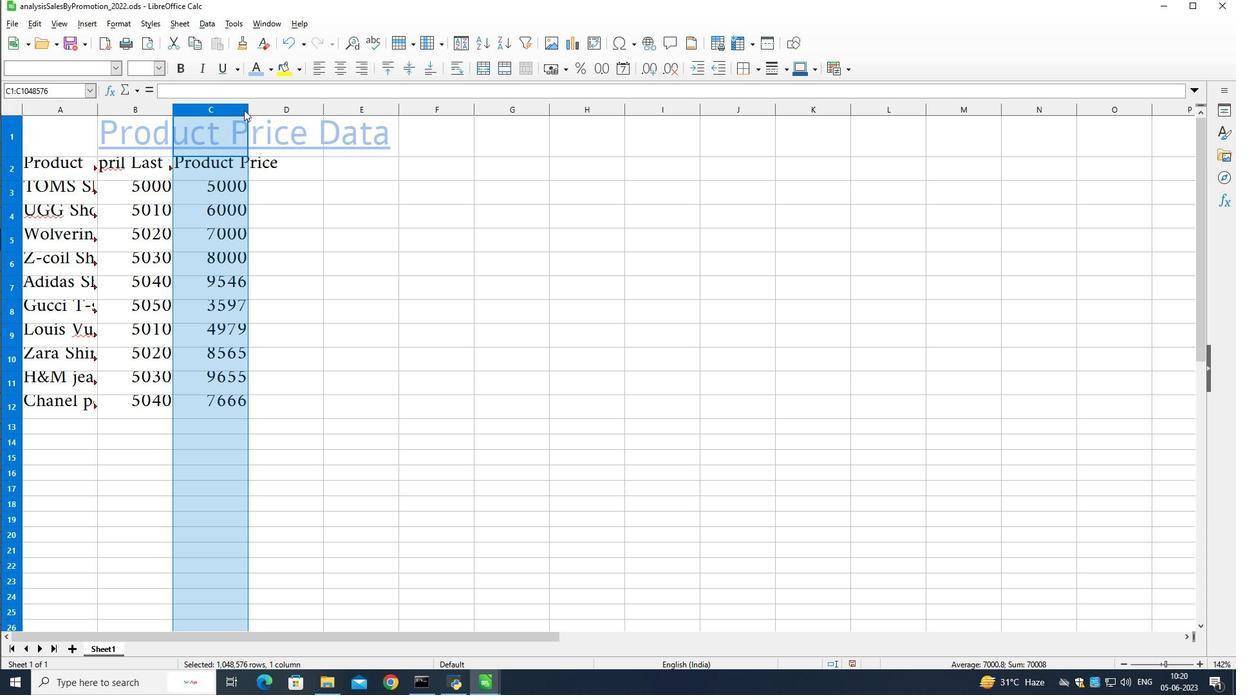 
Action: Mouse pressed left at (246, 109)
Screenshot: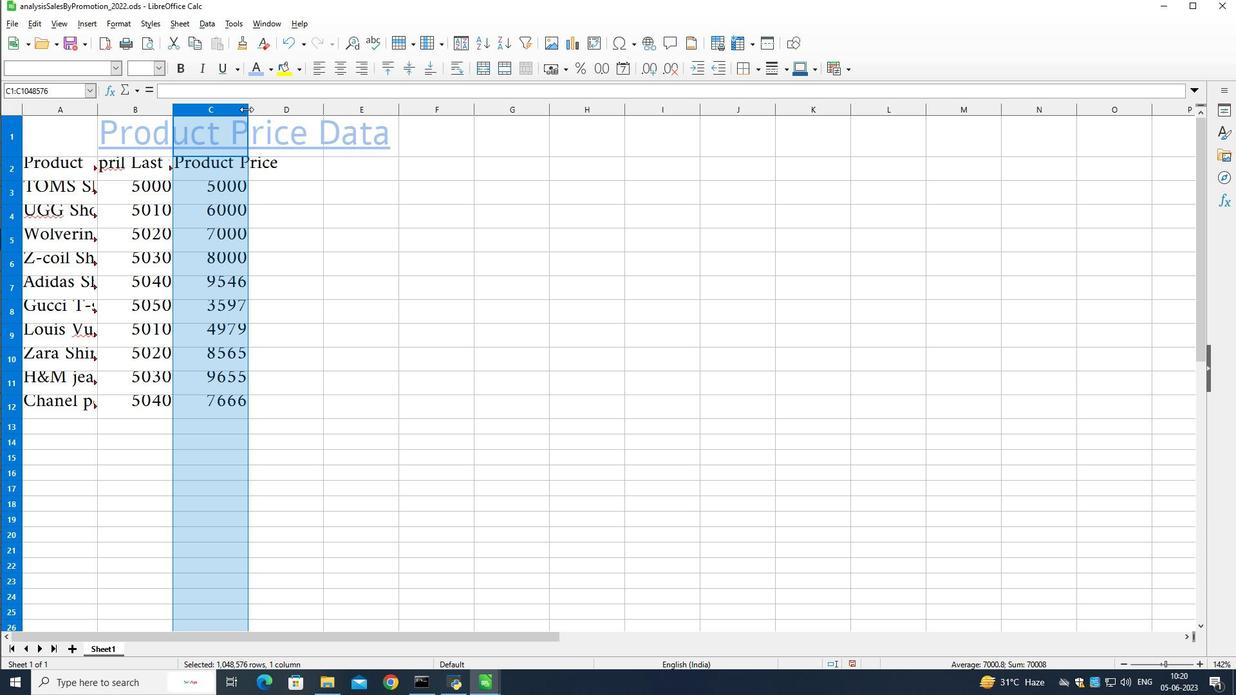 
Action: Mouse moved to (138, 108)
Screenshot: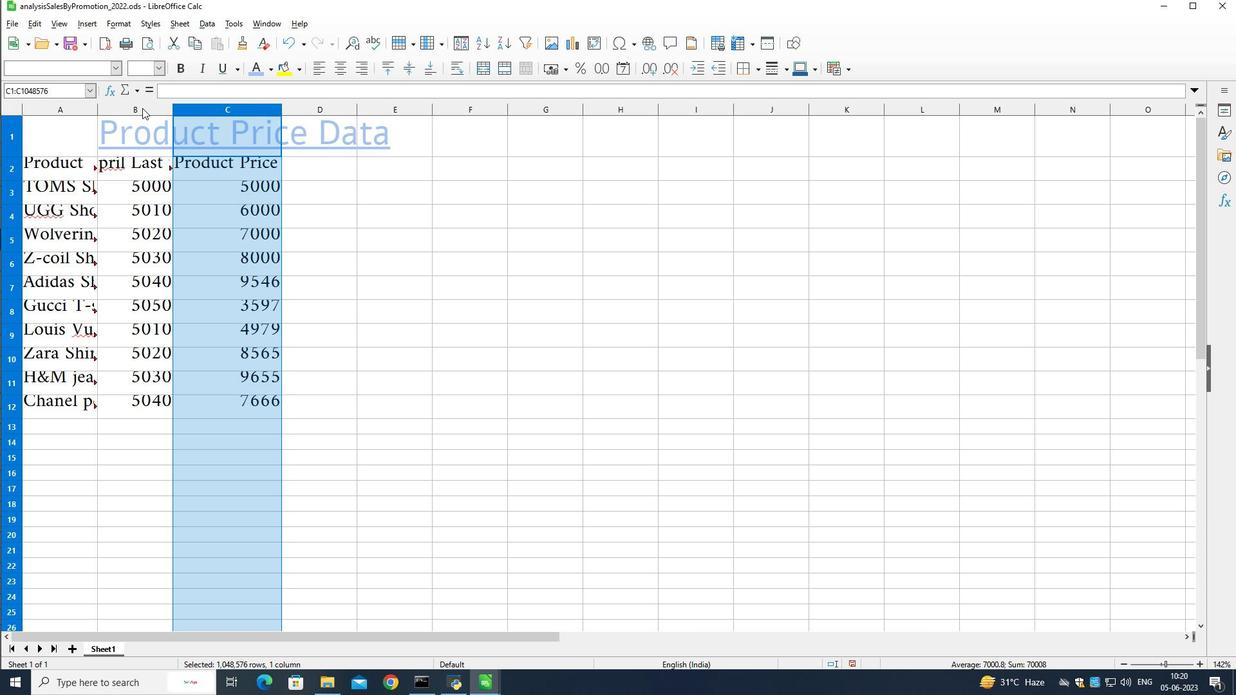 
Action: Mouse pressed left at (138, 108)
Screenshot: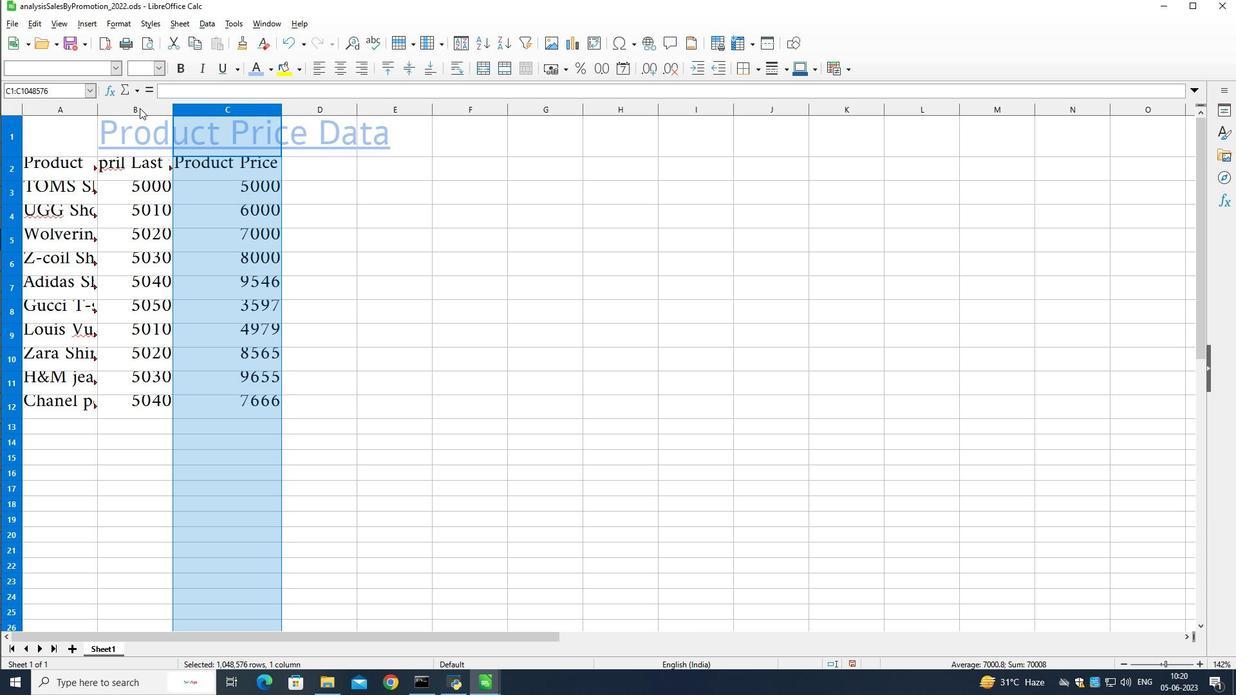 
Action: Mouse moved to (269, 131)
Screenshot: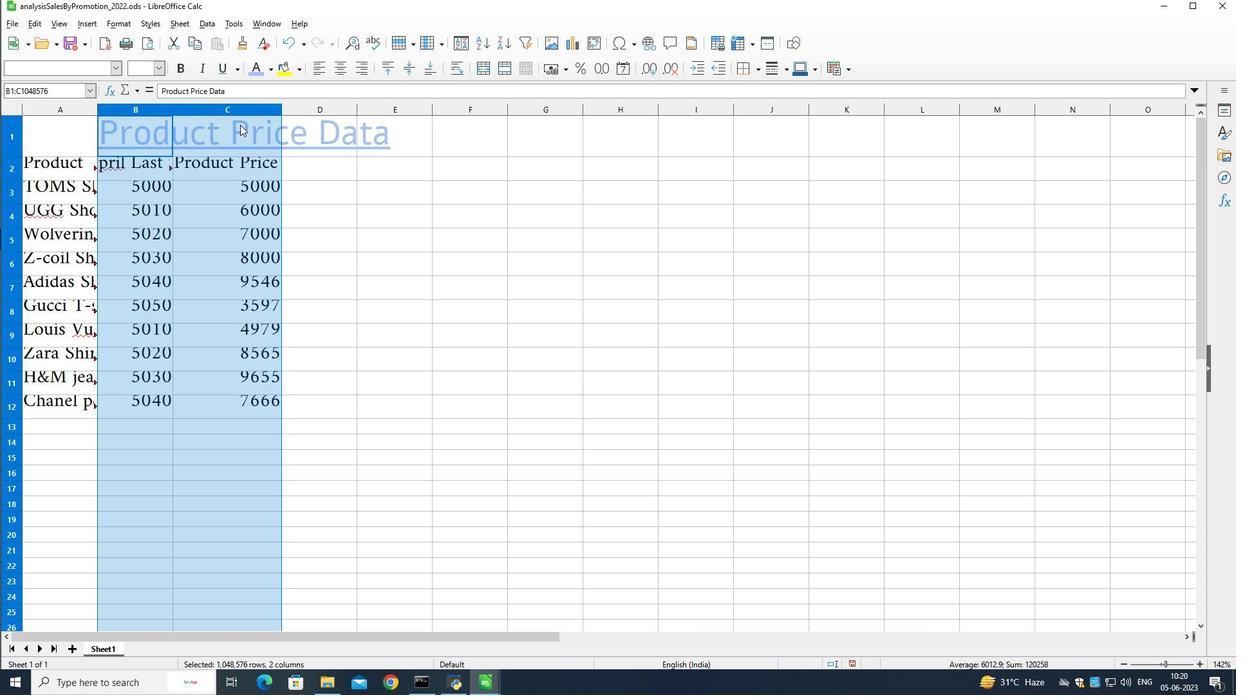
Action: Mouse pressed left at (269, 131)
Screenshot: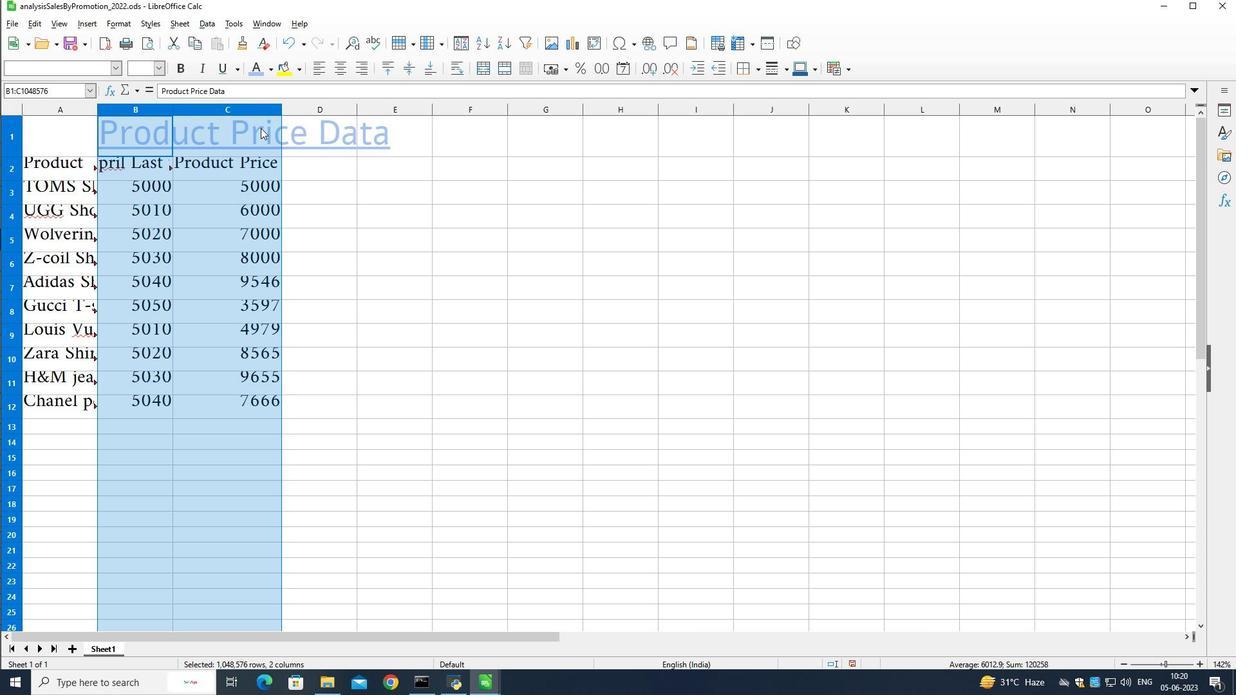 
Action: Mouse moved to (157, 111)
Screenshot: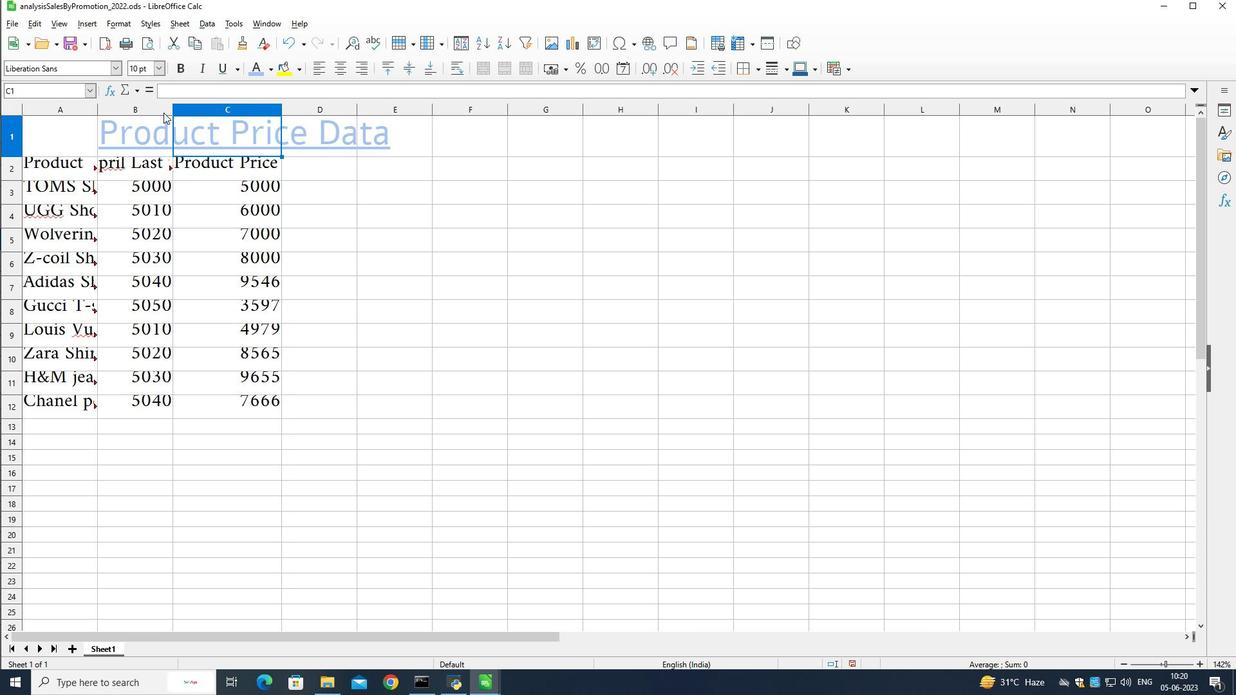
Action: Mouse pressed left at (157, 111)
Screenshot: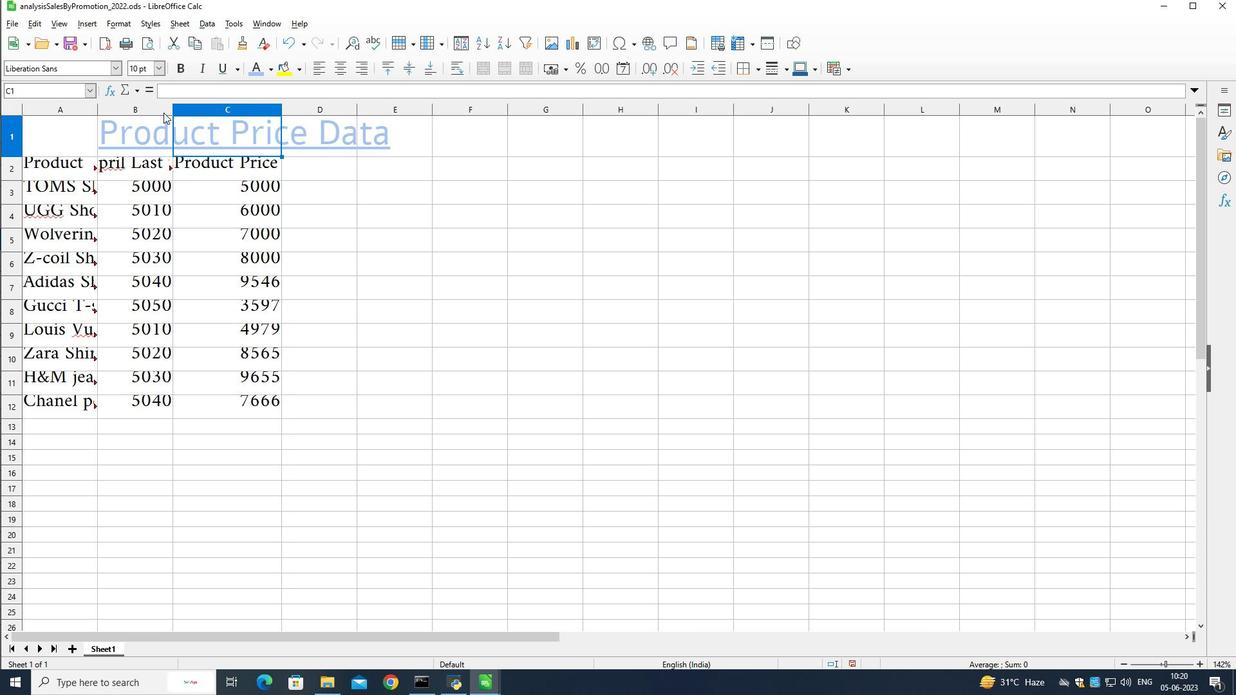 
Action: Mouse moved to (173, 109)
Screenshot: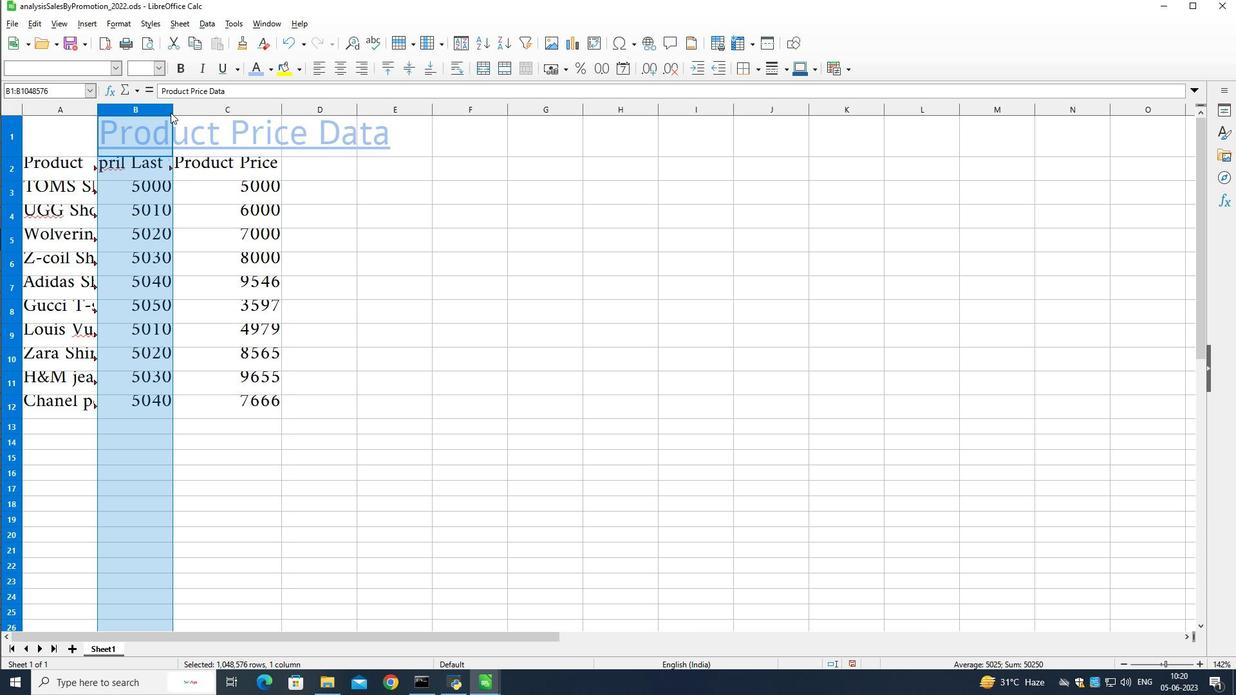 
Action: Mouse pressed left at (173, 109)
Screenshot: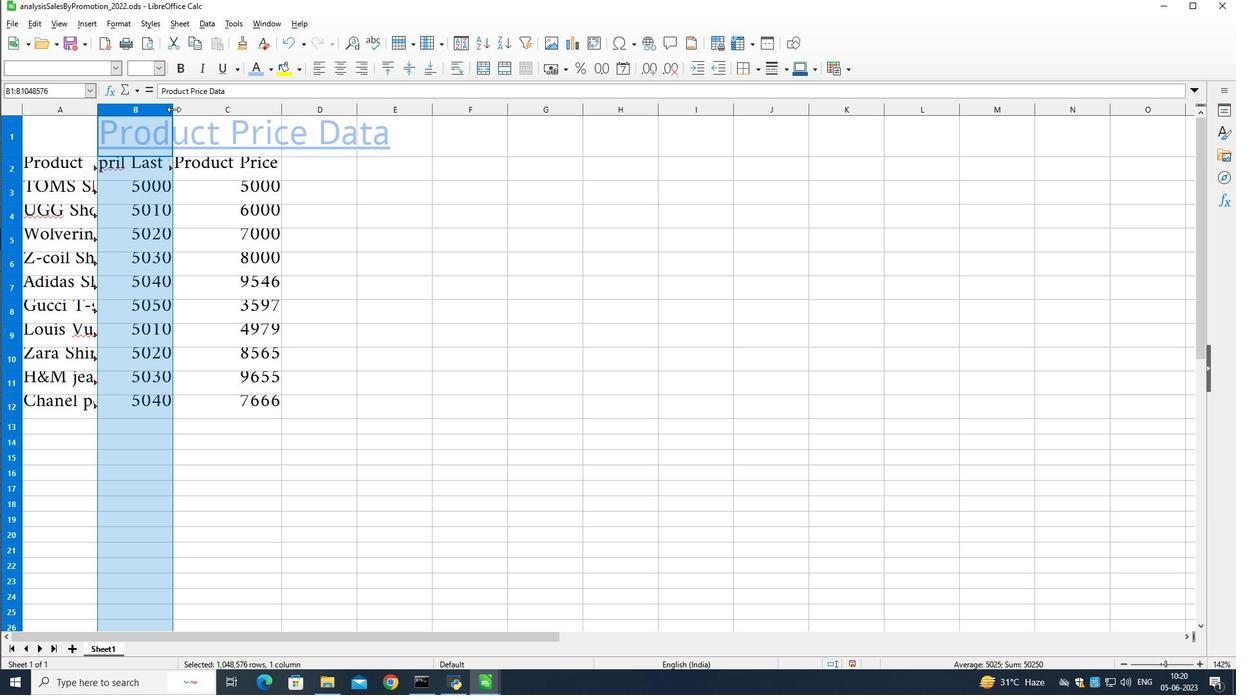 
Action: Mouse moved to (218, 106)
Screenshot: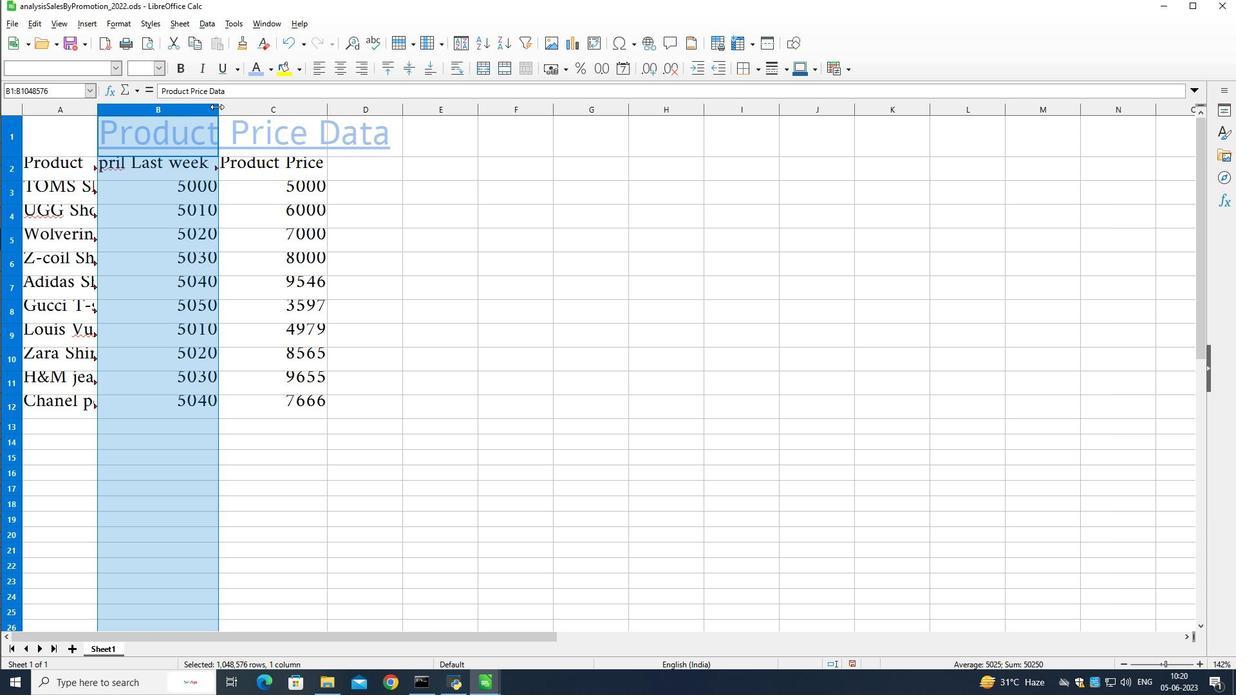 
Action: Mouse pressed left at (218, 106)
Screenshot: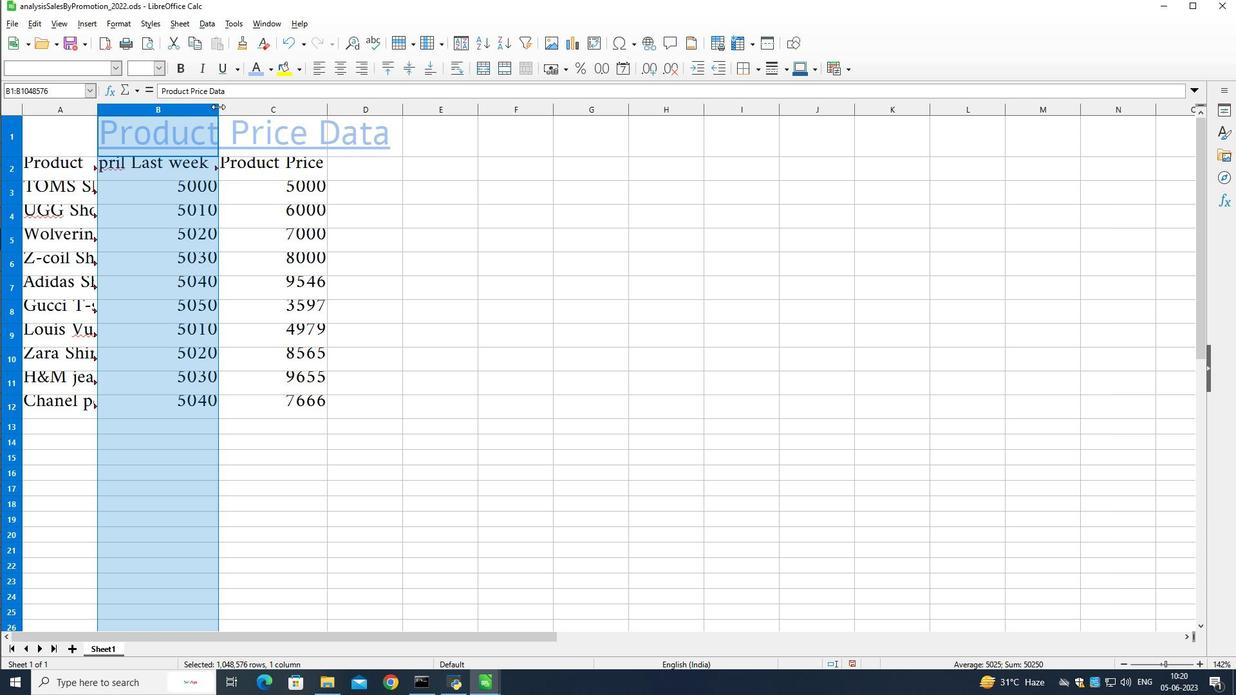 
Action: Mouse moved to (59, 104)
Screenshot: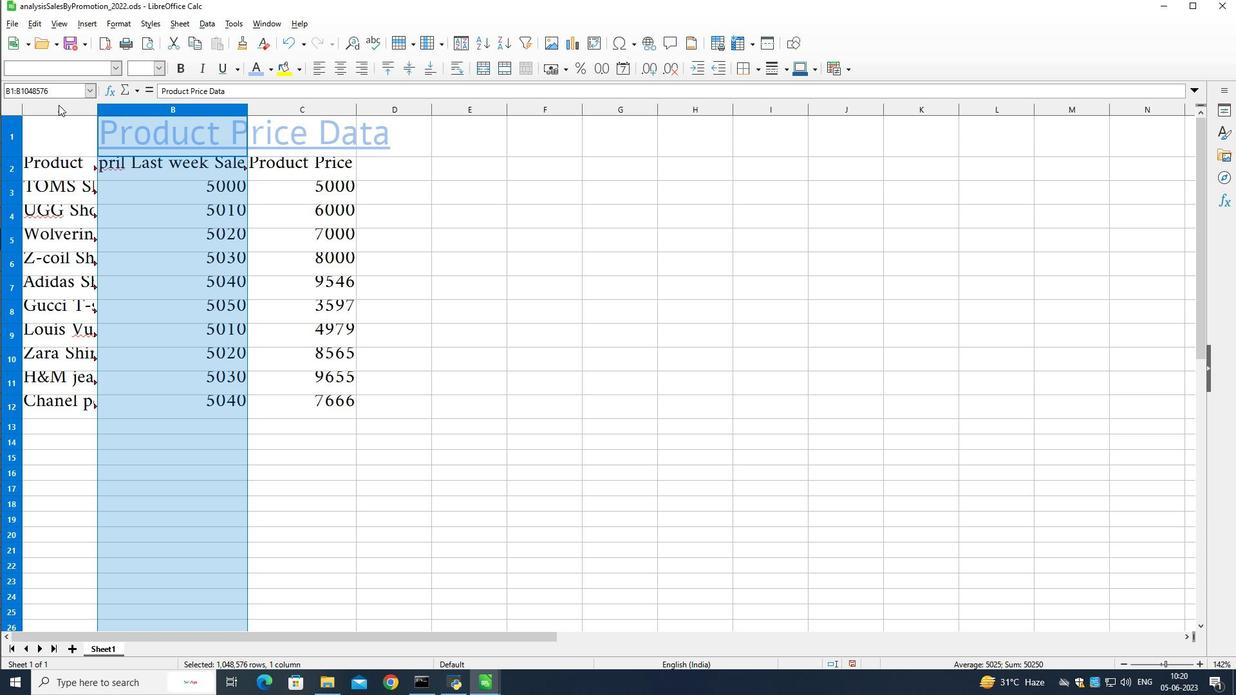 
Action: Mouse pressed left at (59, 104)
Screenshot: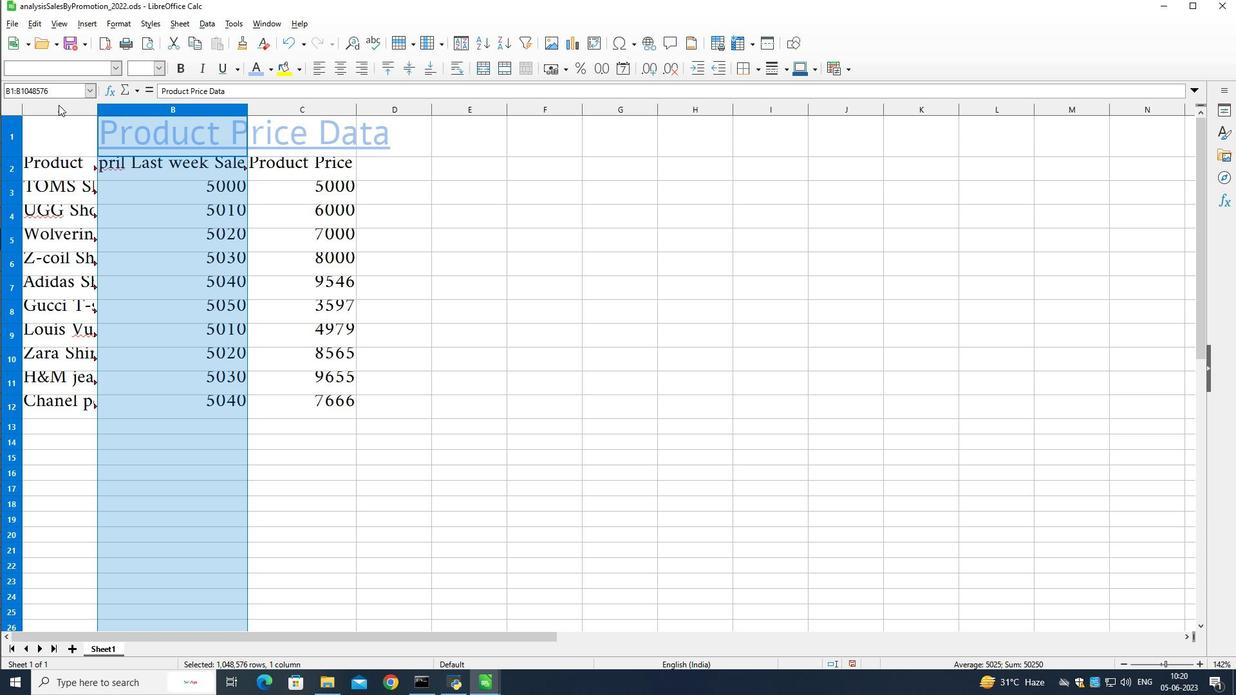 
Action: Mouse moved to (86, 110)
Screenshot: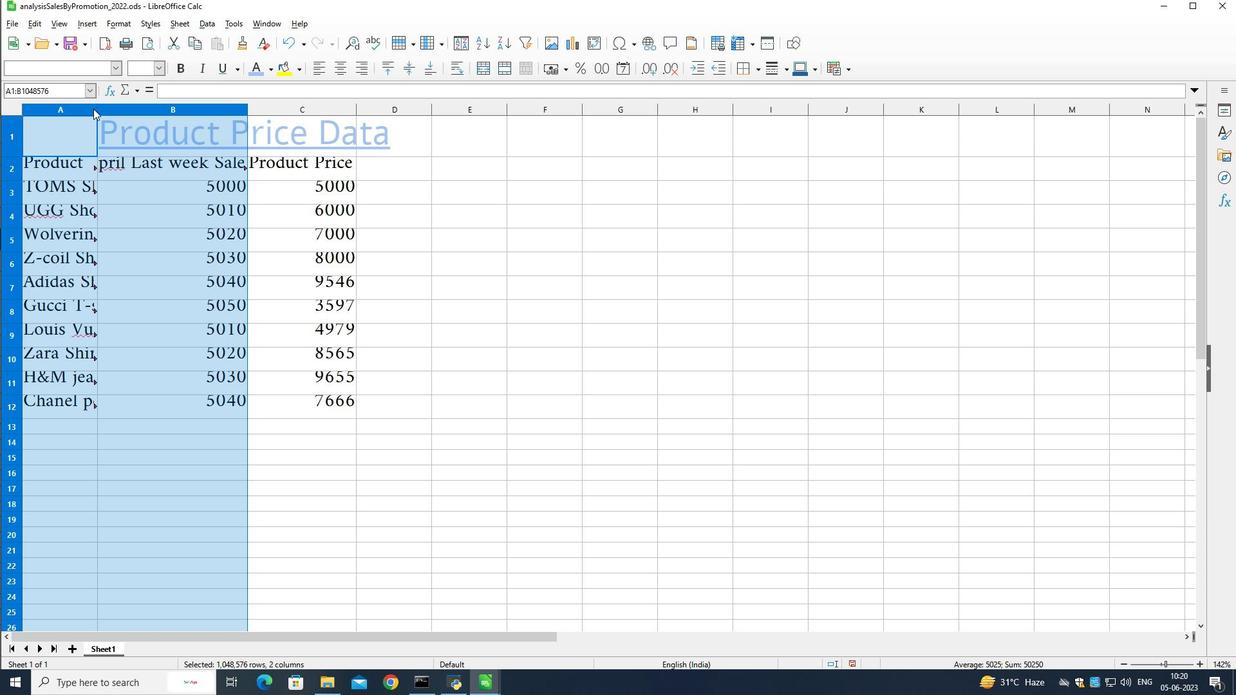 
Action: Mouse pressed left at (86, 110)
Screenshot: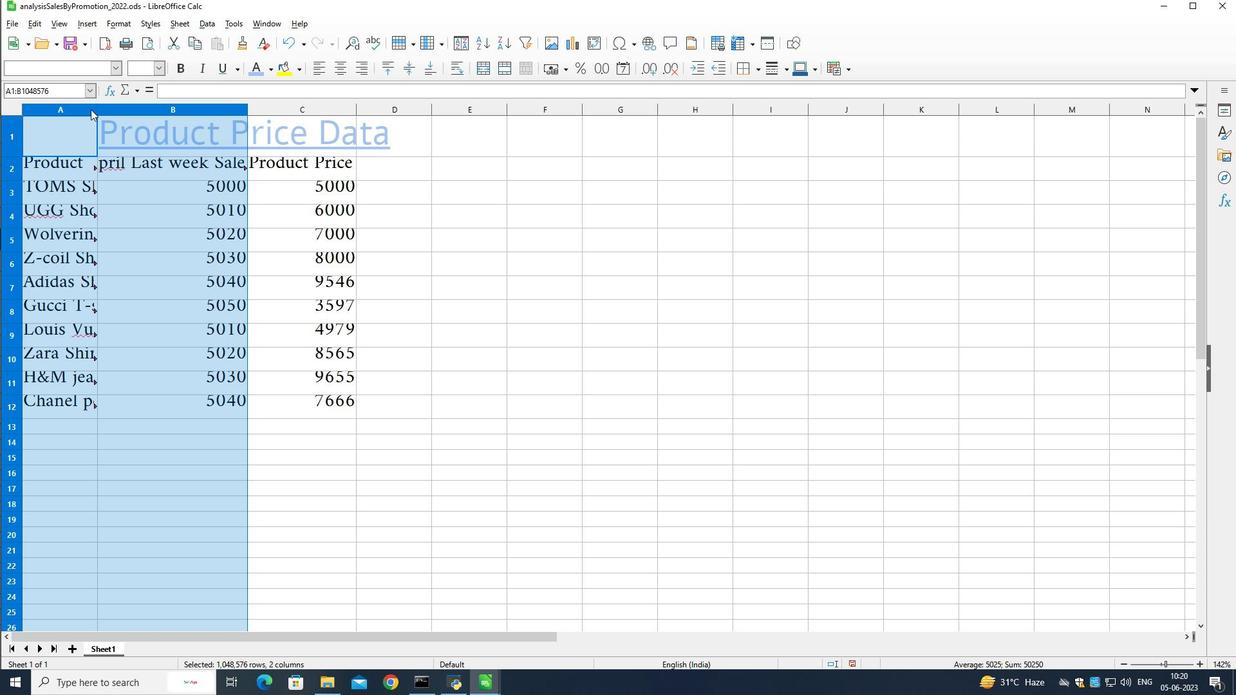 
Action: Mouse moved to (228, 138)
Screenshot: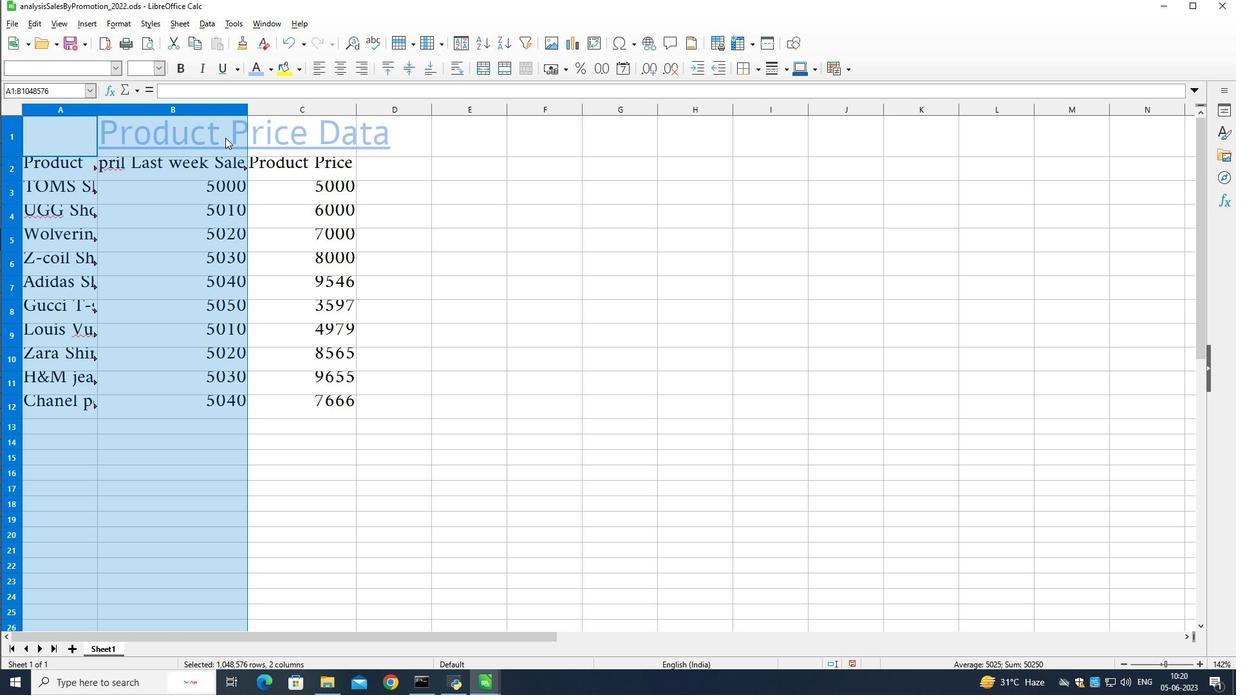 
Action: Mouse pressed left at (228, 138)
Screenshot: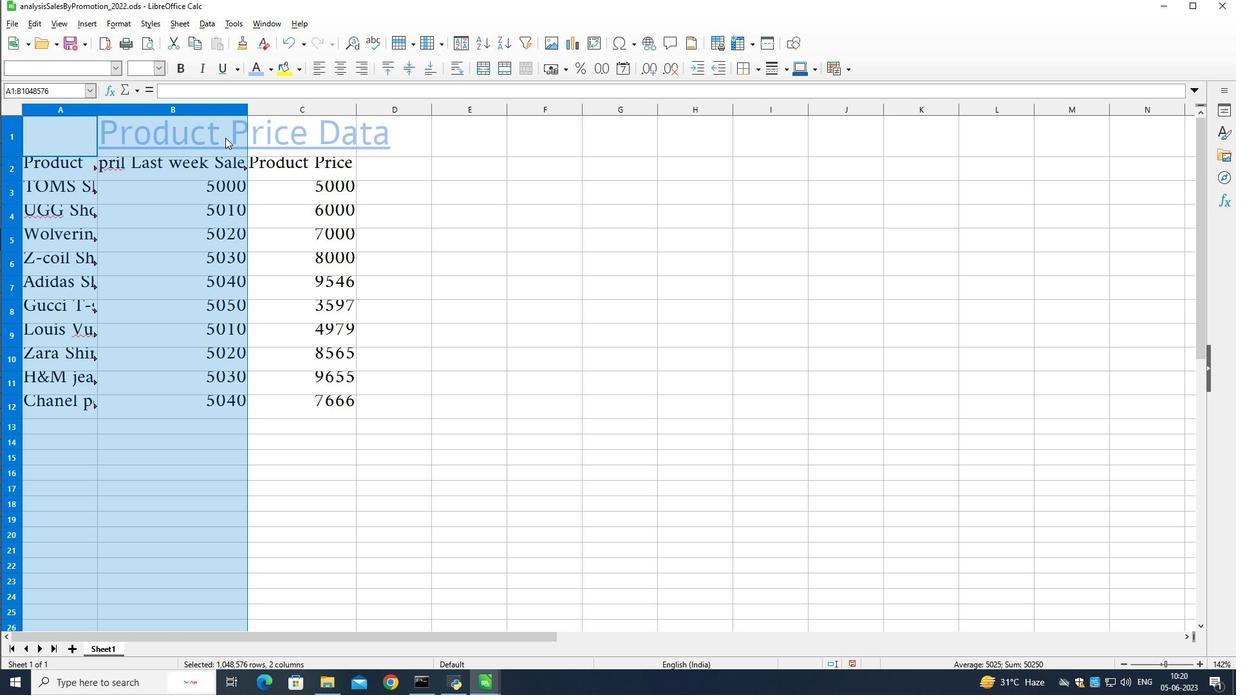 
Action: Mouse moved to (284, 146)
Screenshot: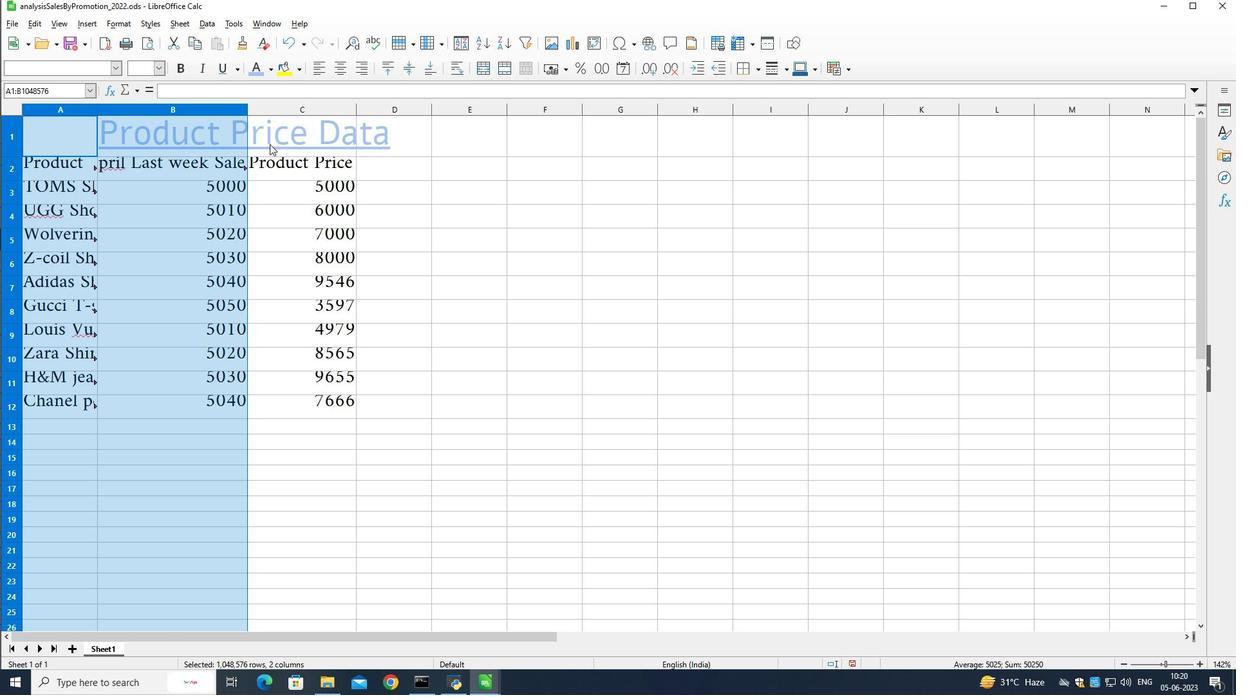 
Action: Mouse pressed left at (284, 146)
Screenshot: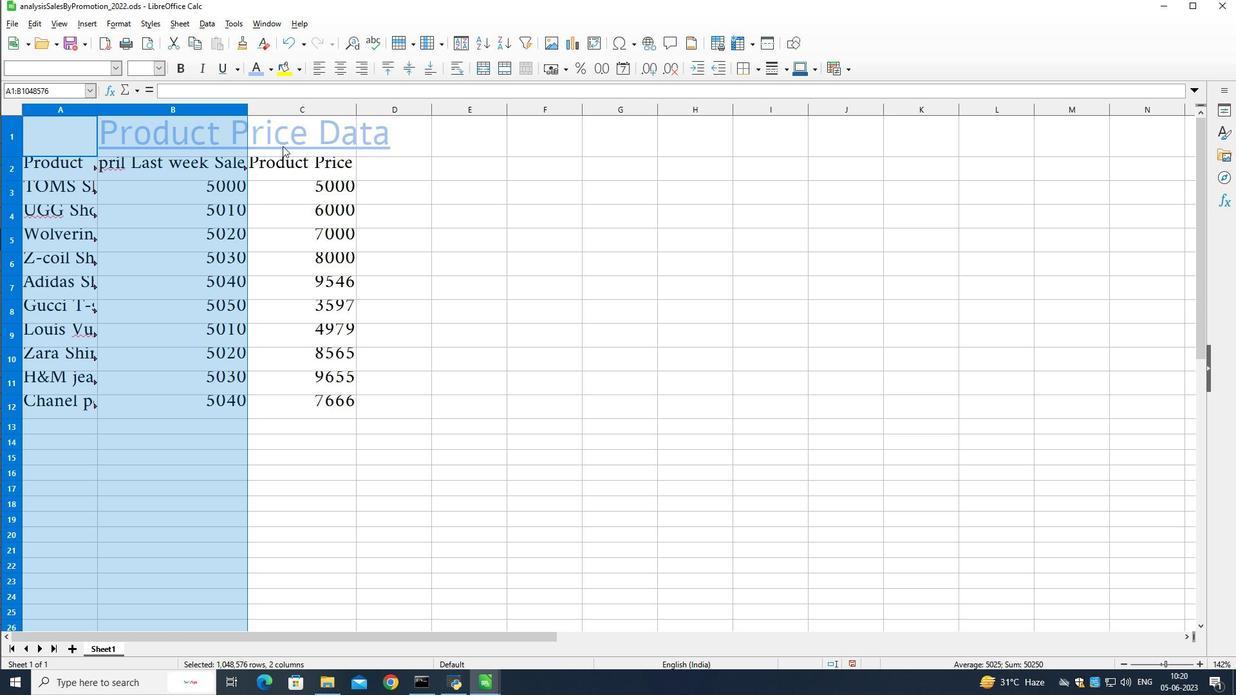 
Action: Mouse moved to (77, 111)
Screenshot: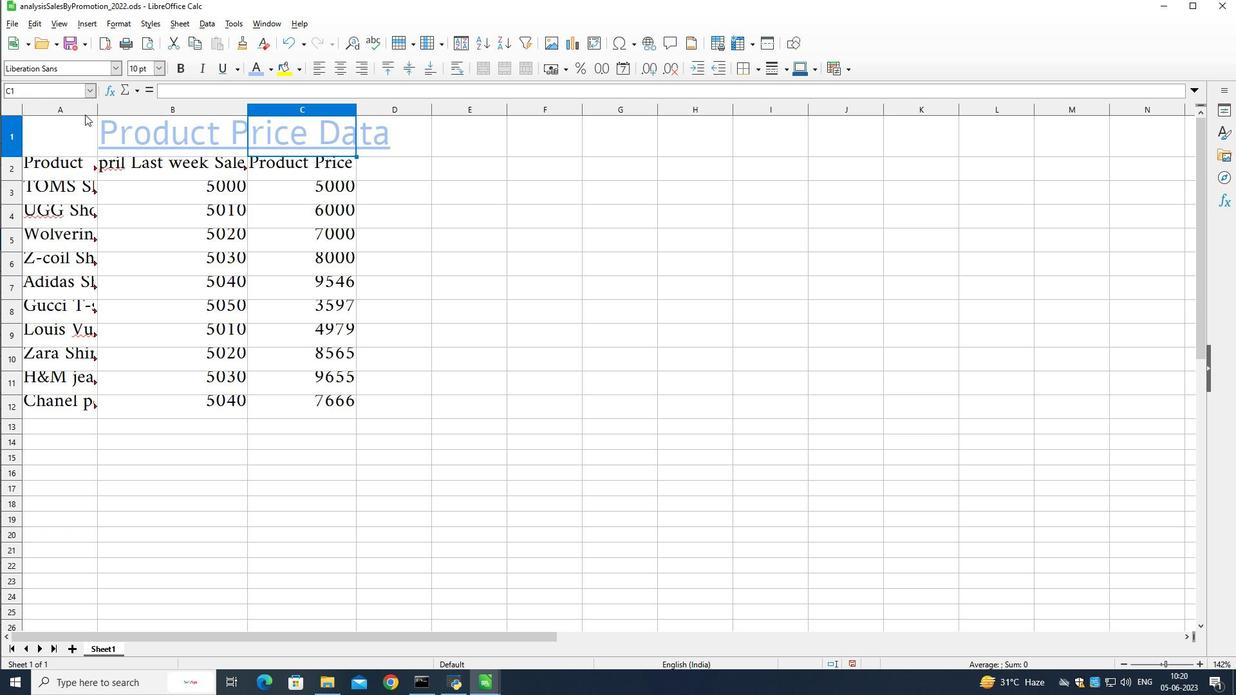 
Action: Mouse pressed left at (77, 111)
Screenshot: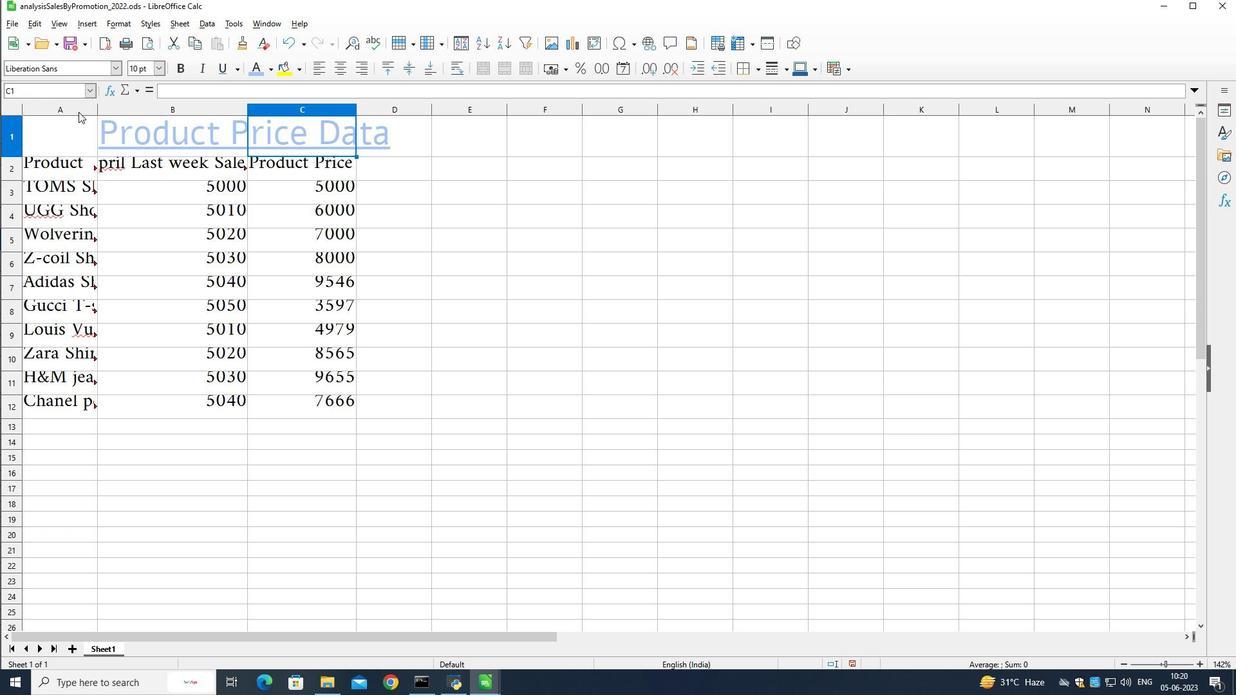 
Action: Mouse moved to (97, 108)
Screenshot: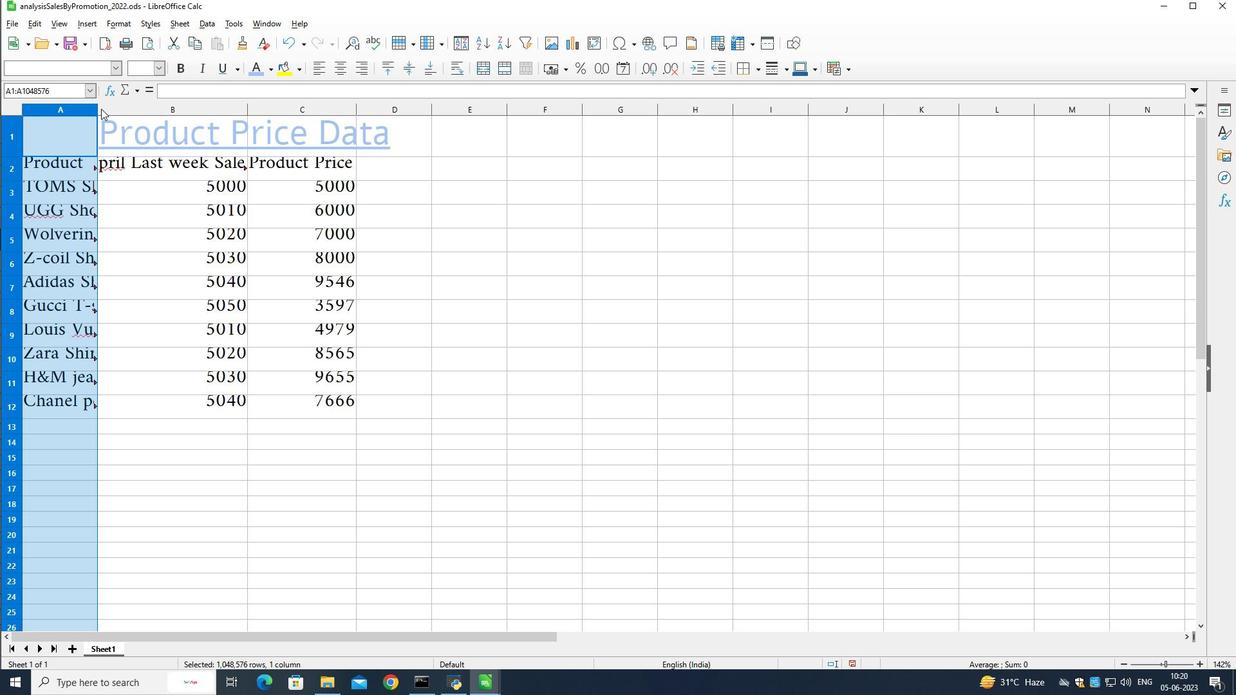 
Action: Mouse pressed left at (97, 108)
Screenshot: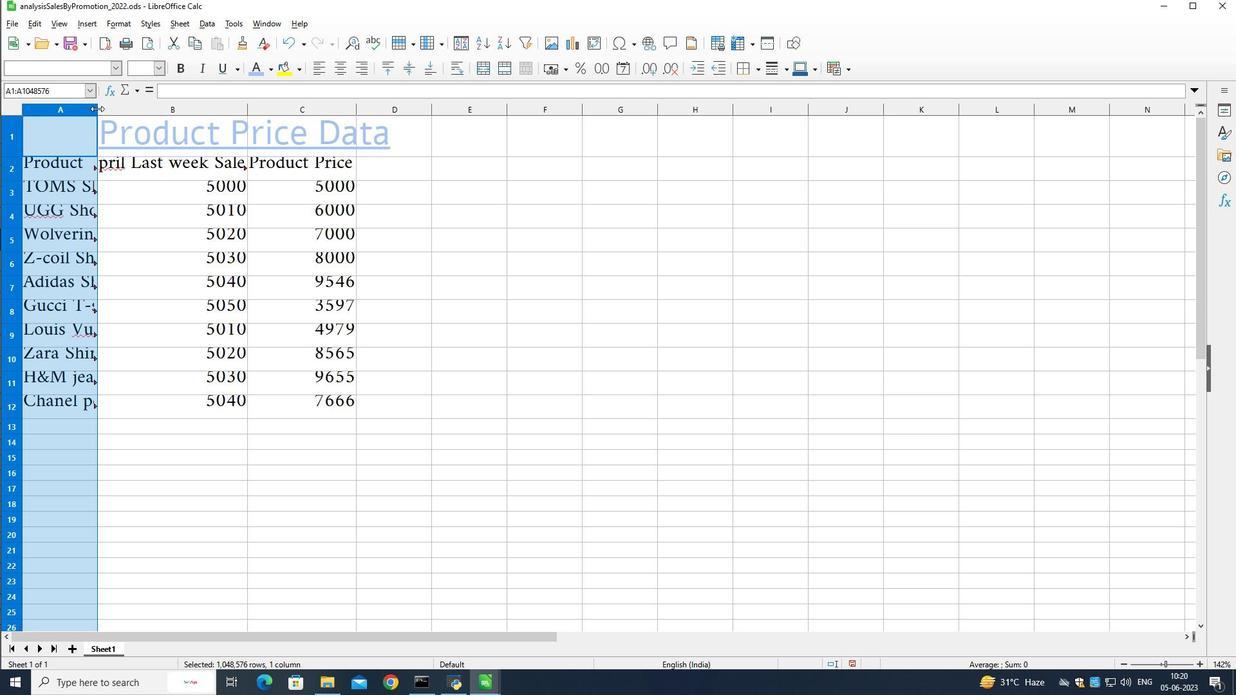 
Action: Mouse moved to (144, 107)
Screenshot: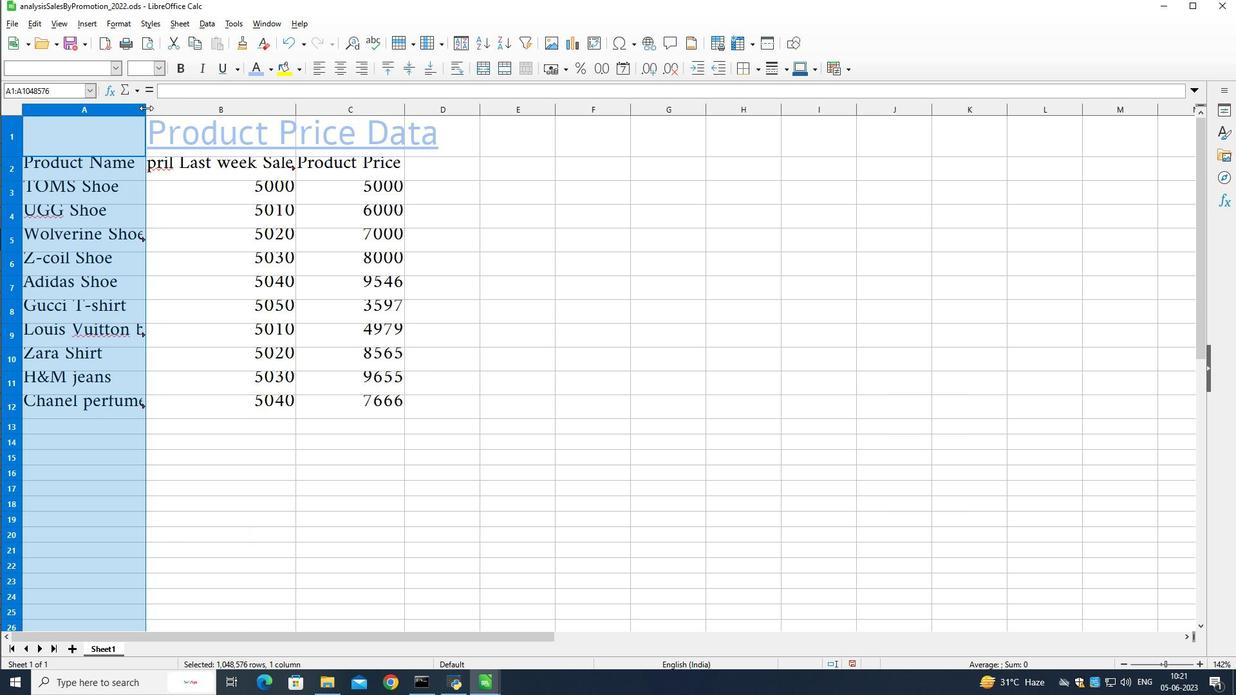 
Action: Mouse pressed left at (144, 107)
Screenshot: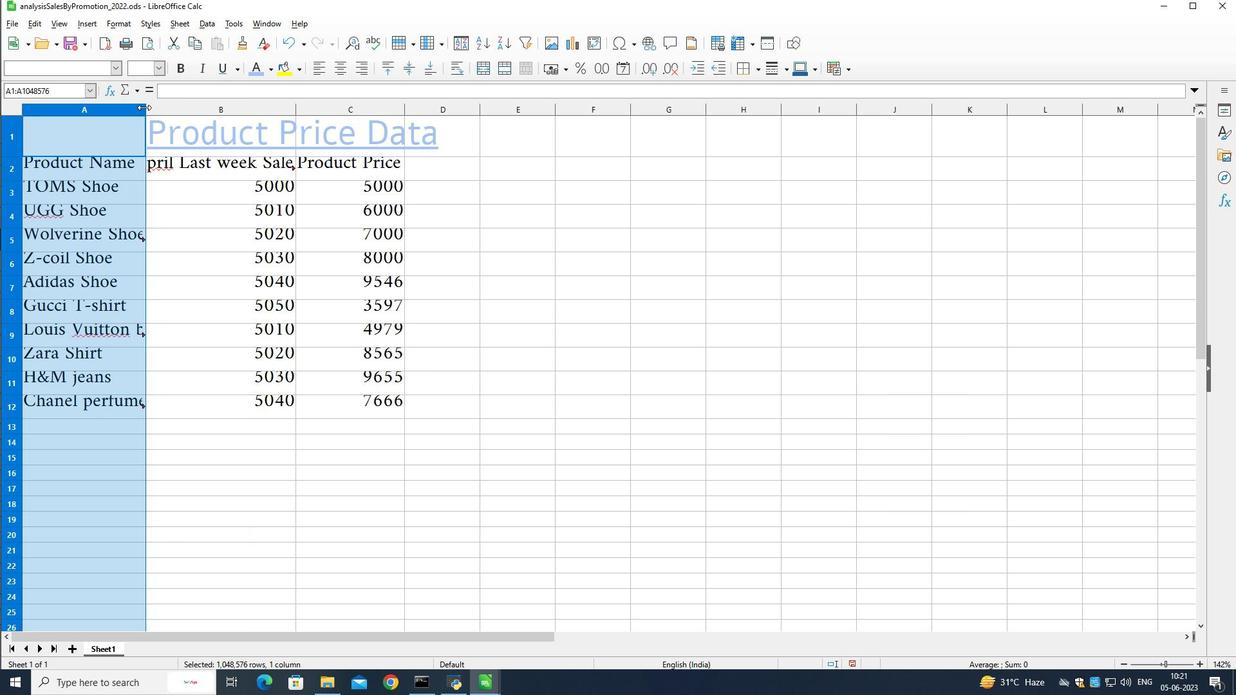 
Action: Mouse moved to (610, 382)
Screenshot: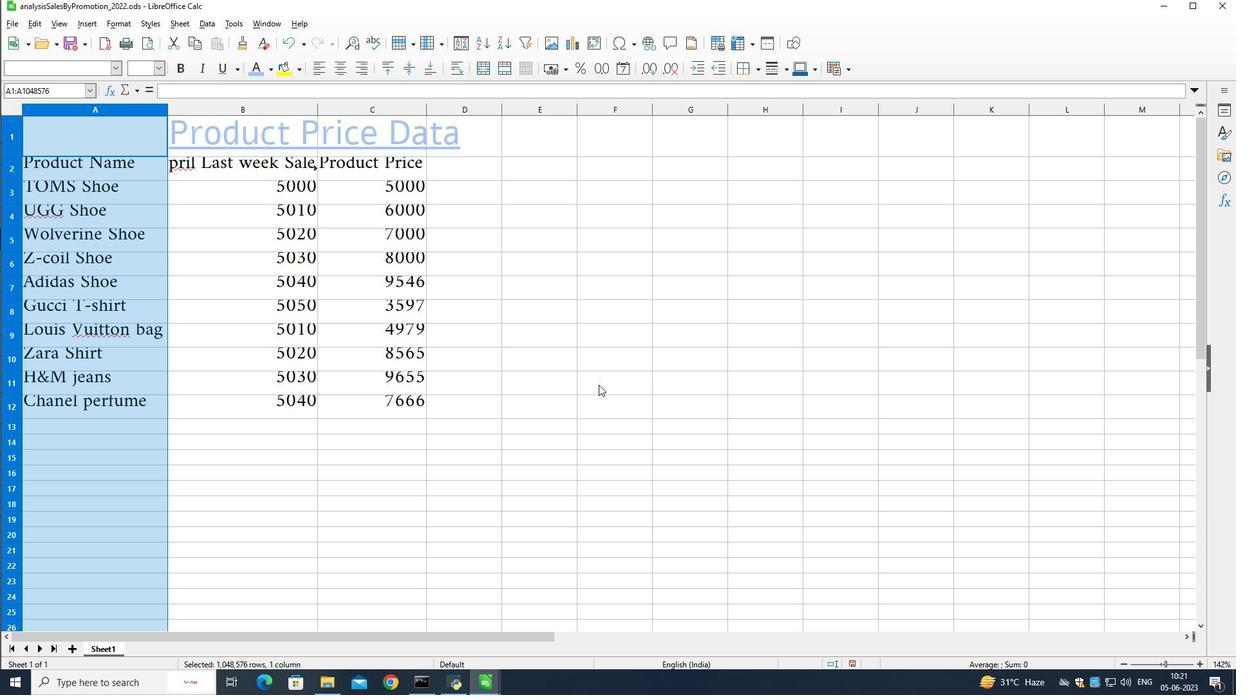 
Action: Mouse pressed left at (610, 382)
Screenshot: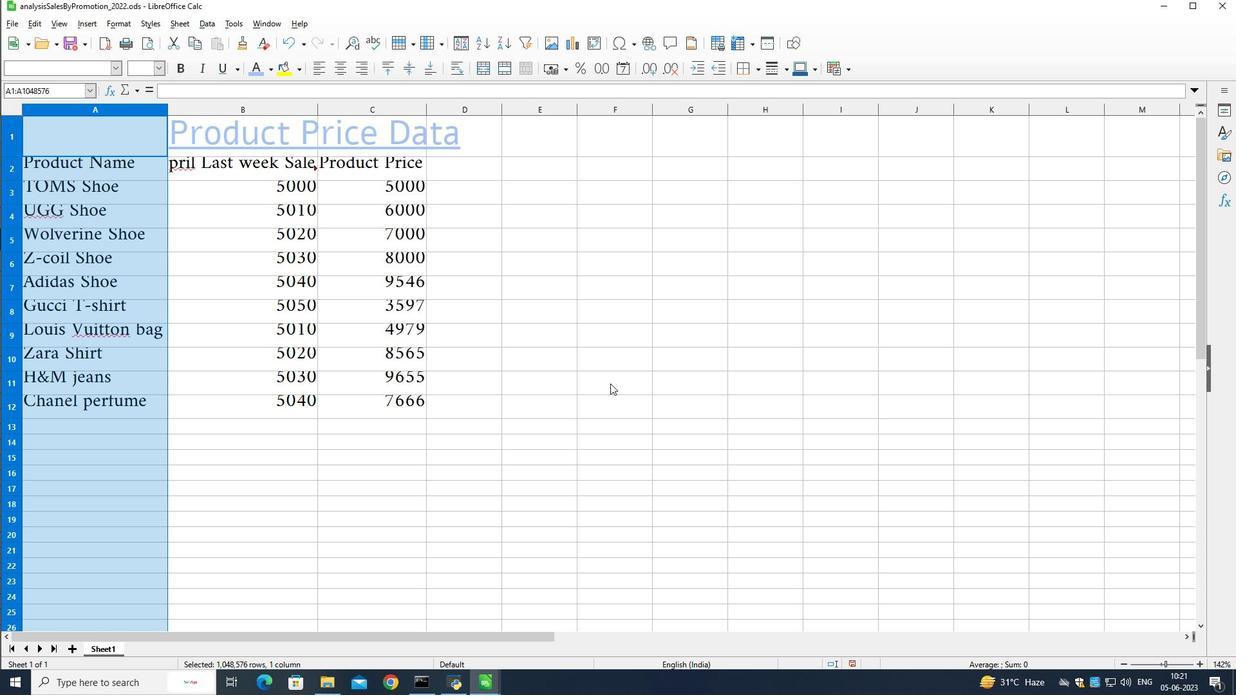 
Action: Mouse moved to (610, 376)
Screenshot: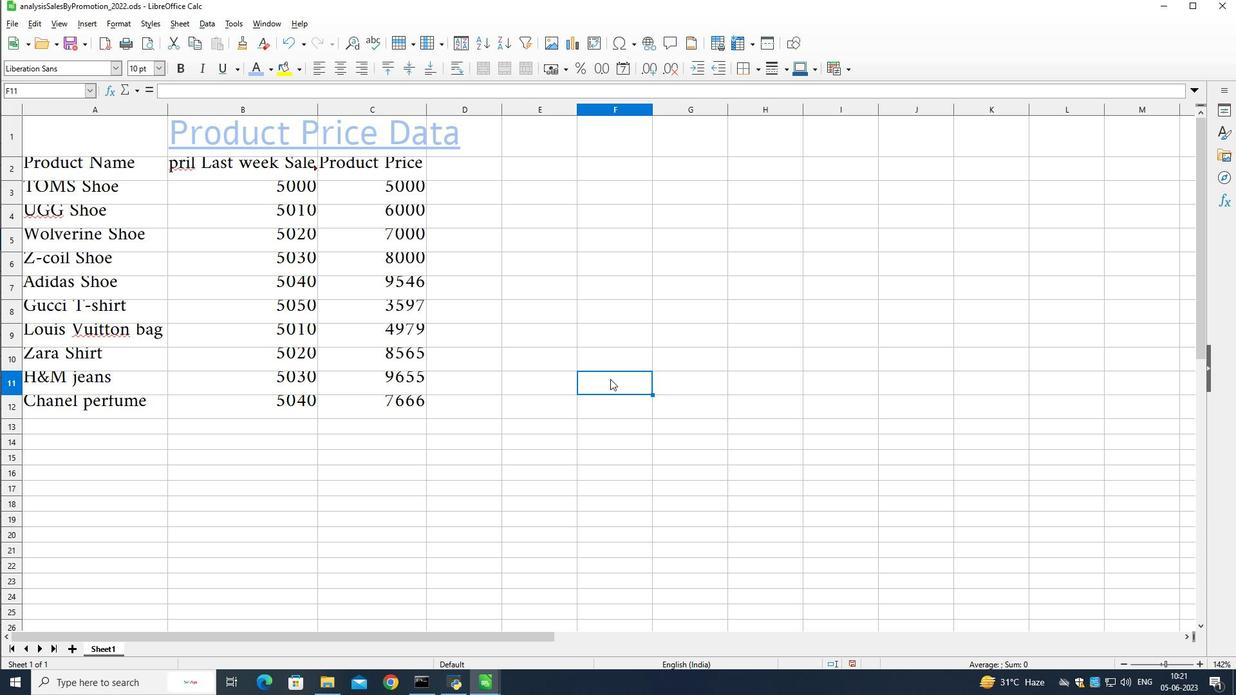 
